 Task: Find connections with filter location Mococa with filter topic #Socialmediawith filter profile language Potuguese with filter current company Prudent Technologies and Consulting, Inc. with filter school NIIT Institute with filter industry Commercial and Industrial Machinery Maintenance with filter service category Financial Analysis with filter keywords title School Volunteer
Action: Mouse moved to (580, 118)
Screenshot: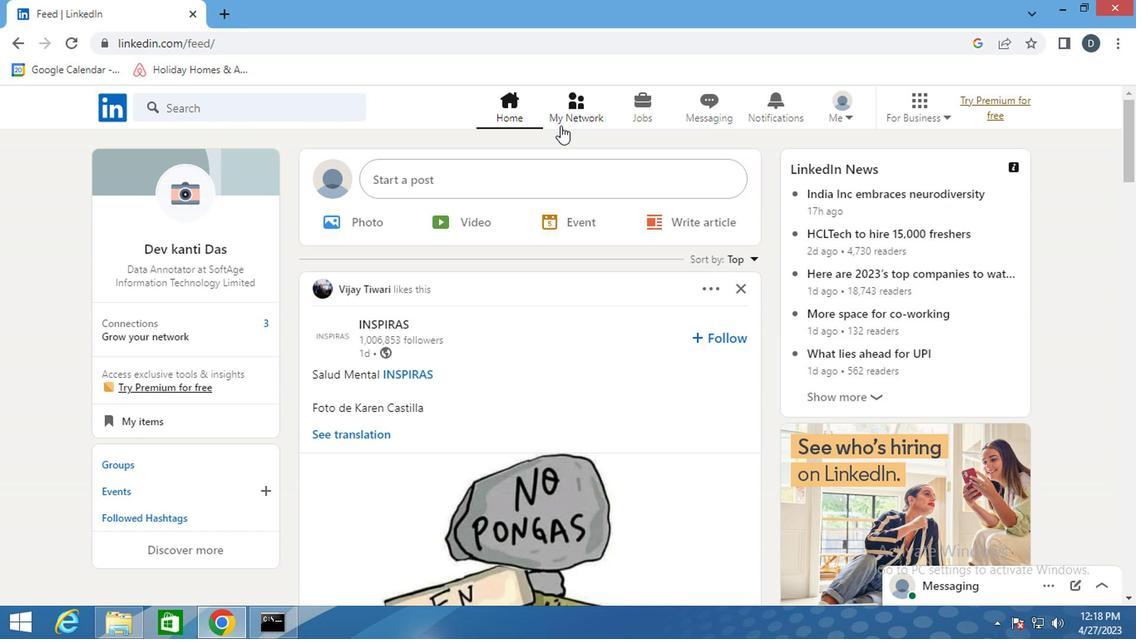 
Action: Mouse pressed left at (580, 118)
Screenshot: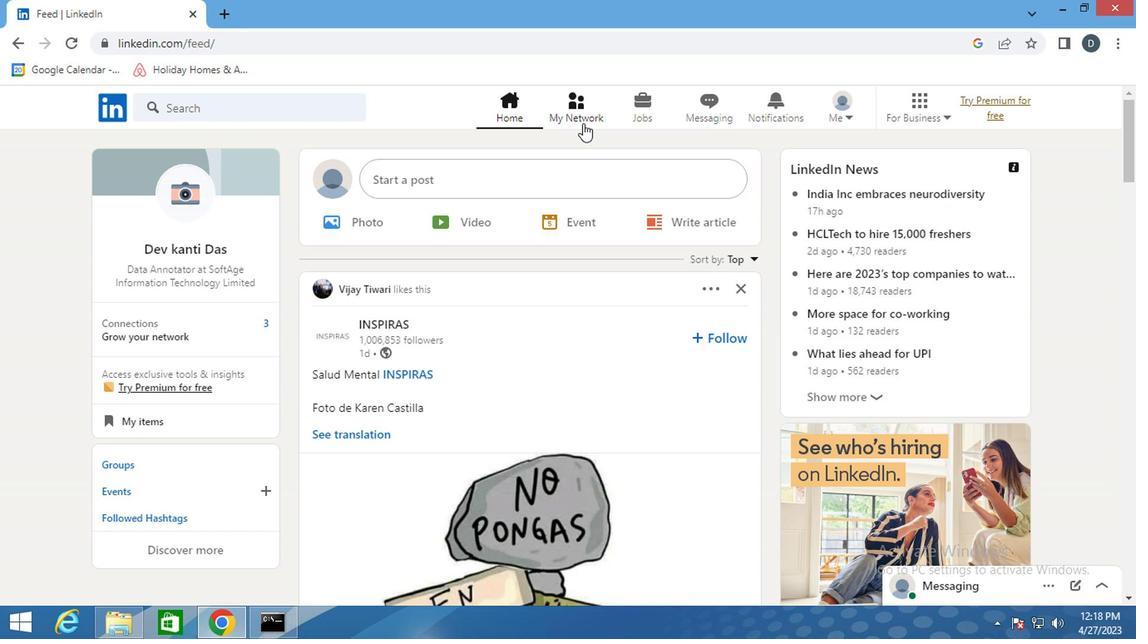
Action: Mouse moved to (297, 193)
Screenshot: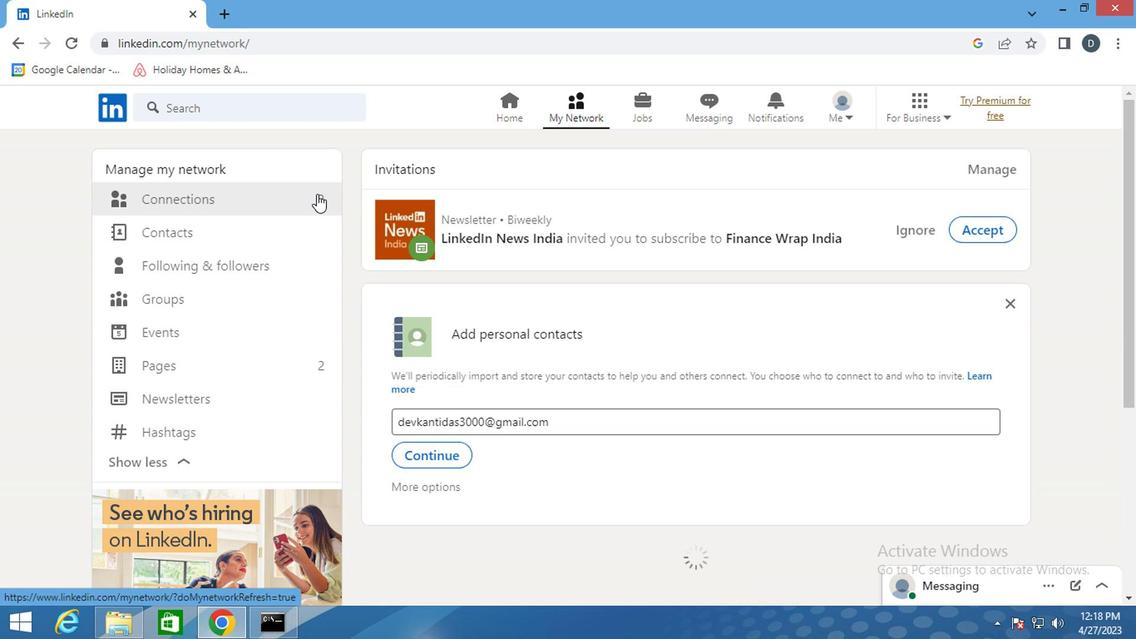 
Action: Mouse pressed left at (297, 193)
Screenshot: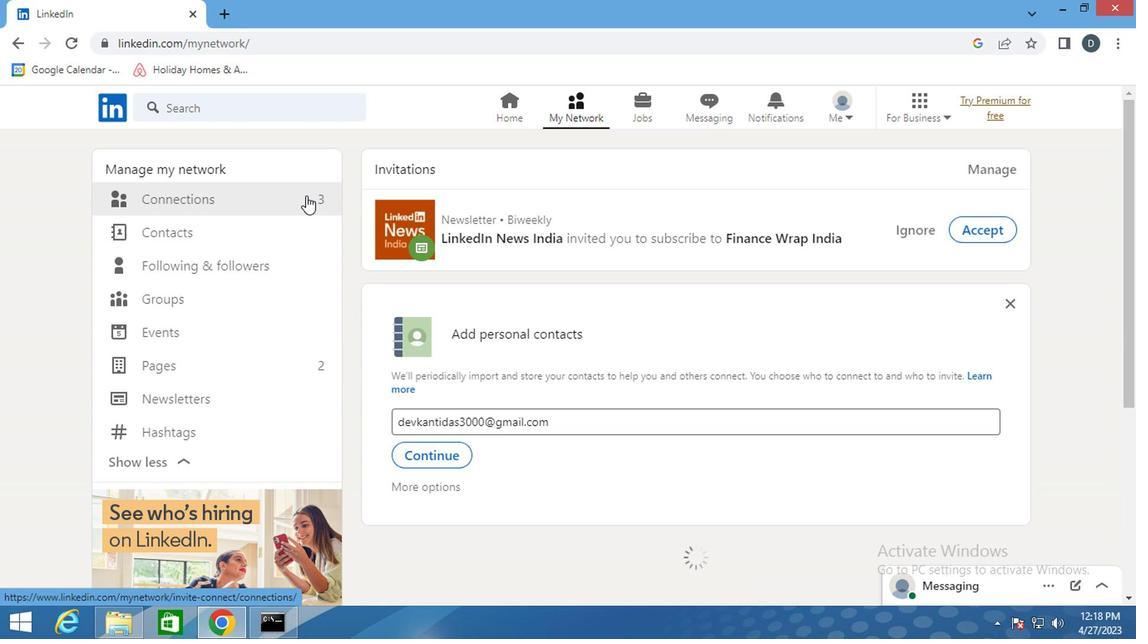 
Action: Mouse moved to (297, 193)
Screenshot: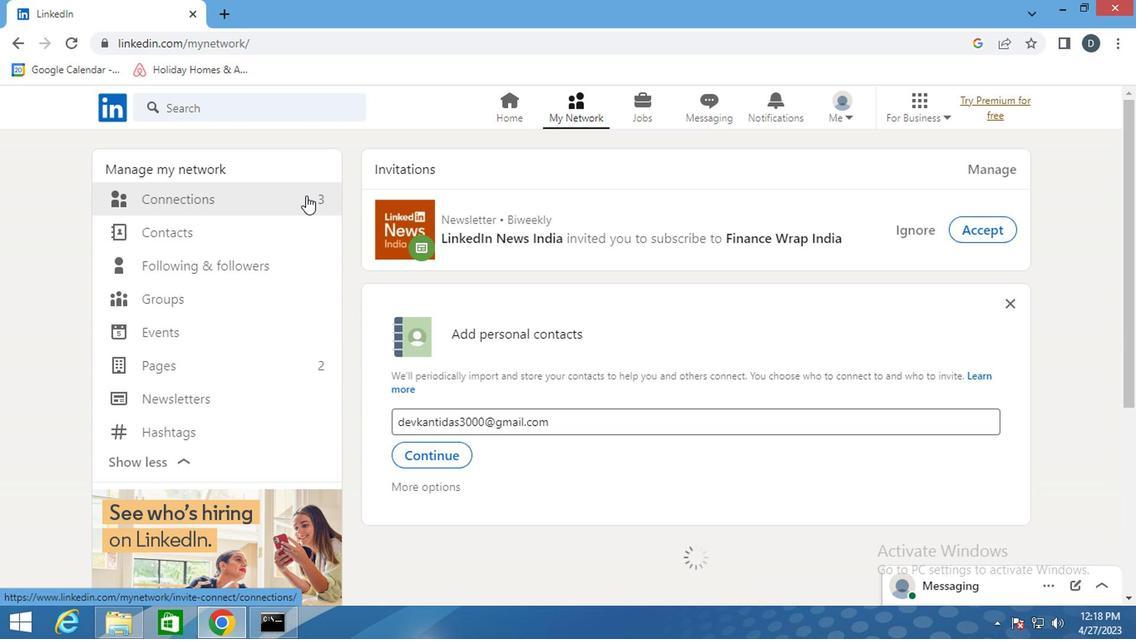 
Action: Mouse pressed left at (297, 193)
Screenshot: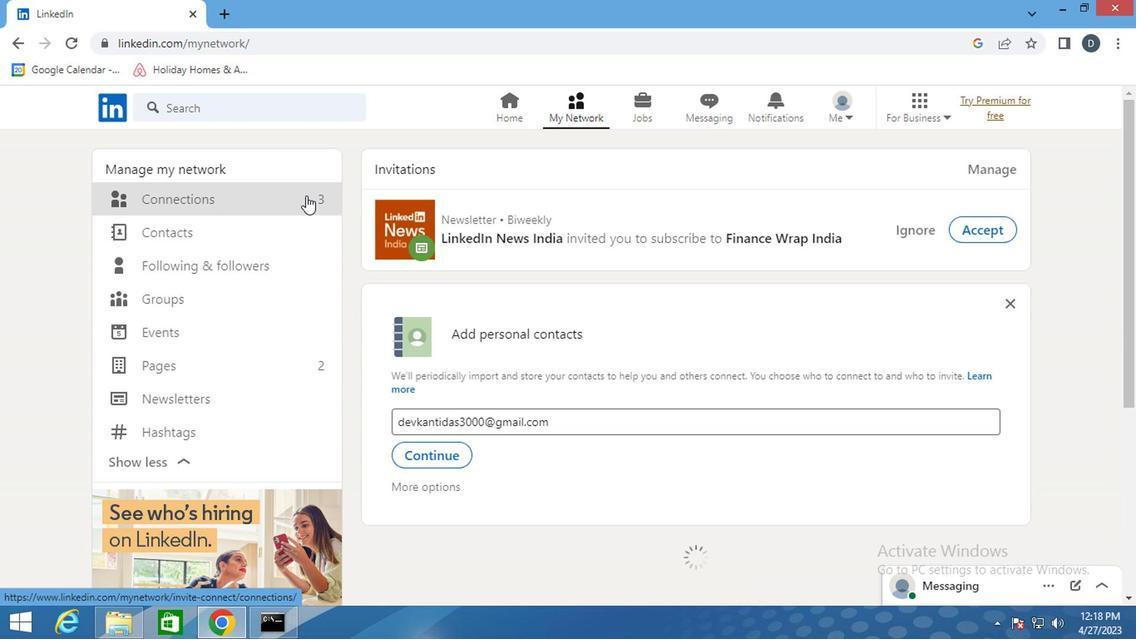 
Action: Mouse moved to (297, 194)
Screenshot: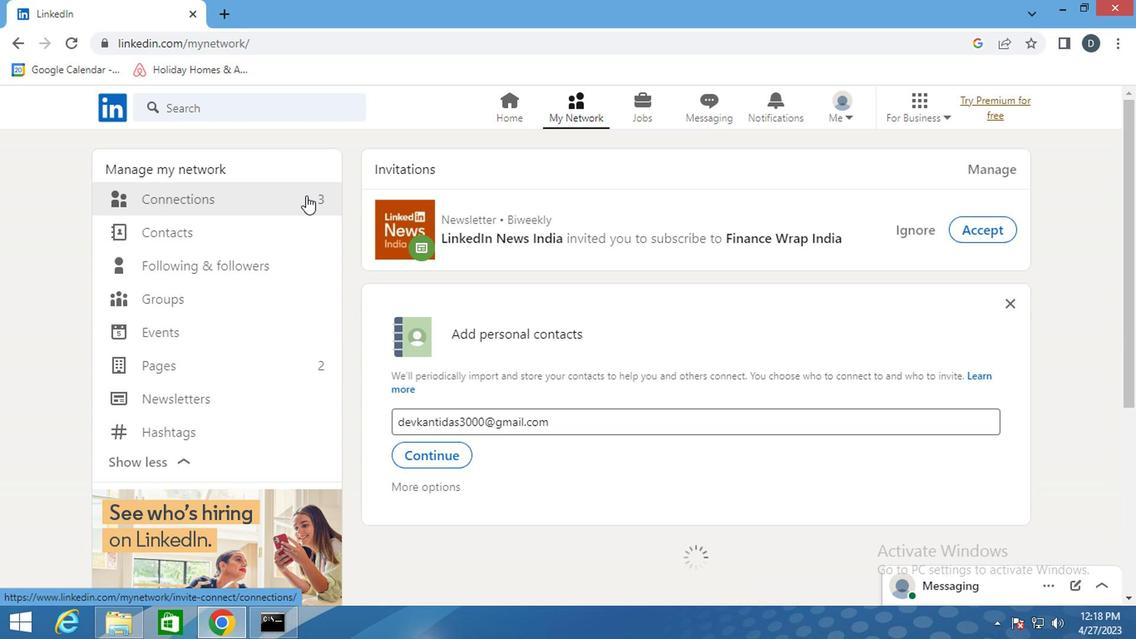 
Action: Mouse pressed left at (297, 194)
Screenshot: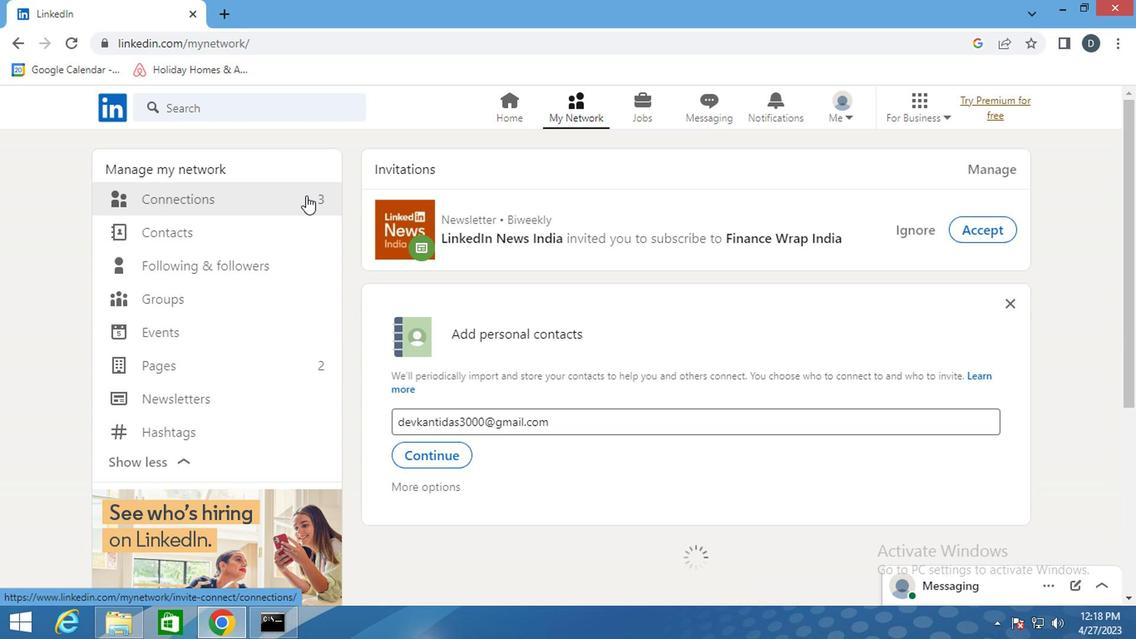 
Action: Mouse moved to (659, 195)
Screenshot: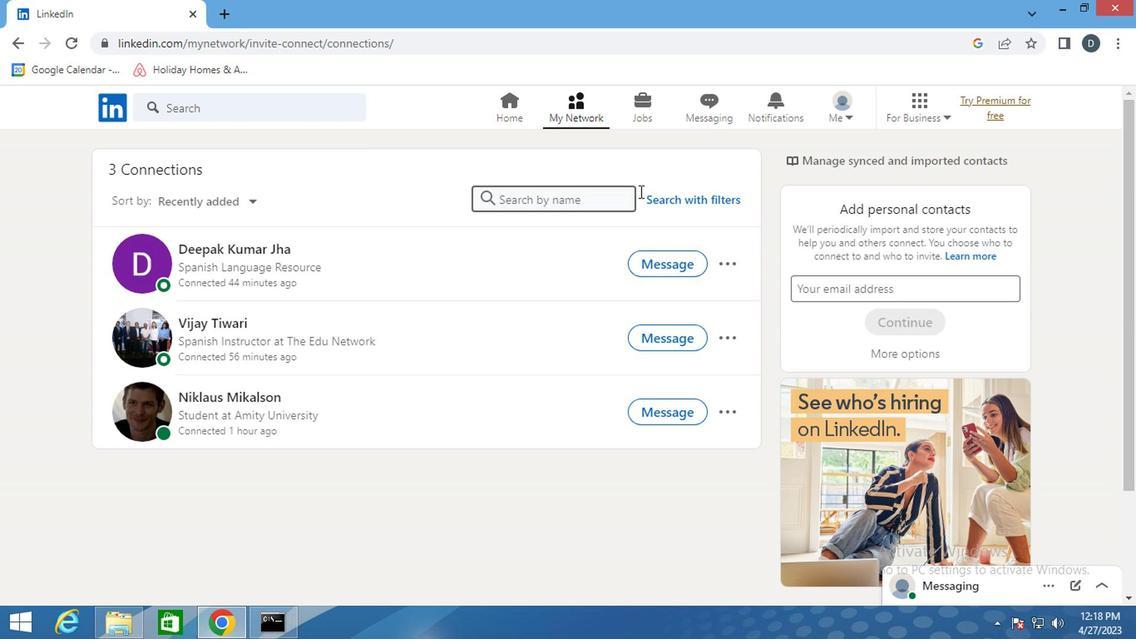 
Action: Mouse pressed left at (659, 195)
Screenshot: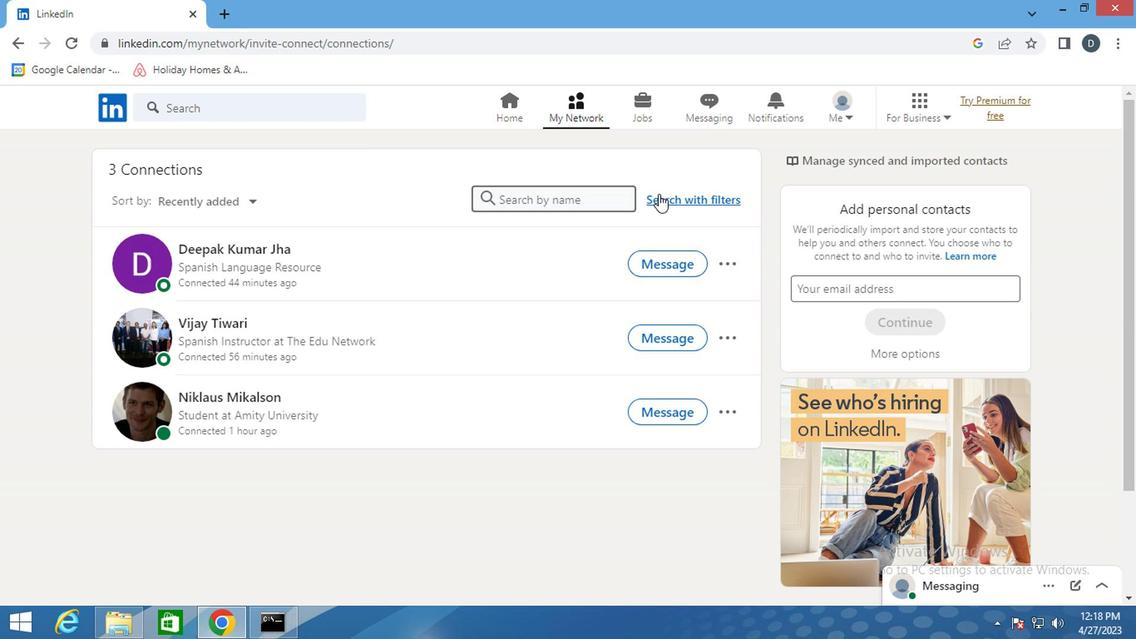 
Action: Mouse moved to (596, 150)
Screenshot: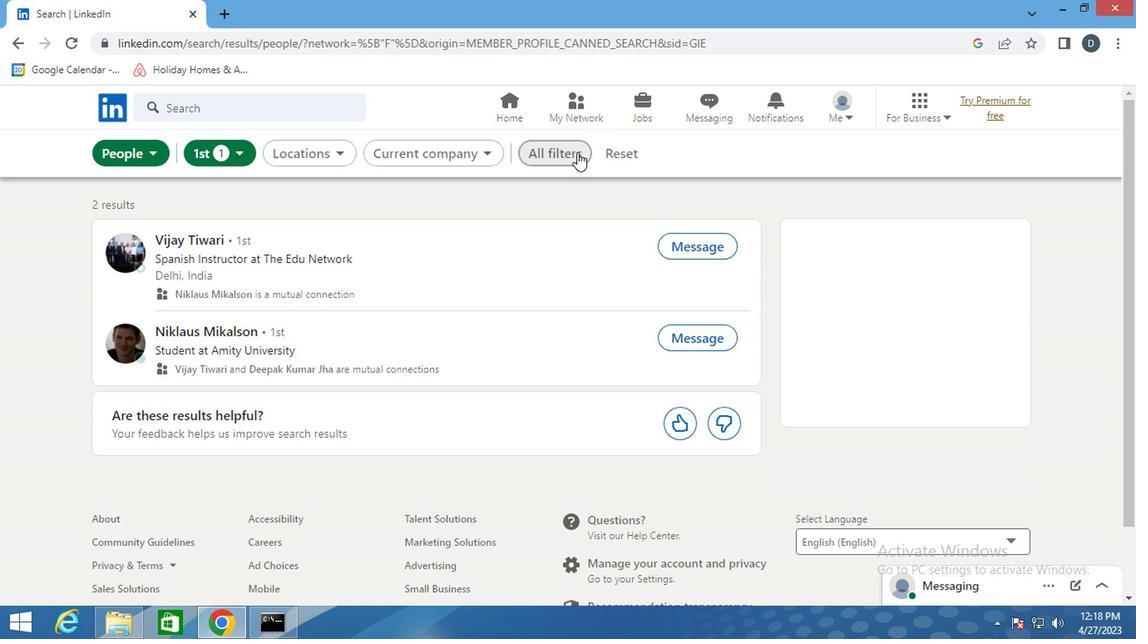
Action: Mouse pressed left at (596, 150)
Screenshot: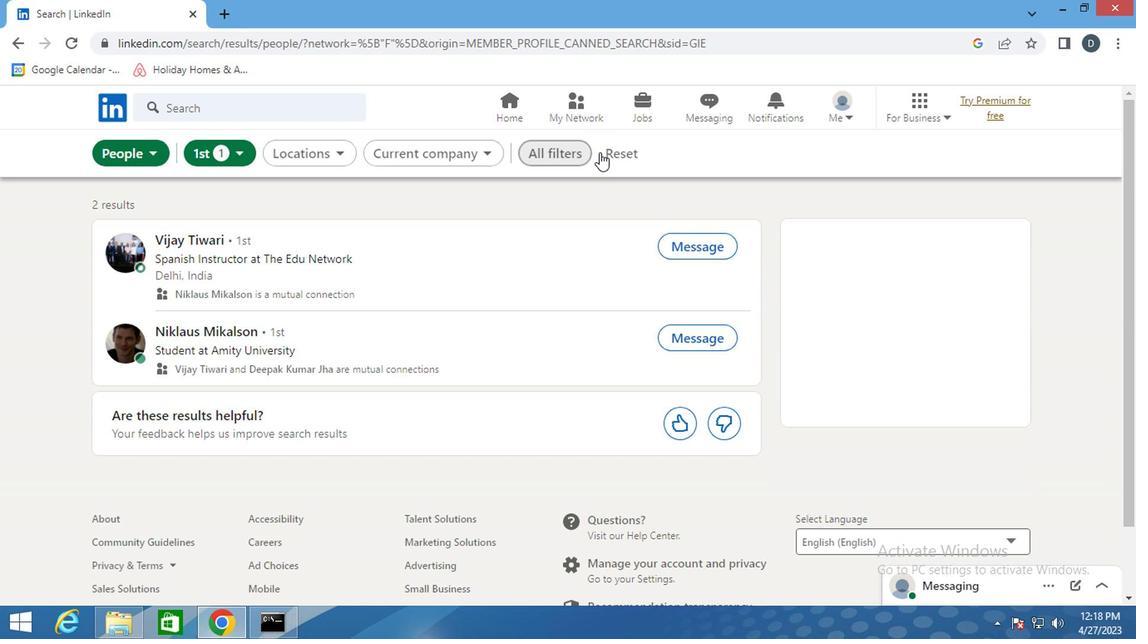 
Action: Mouse moved to (594, 150)
Screenshot: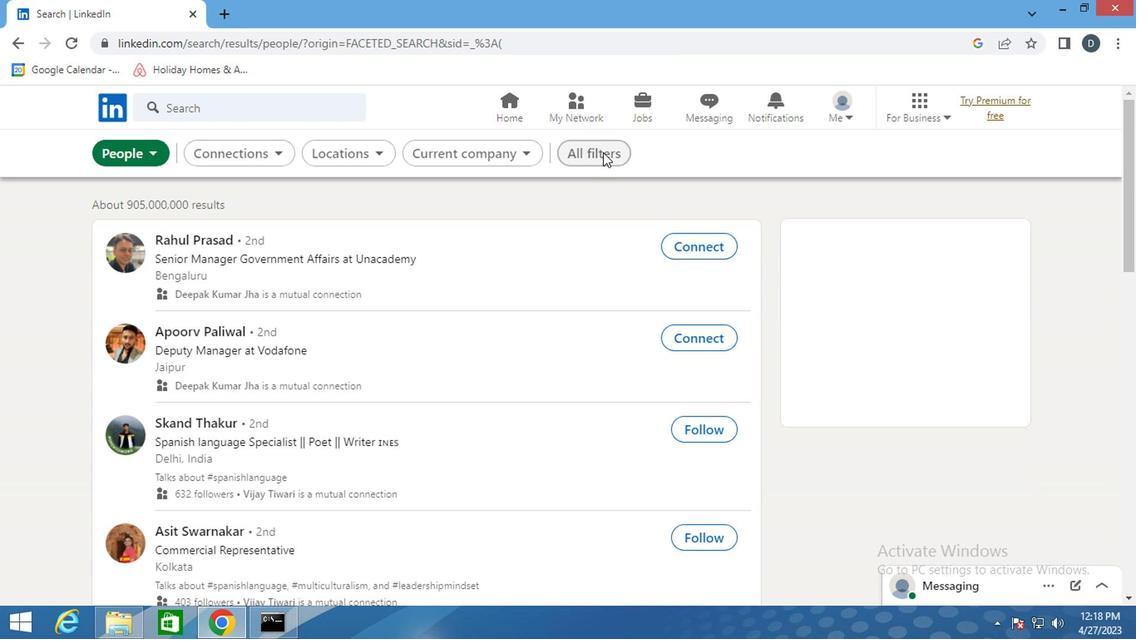 
Action: Mouse pressed left at (594, 150)
Screenshot: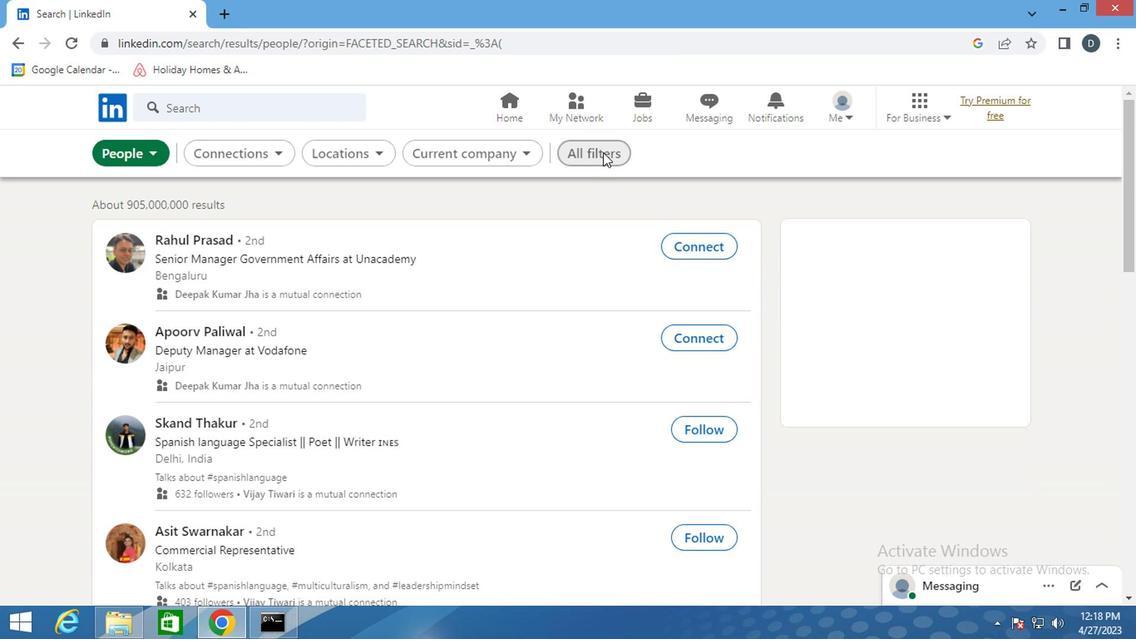 
Action: Mouse moved to (906, 376)
Screenshot: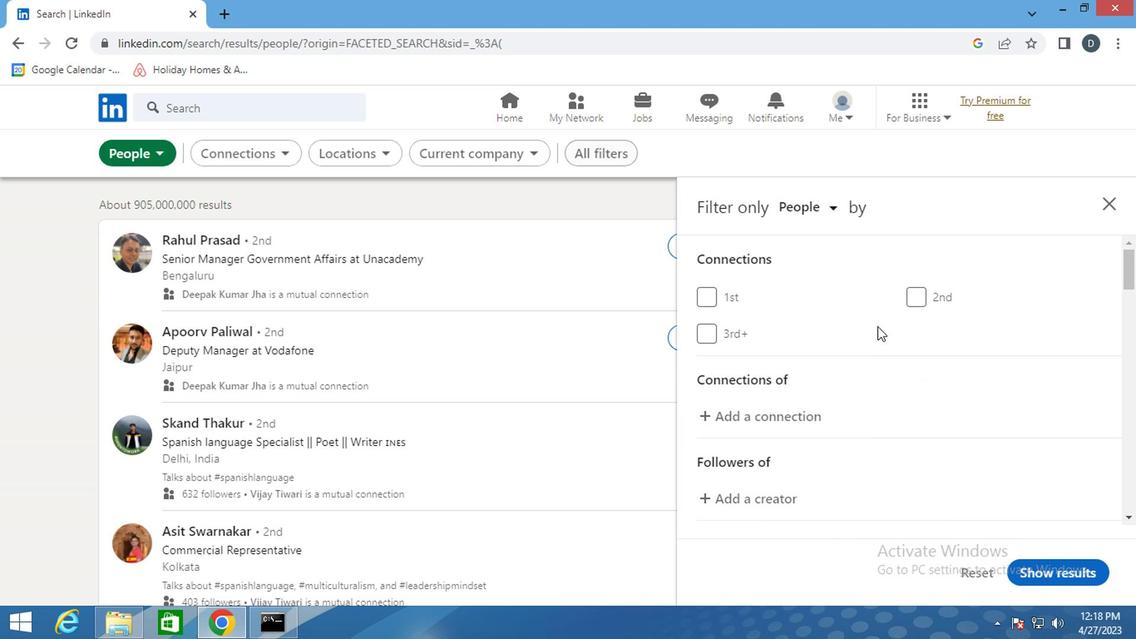 
Action: Mouse scrolled (906, 375) with delta (0, 0)
Screenshot: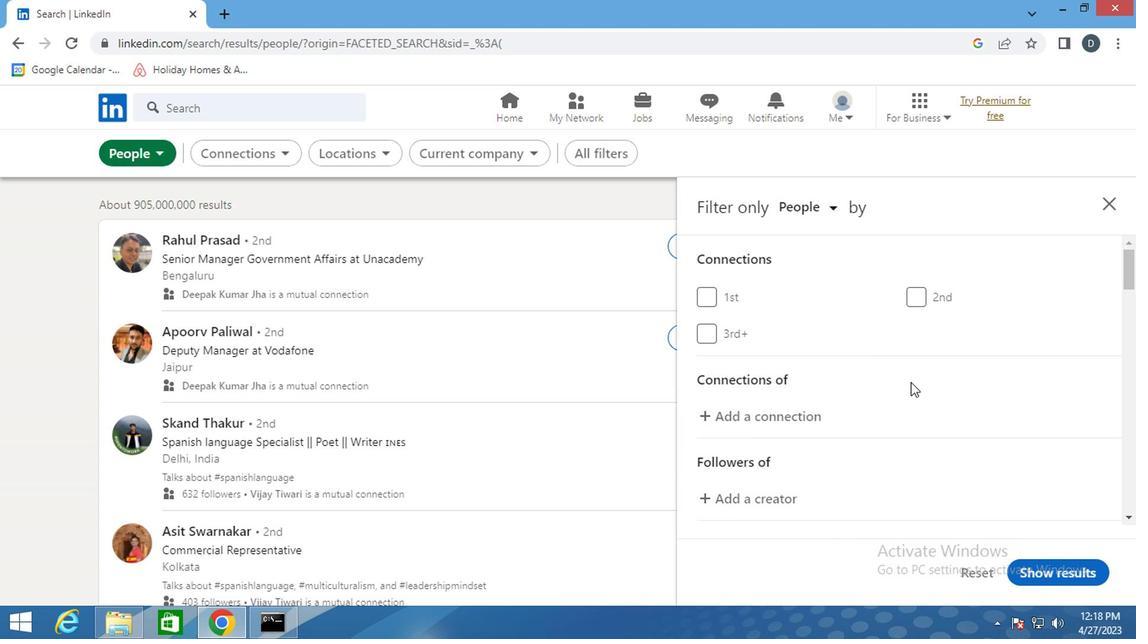 
Action: Mouse scrolled (906, 375) with delta (0, 0)
Screenshot: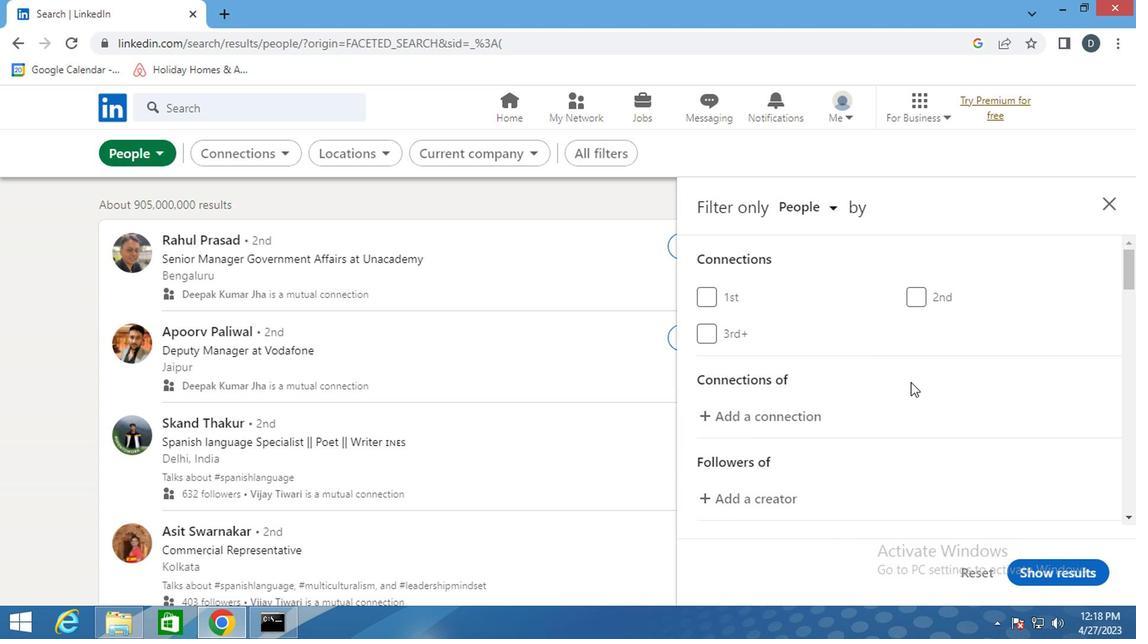 
Action: Mouse scrolled (906, 375) with delta (0, 0)
Screenshot: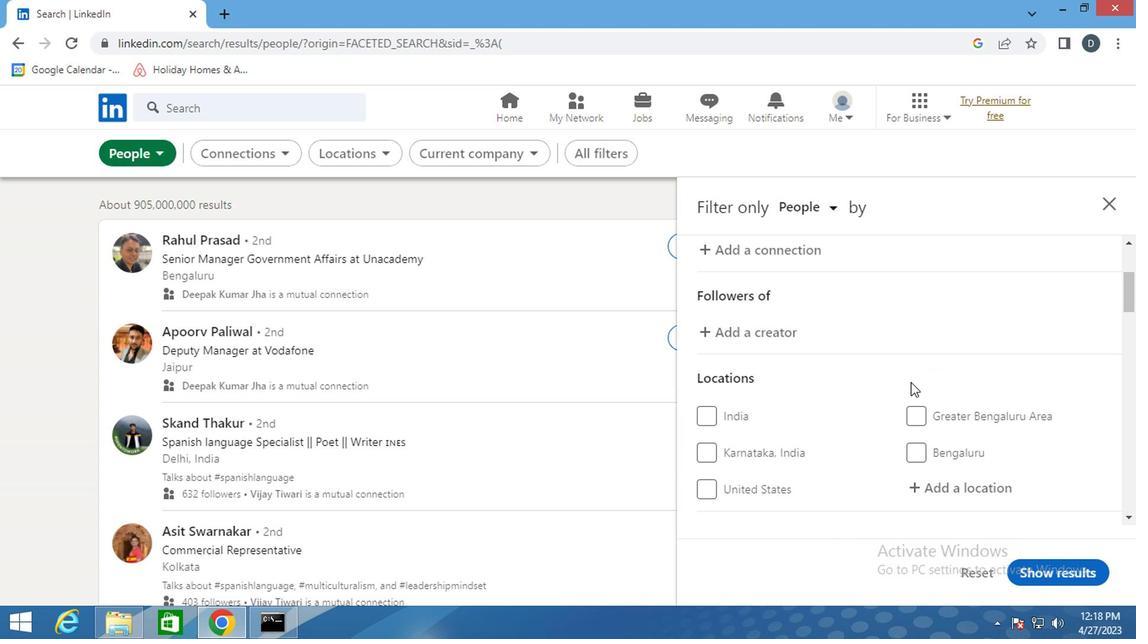 
Action: Mouse scrolled (906, 375) with delta (0, 0)
Screenshot: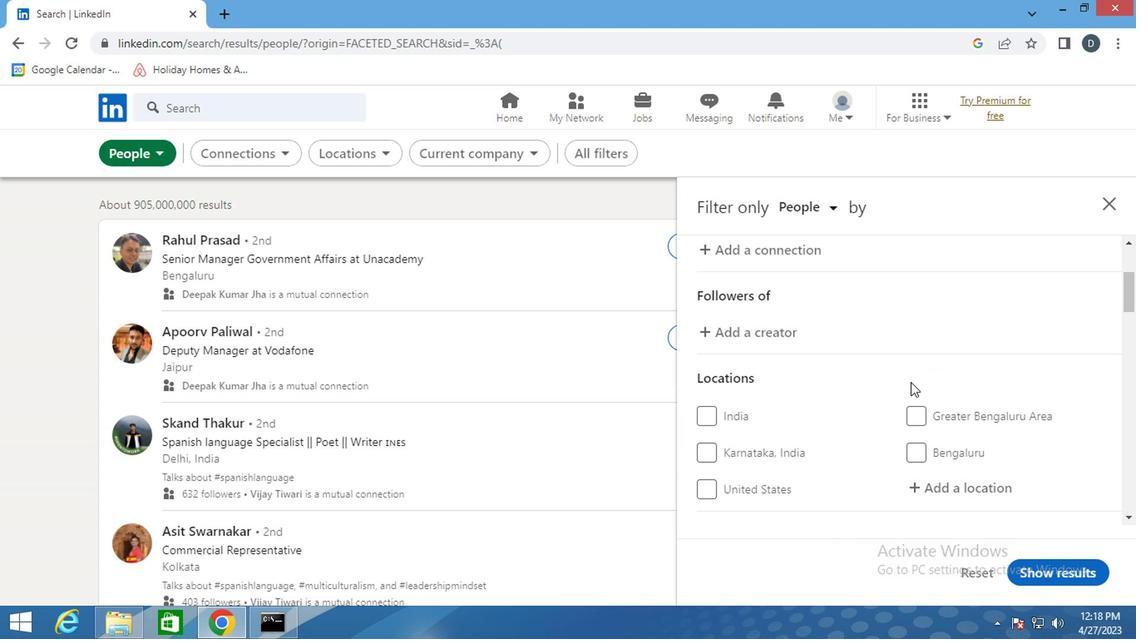 
Action: Mouse moved to (961, 320)
Screenshot: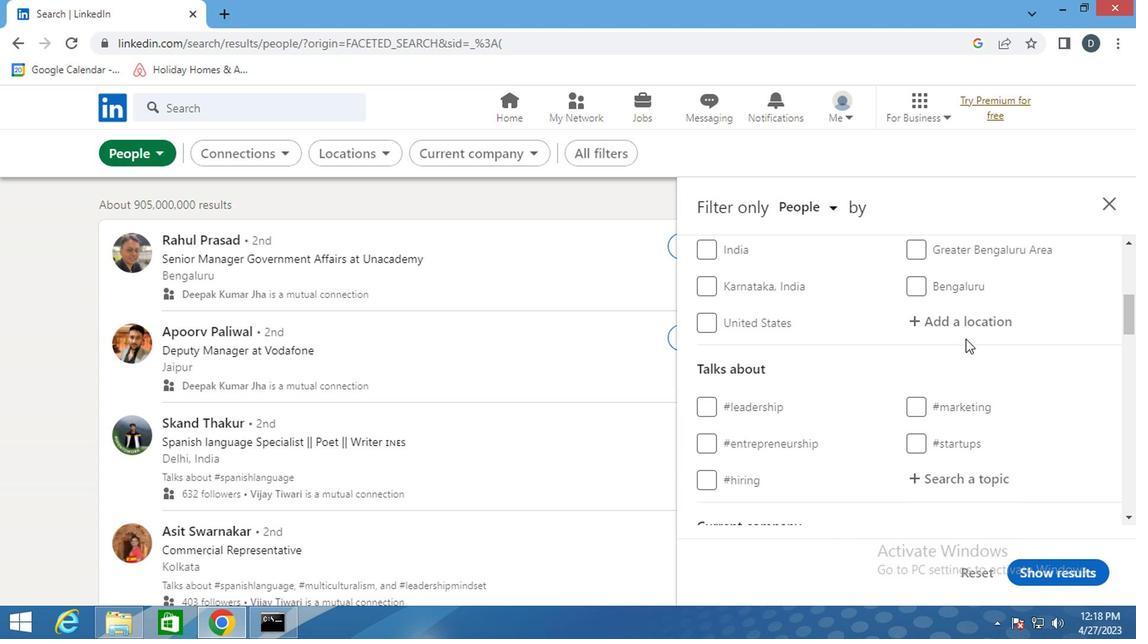 
Action: Mouse pressed left at (961, 320)
Screenshot: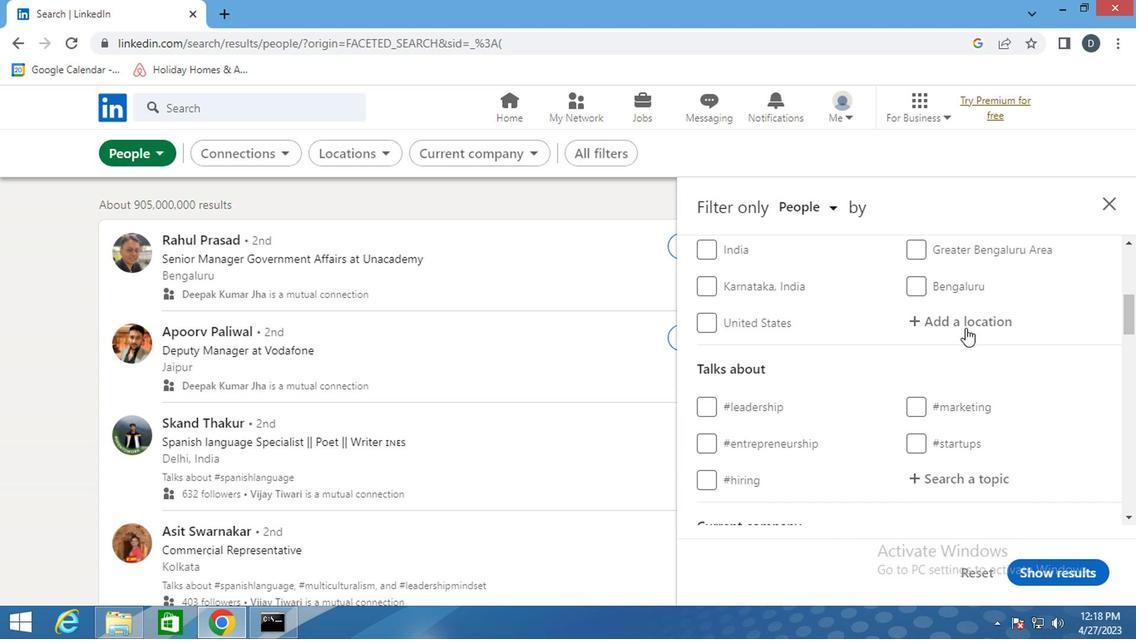 
Action: Mouse moved to (957, 319)
Screenshot: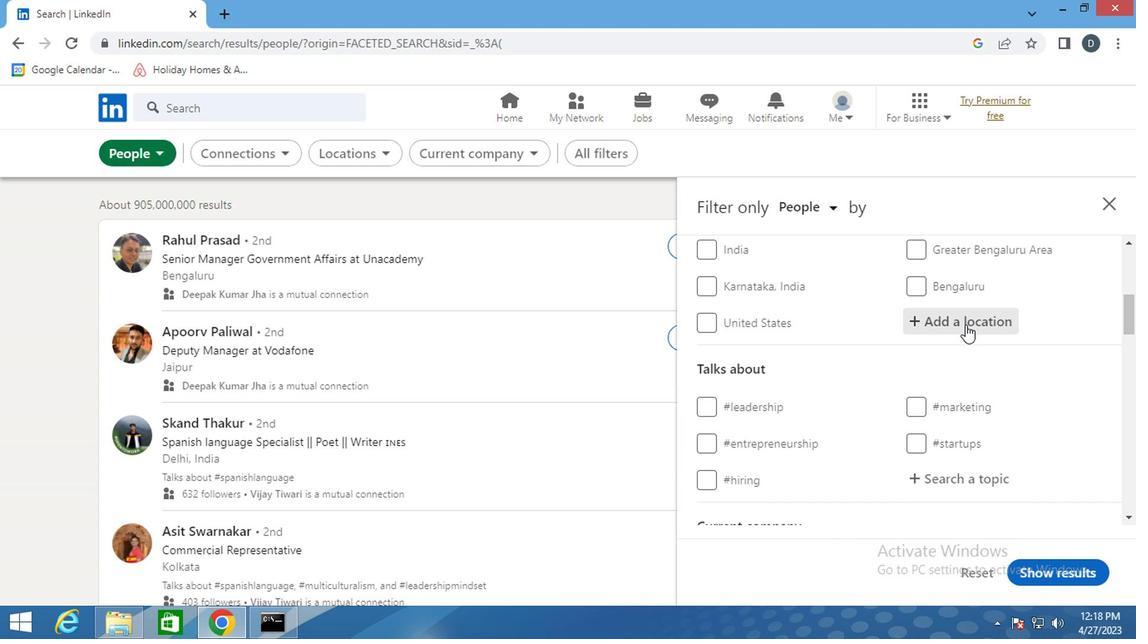 
Action: Key pressed <Key.shift>MOCOCA
Screenshot: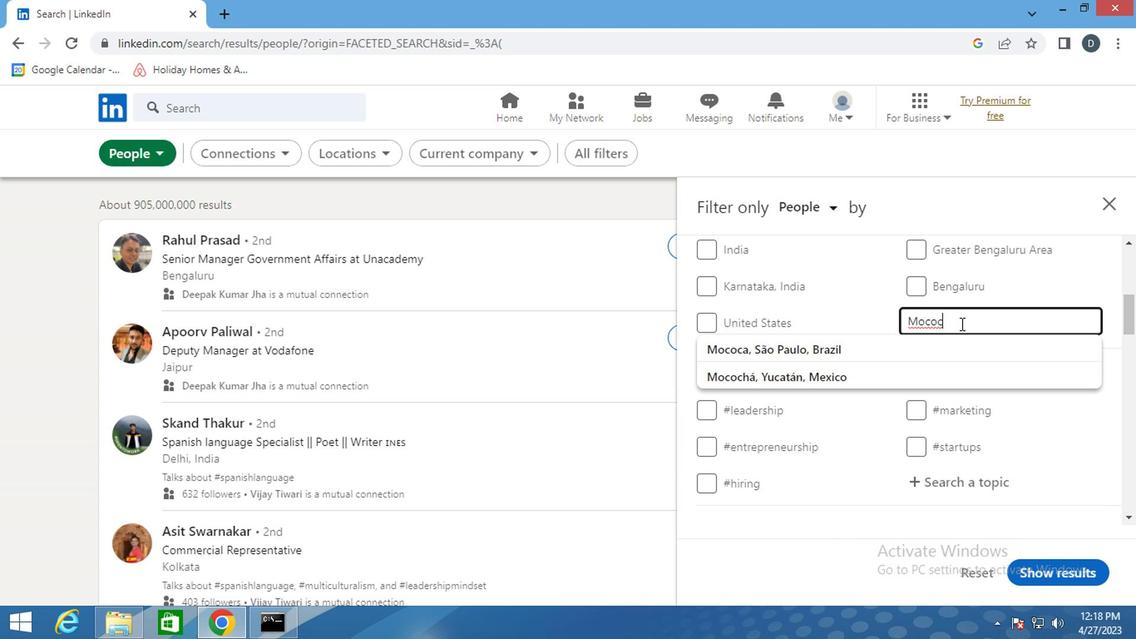 
Action: Mouse moved to (913, 339)
Screenshot: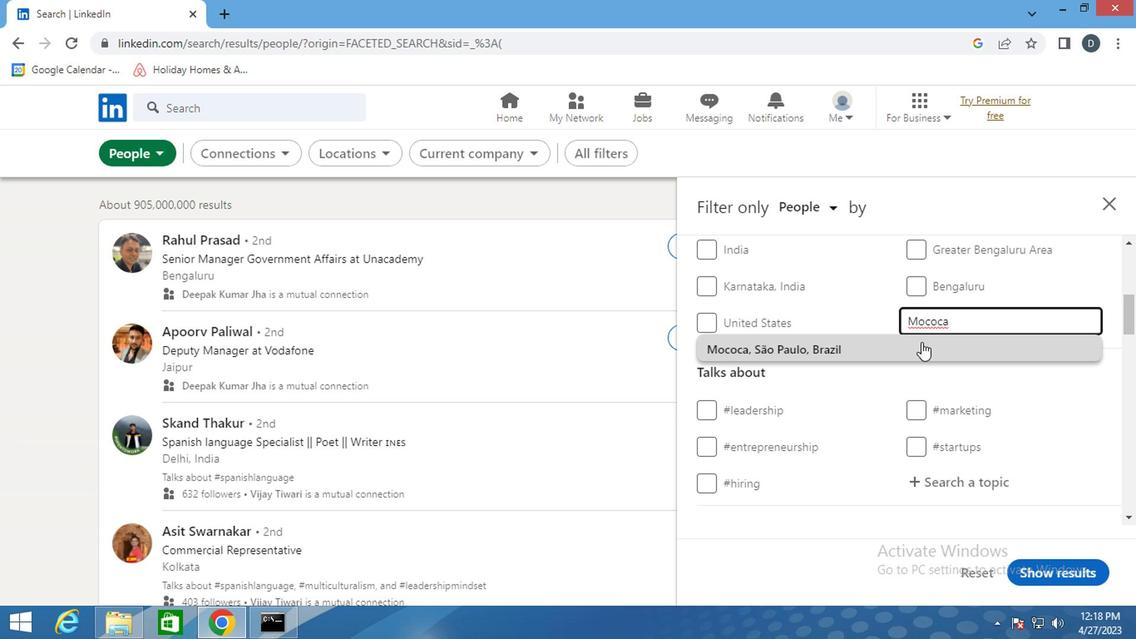 
Action: Mouse pressed left at (913, 339)
Screenshot: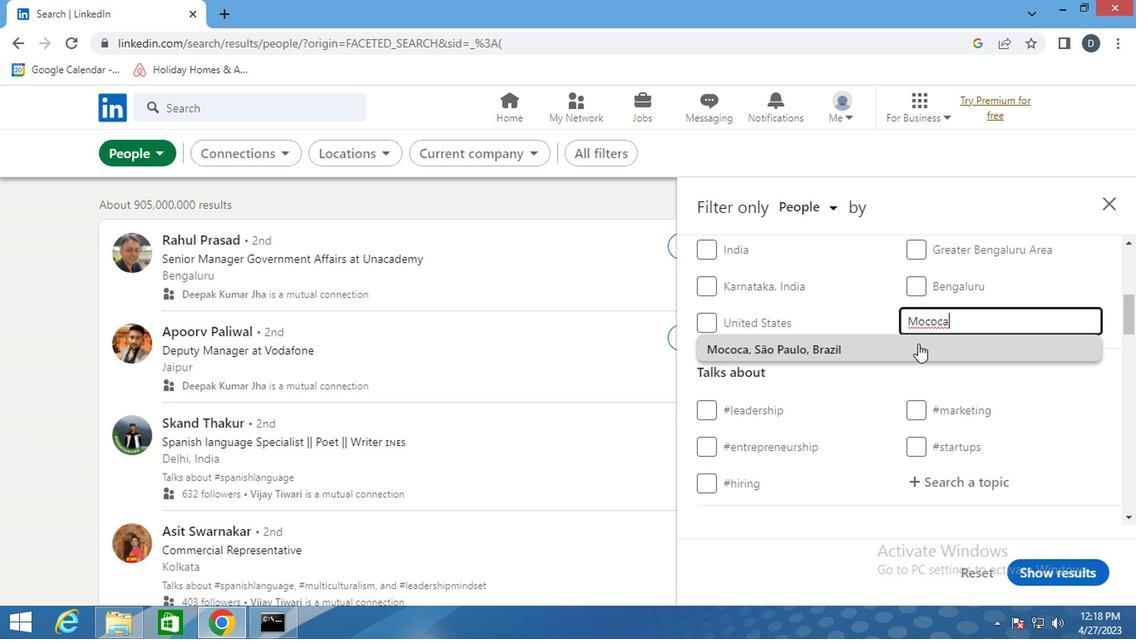 
Action: Mouse moved to (897, 368)
Screenshot: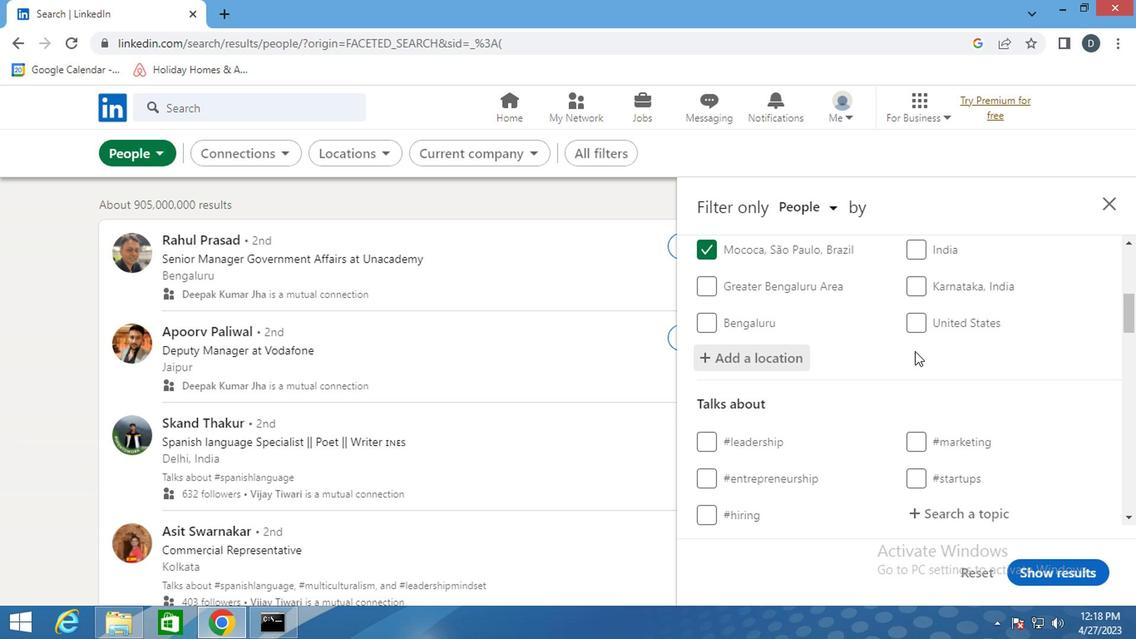 
Action: Mouse scrolled (897, 367) with delta (0, -1)
Screenshot: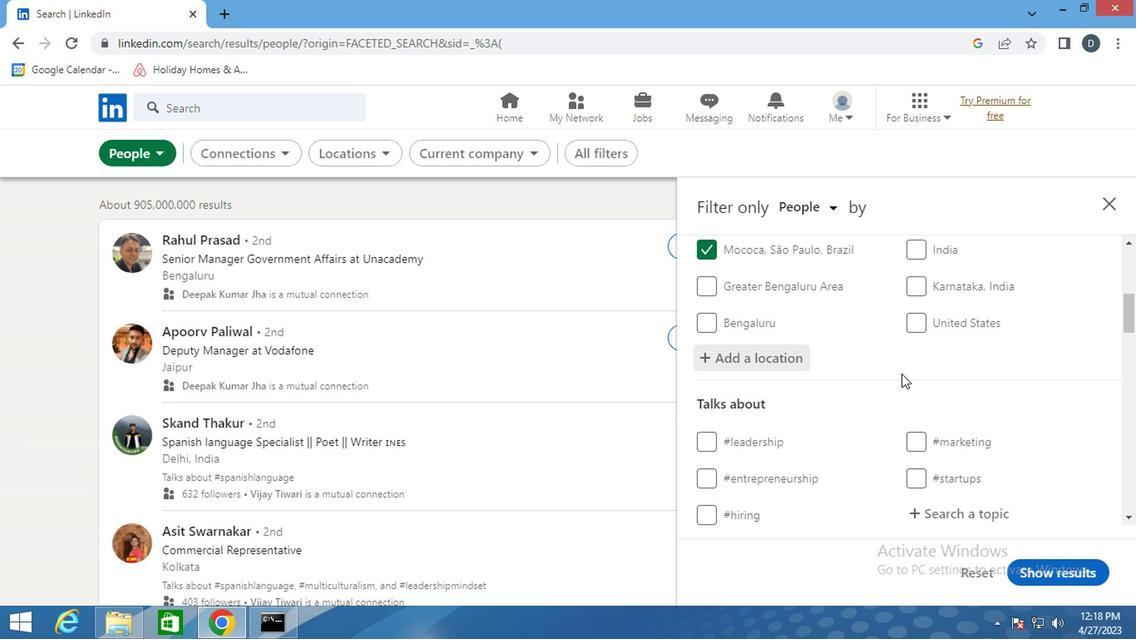 
Action: Mouse moved to (897, 369)
Screenshot: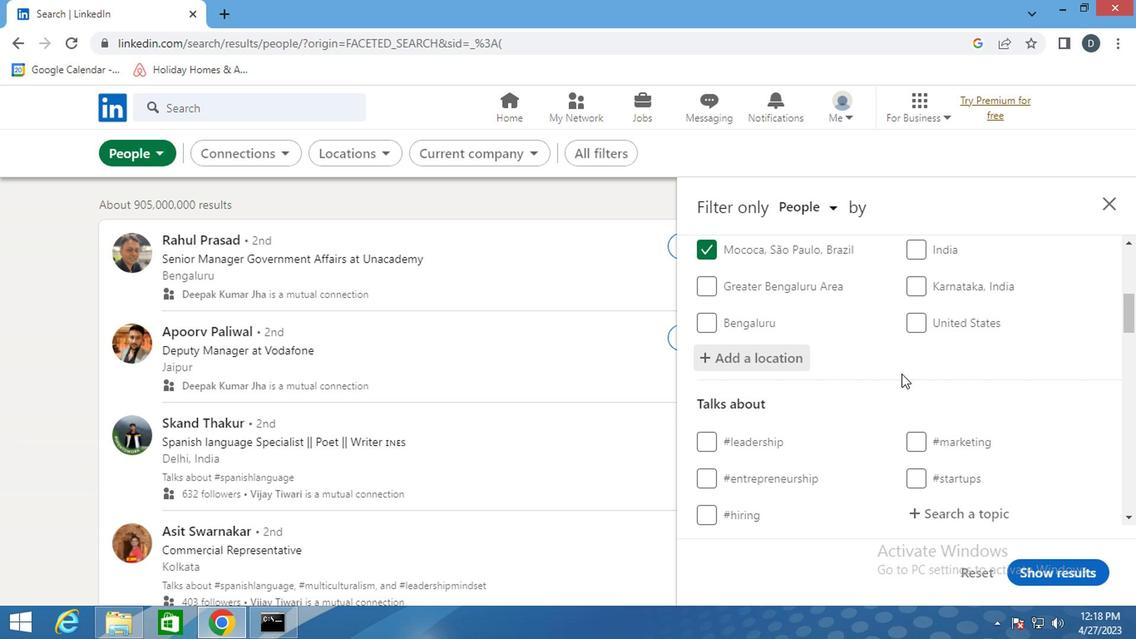 
Action: Mouse scrolled (897, 368) with delta (0, 0)
Screenshot: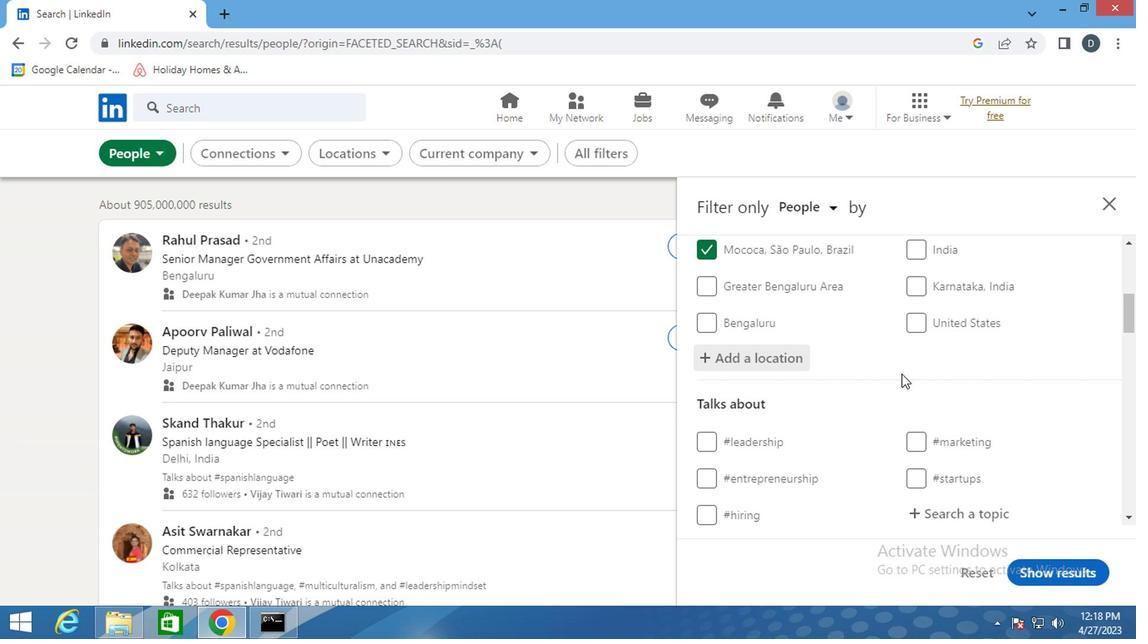 
Action: Mouse moved to (941, 347)
Screenshot: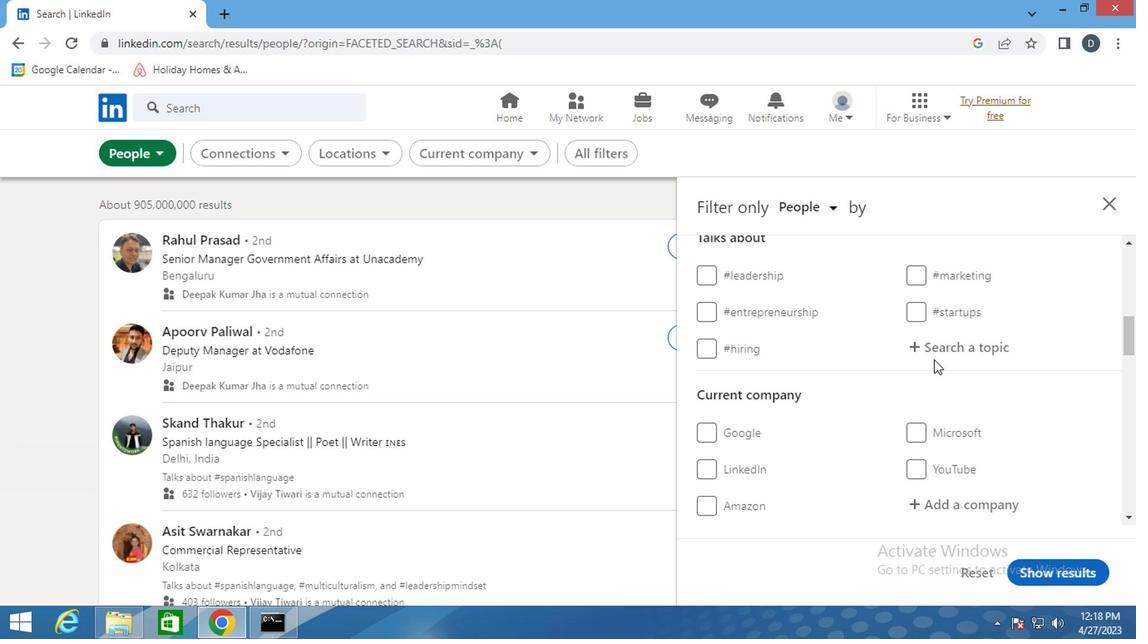 
Action: Mouse pressed left at (941, 347)
Screenshot: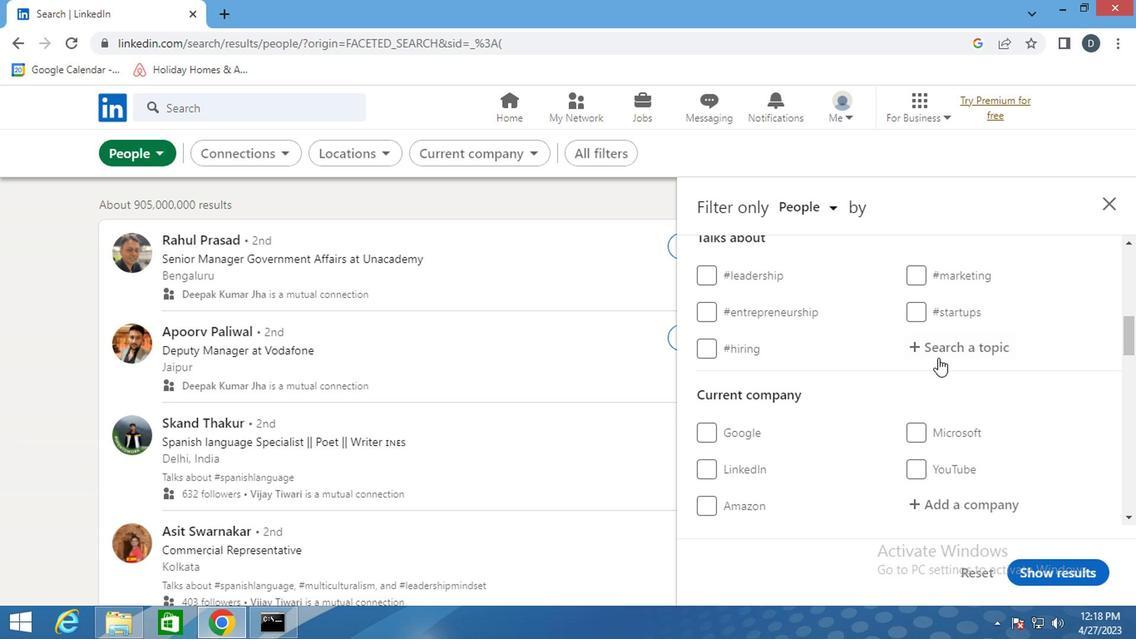 
Action: Mouse moved to (940, 347)
Screenshot: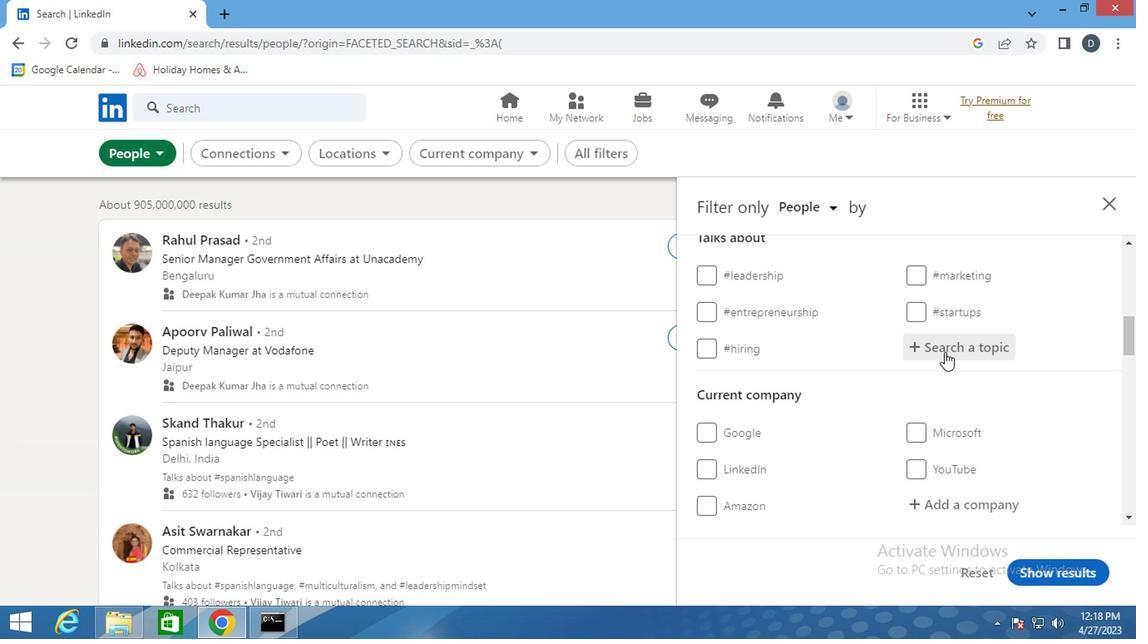 
Action: Key pressed <Key.shift>#<Key.shift>SOCIAL<Key.shift>MEDIA<Key.backspace><Key.backspace><Key.backspace><Key.backspace><Key.backspace>MEDIA
Screenshot: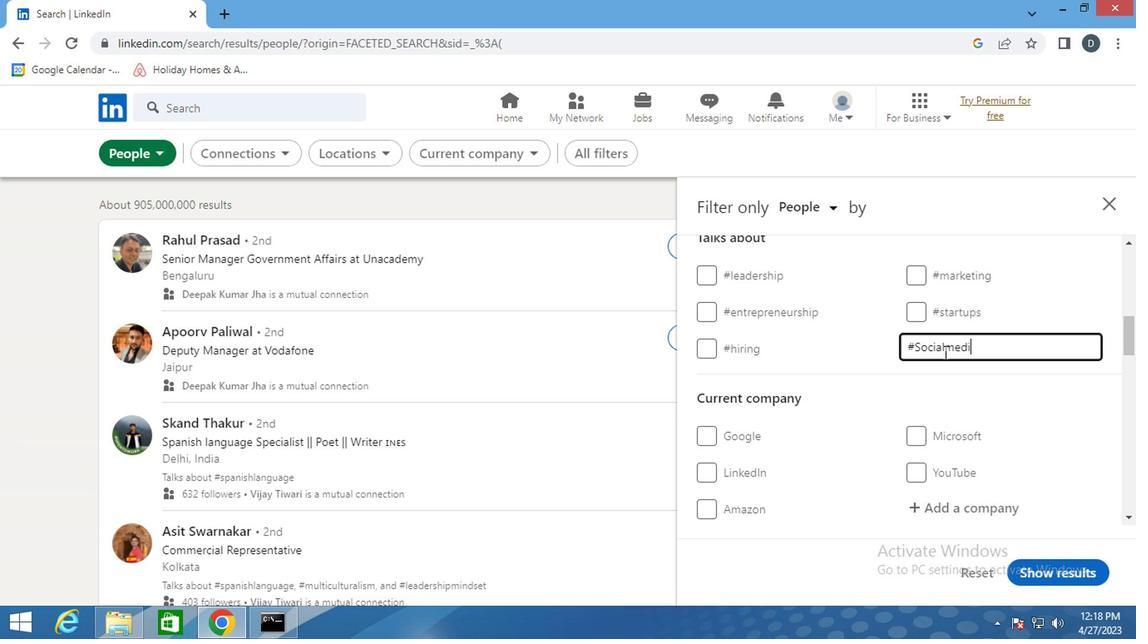 
Action: Mouse moved to (961, 395)
Screenshot: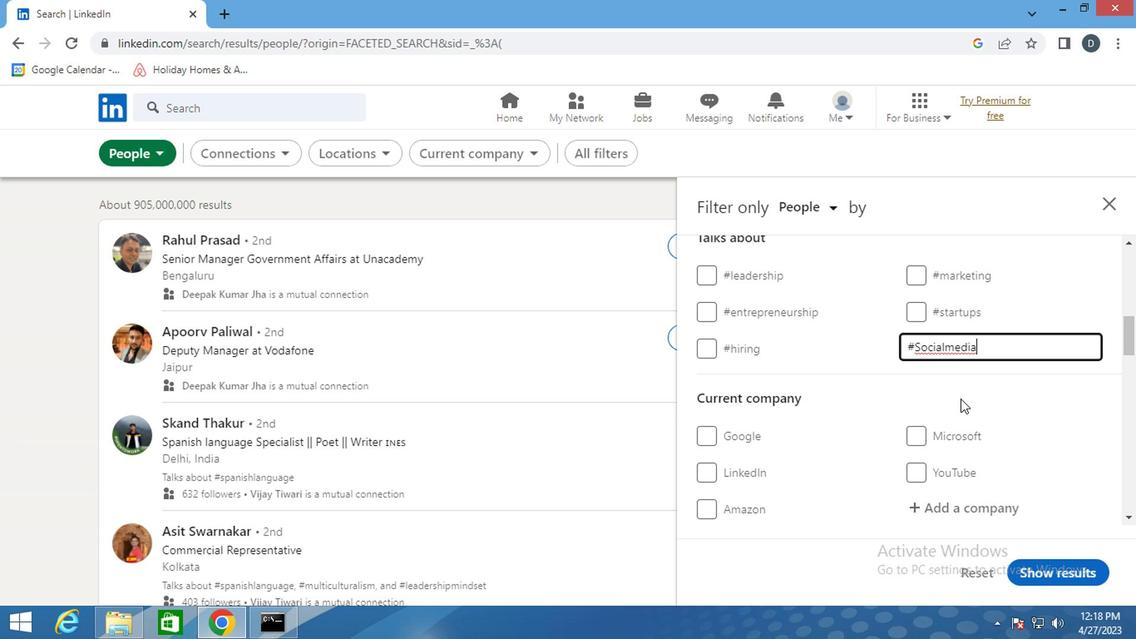 
Action: Mouse scrolled (961, 394) with delta (0, 0)
Screenshot: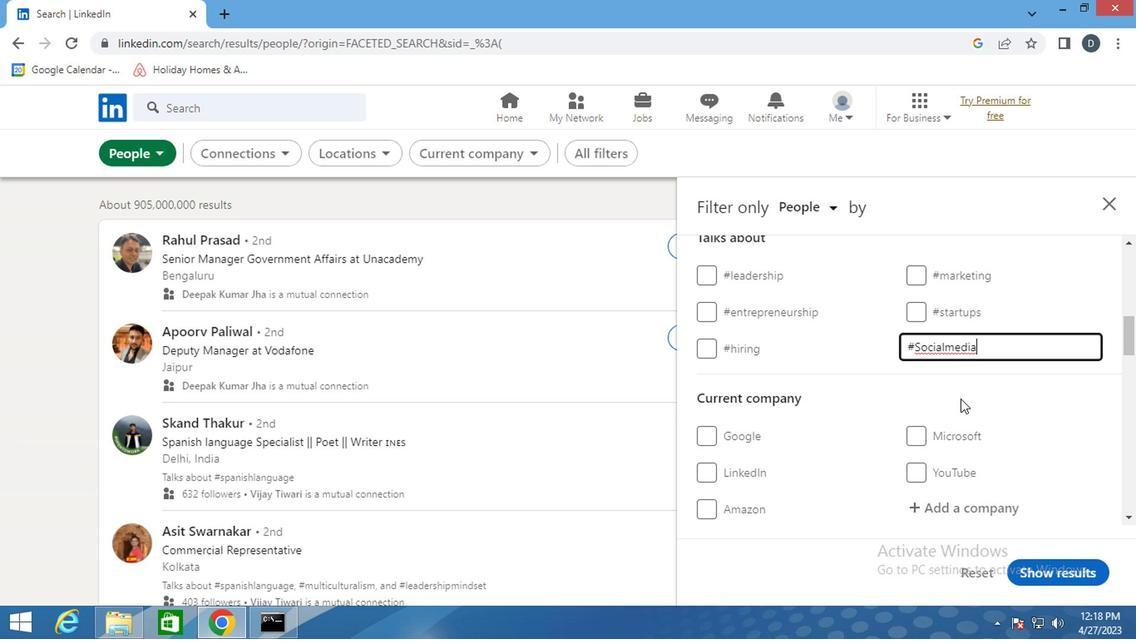 
Action: Mouse moved to (963, 395)
Screenshot: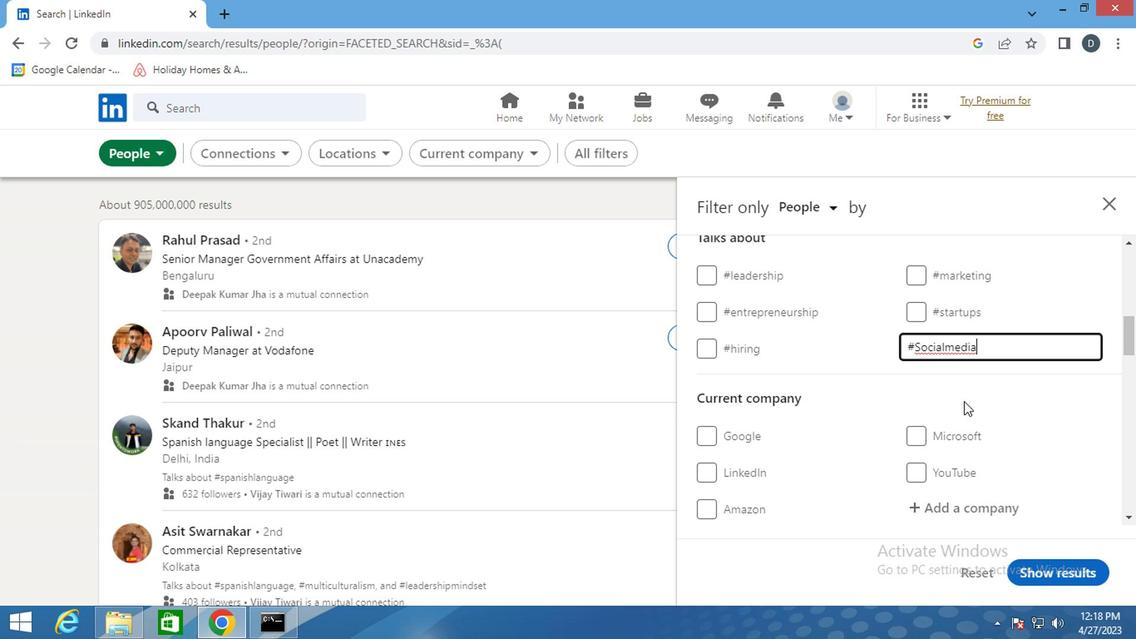 
Action: Mouse scrolled (963, 394) with delta (0, 0)
Screenshot: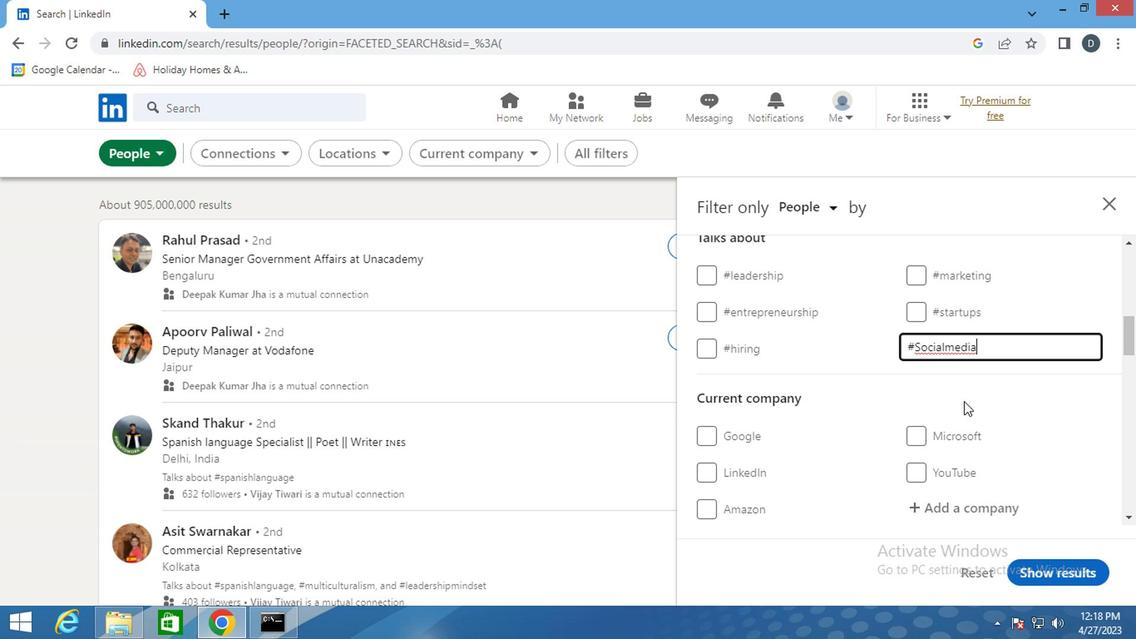 
Action: Mouse moved to (961, 375)
Screenshot: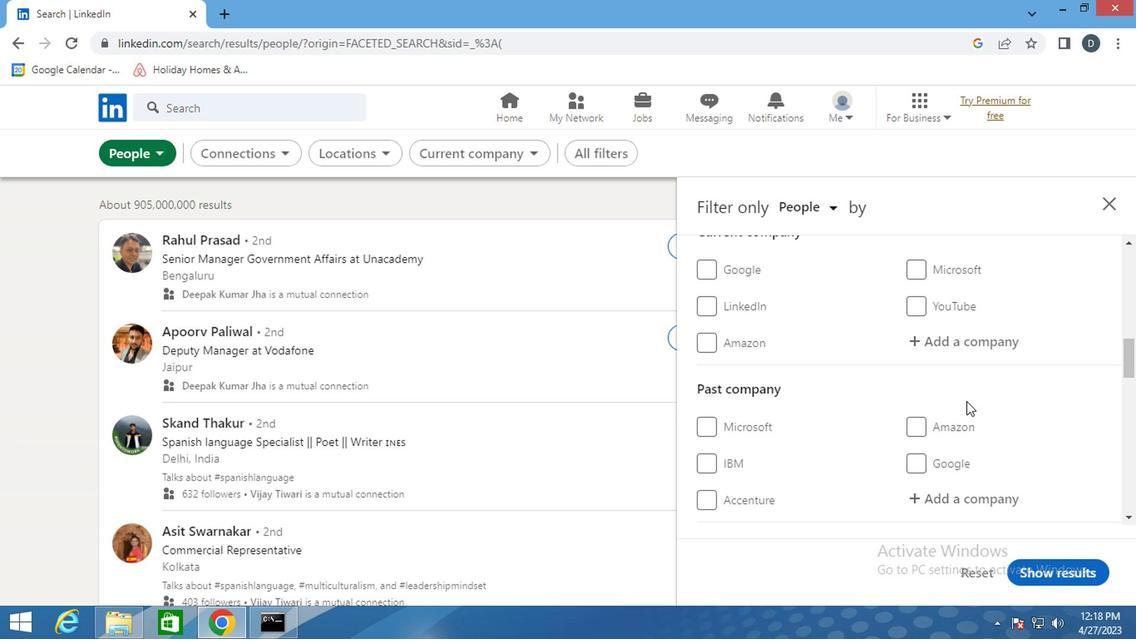 
Action: Mouse scrolled (961, 375) with delta (0, 0)
Screenshot: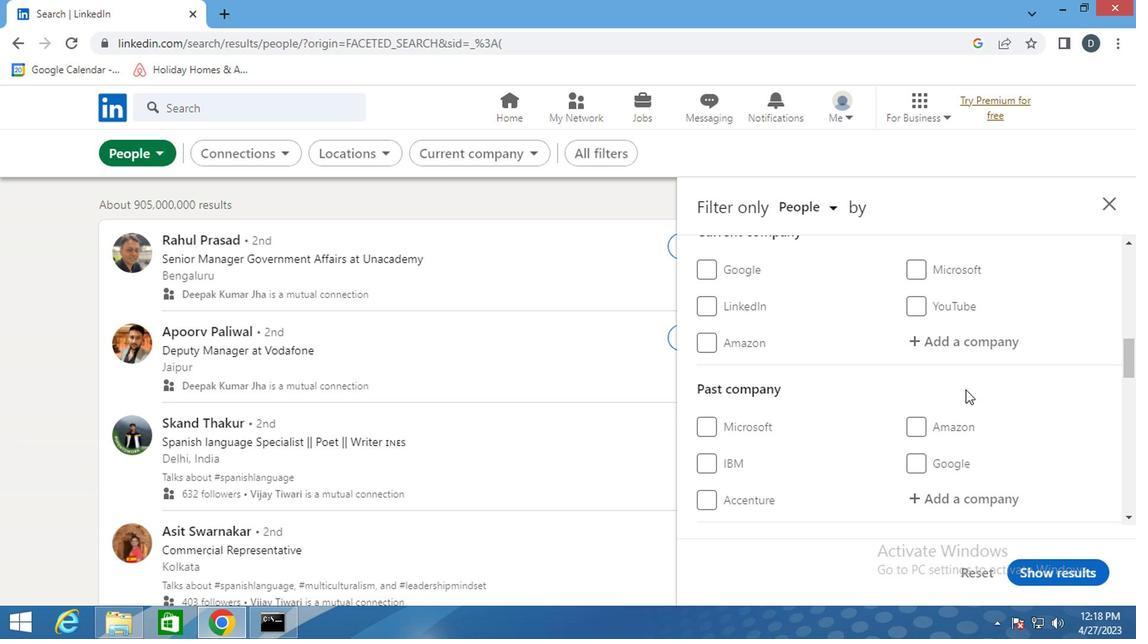 
Action: Mouse moved to (919, 425)
Screenshot: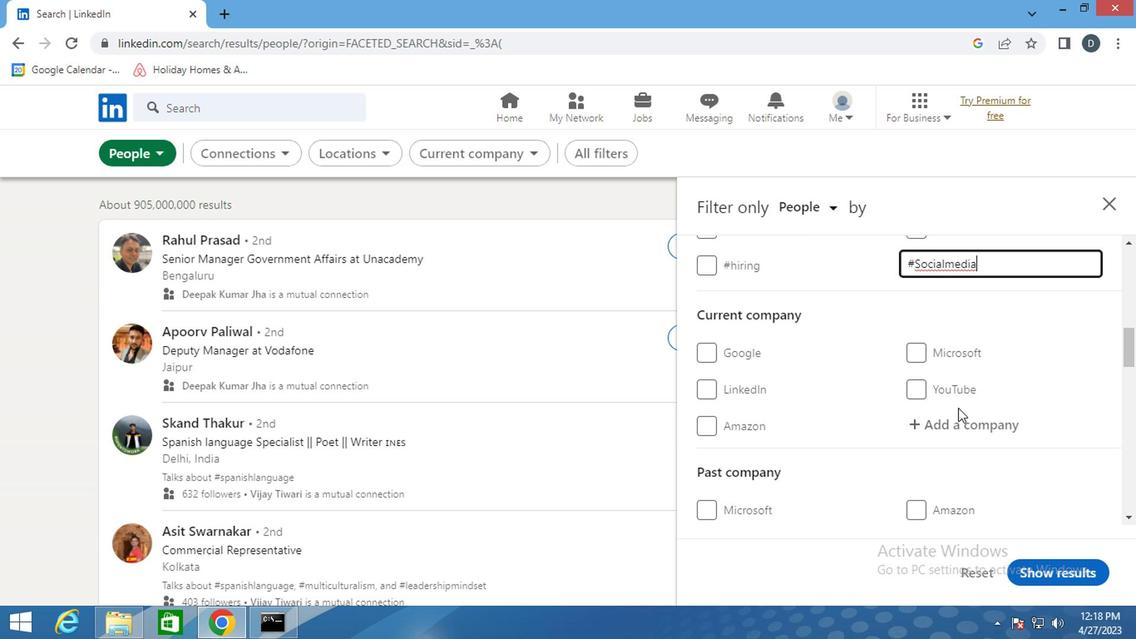 
Action: Mouse scrolled (919, 424) with delta (0, 0)
Screenshot: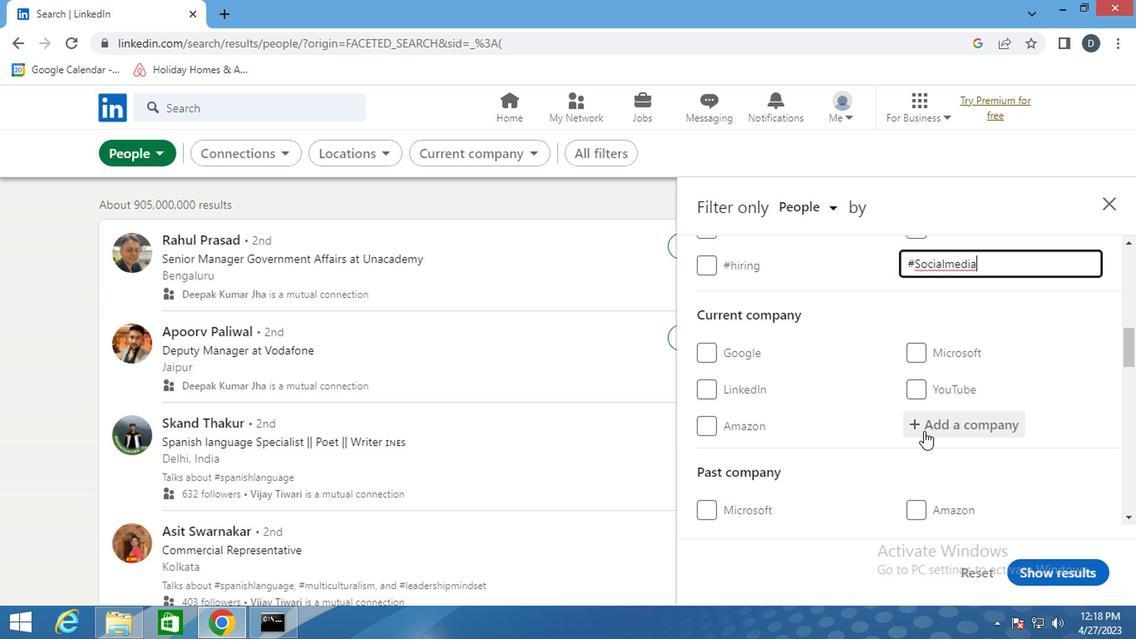 
Action: Mouse scrolled (919, 424) with delta (0, 0)
Screenshot: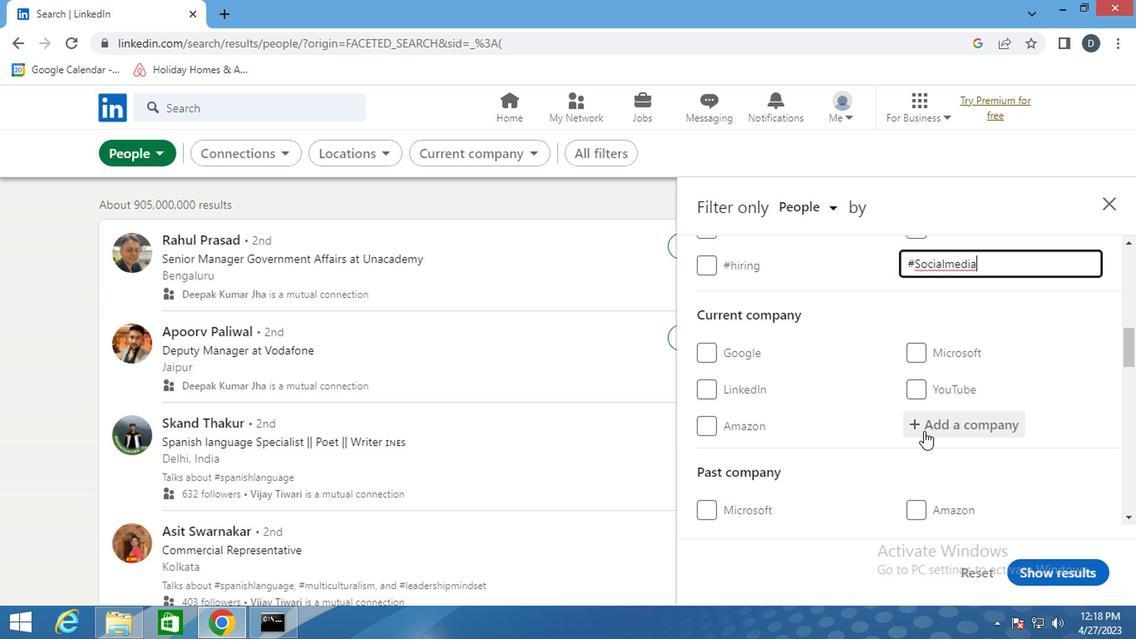 
Action: Mouse scrolled (919, 424) with delta (0, 0)
Screenshot: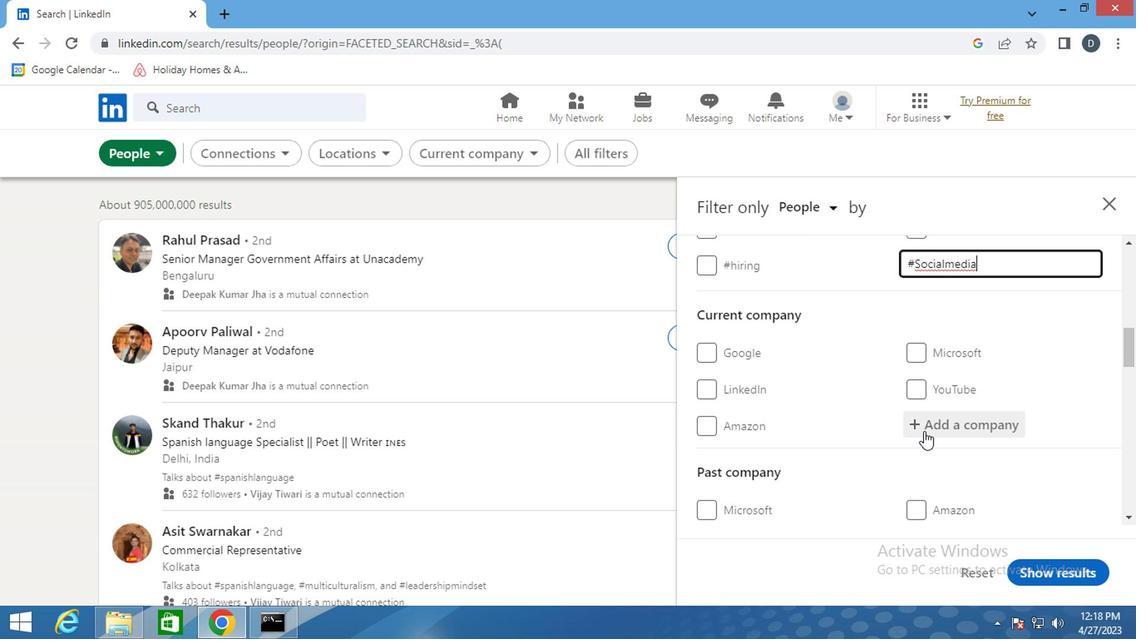 
Action: Mouse scrolled (919, 424) with delta (0, 0)
Screenshot: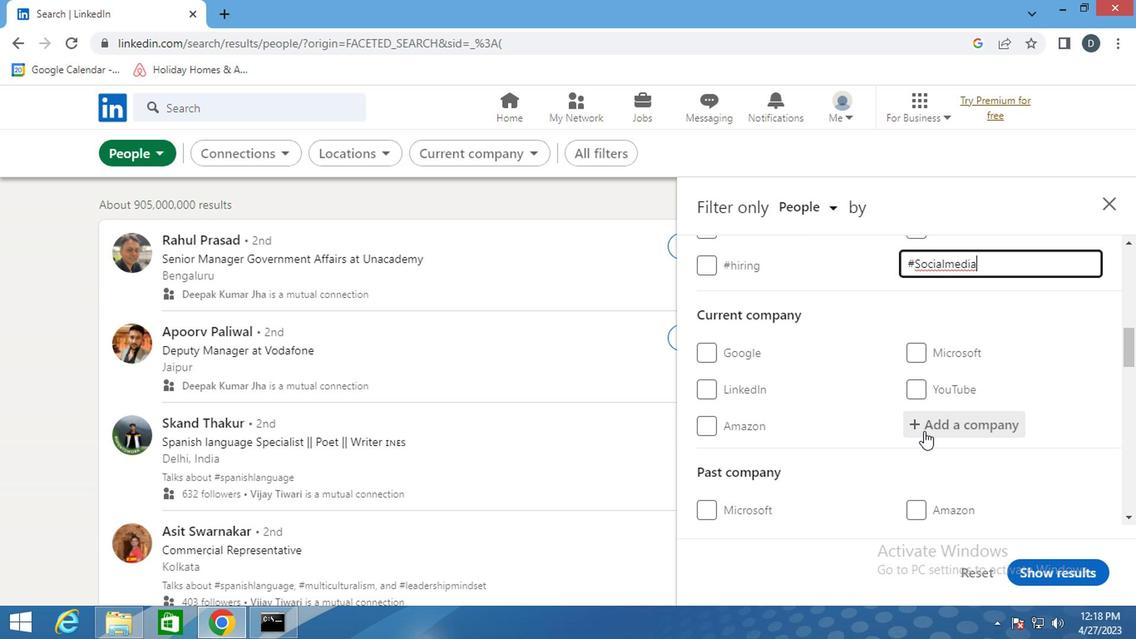 
Action: Mouse scrolled (919, 424) with delta (0, 0)
Screenshot: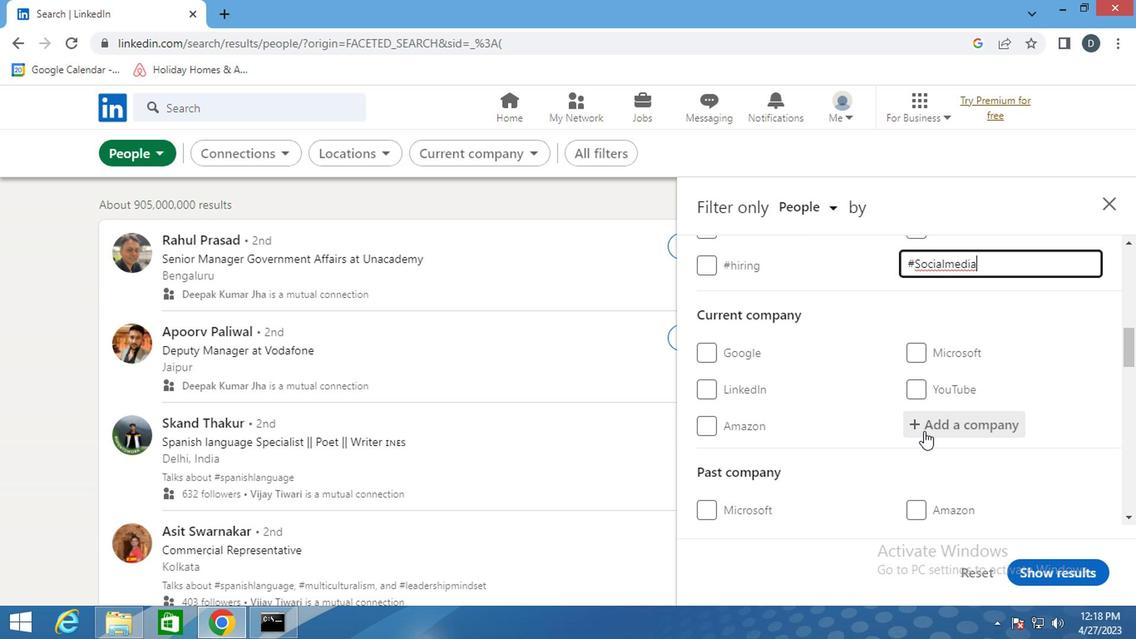 
Action: Mouse moved to (919, 420)
Screenshot: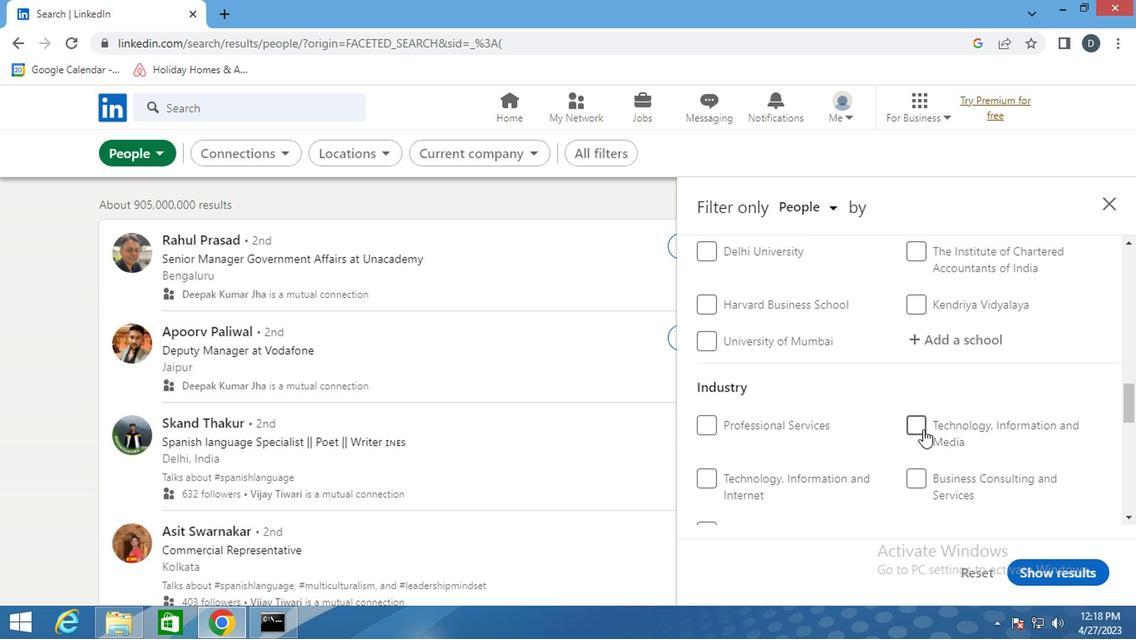 
Action: Mouse scrolled (919, 420) with delta (0, 0)
Screenshot: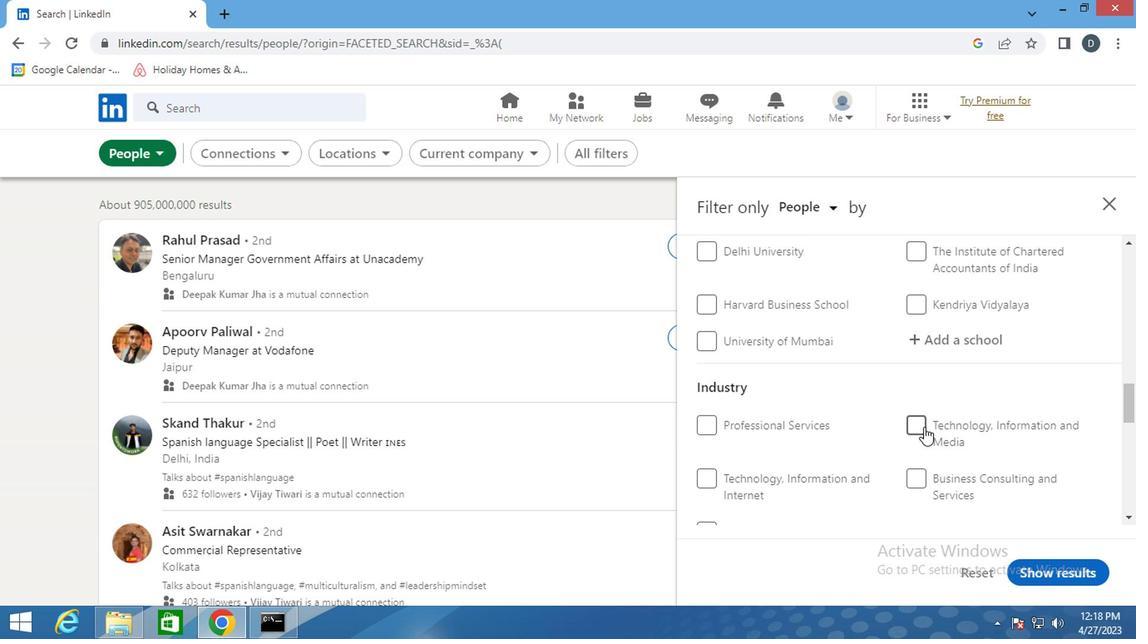 
Action: Mouse scrolled (919, 420) with delta (0, 0)
Screenshot: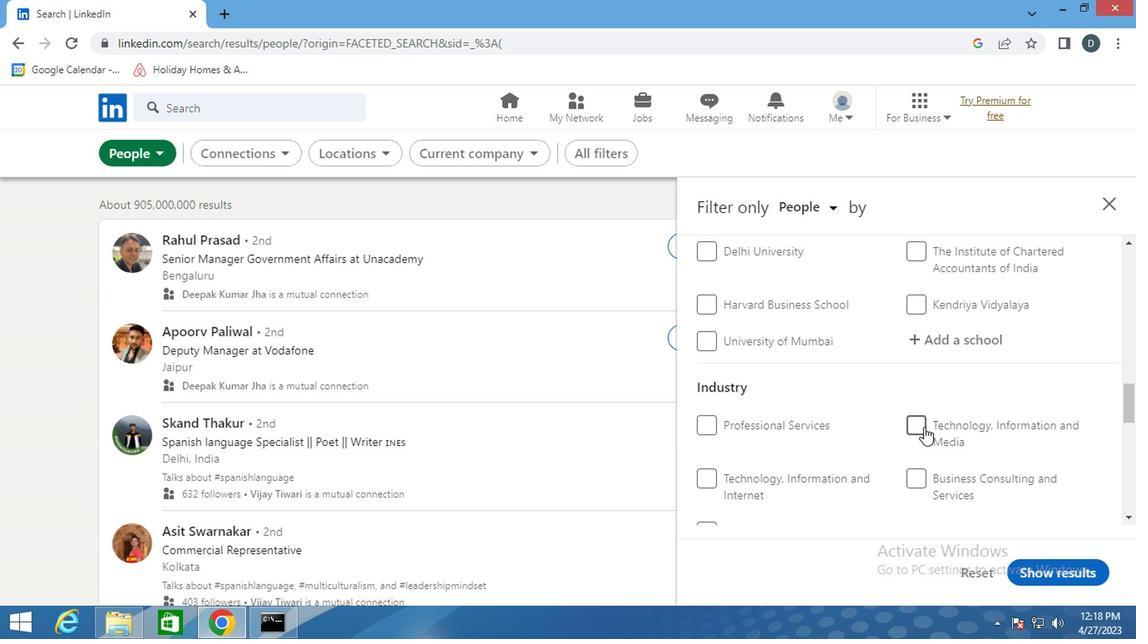 
Action: Mouse moved to (919, 420)
Screenshot: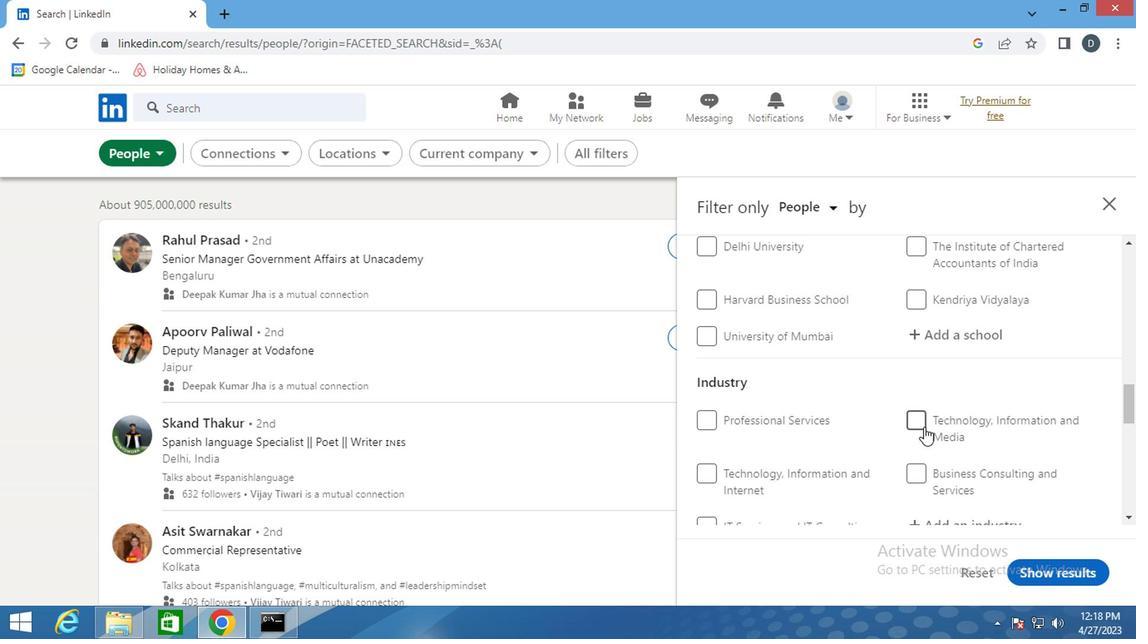 
Action: Mouse scrolled (919, 419) with delta (0, -1)
Screenshot: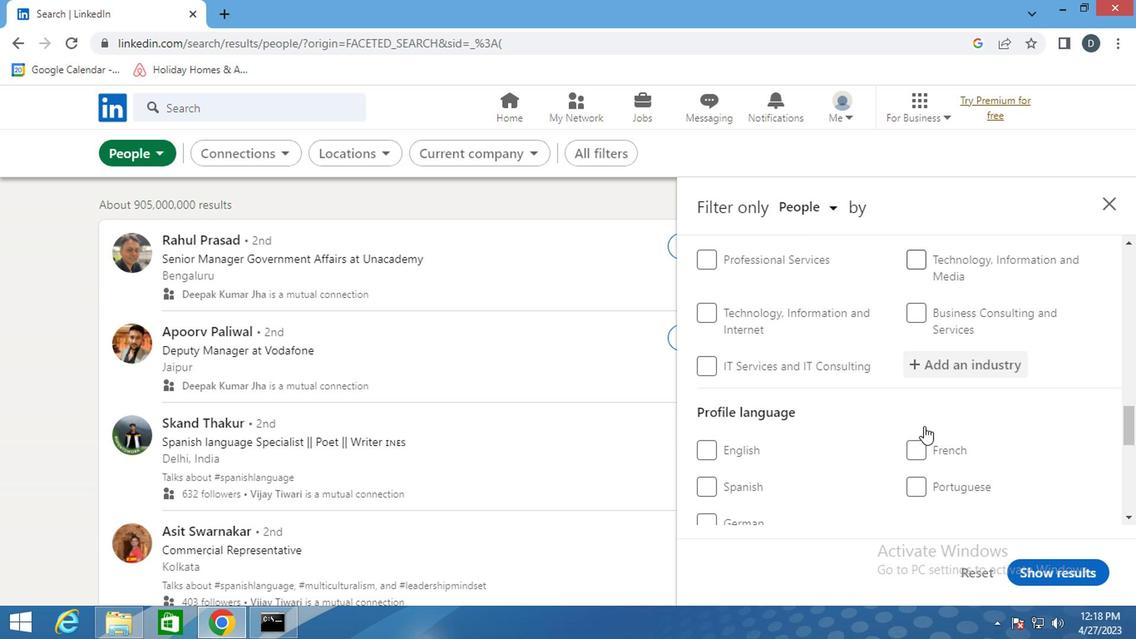 
Action: Mouse moved to (926, 401)
Screenshot: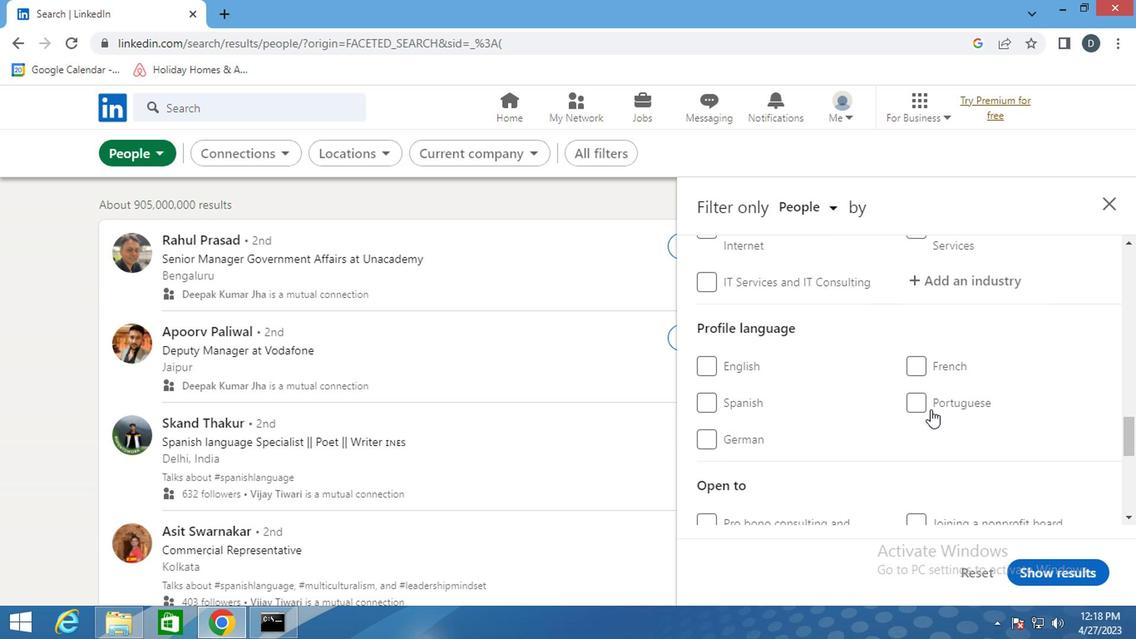 
Action: Mouse pressed left at (926, 401)
Screenshot: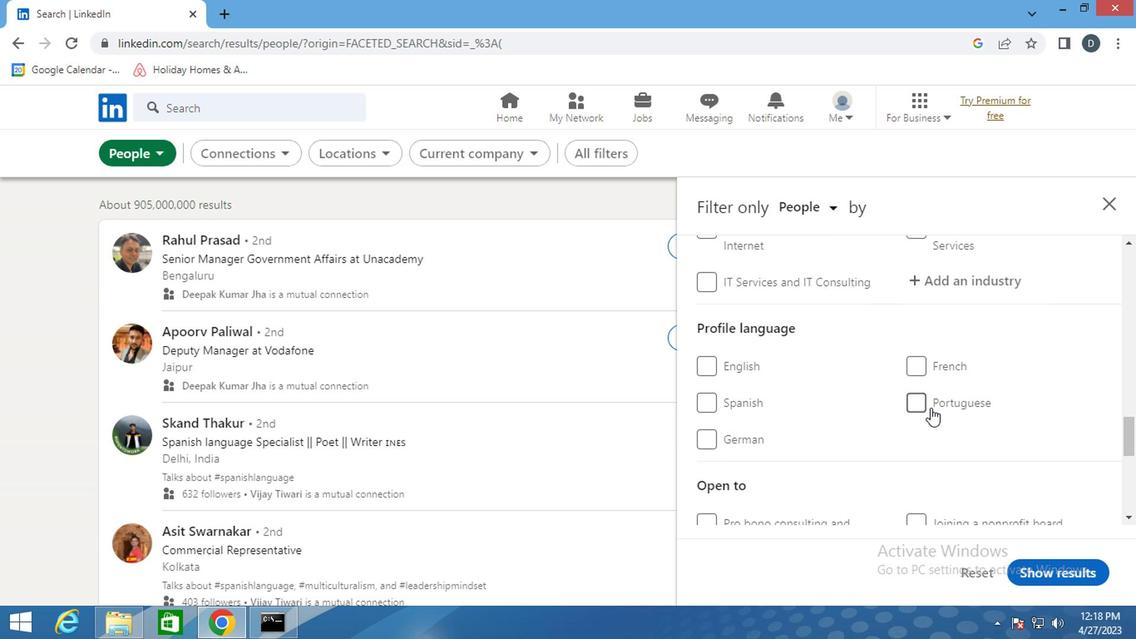 
Action: Mouse moved to (927, 401)
Screenshot: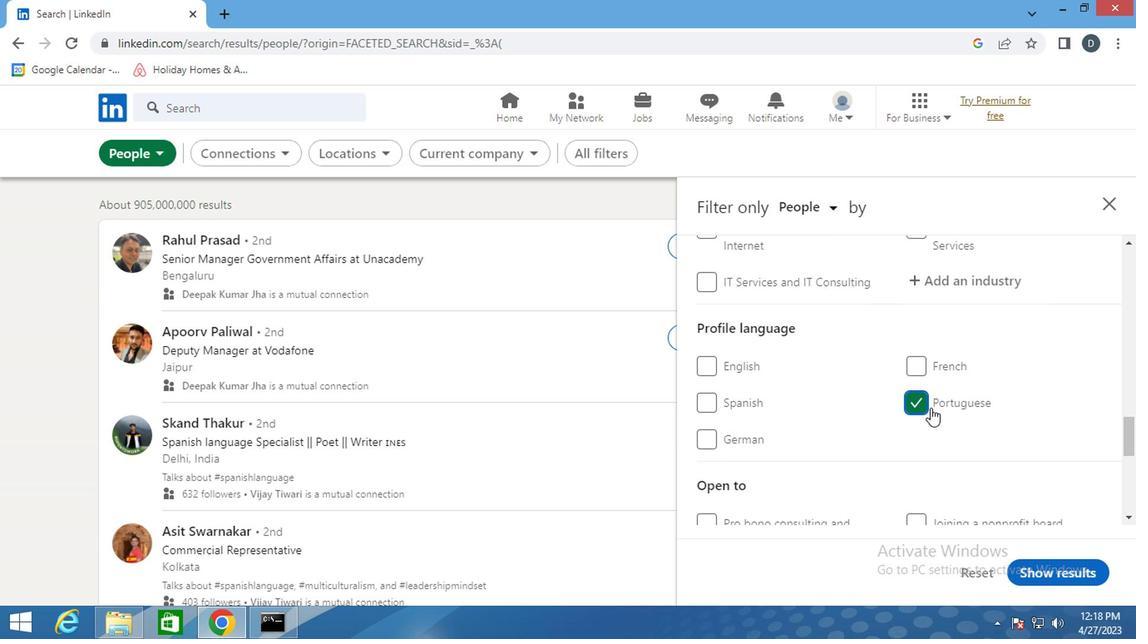 
Action: Mouse scrolled (927, 403) with delta (0, 1)
Screenshot: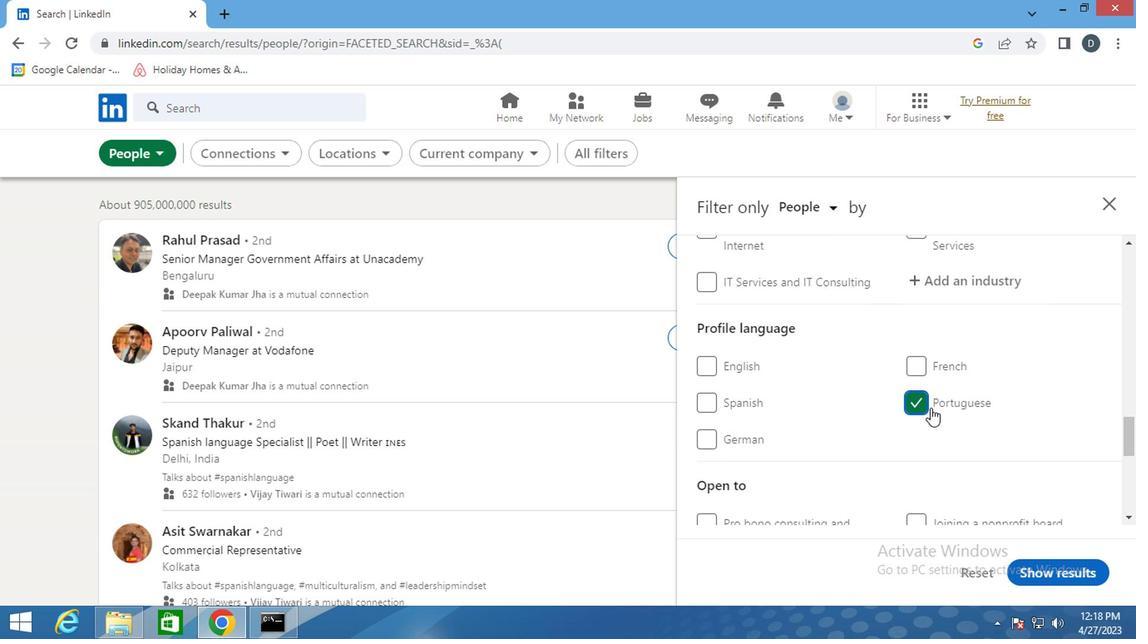 
Action: Mouse scrolled (927, 403) with delta (0, 1)
Screenshot: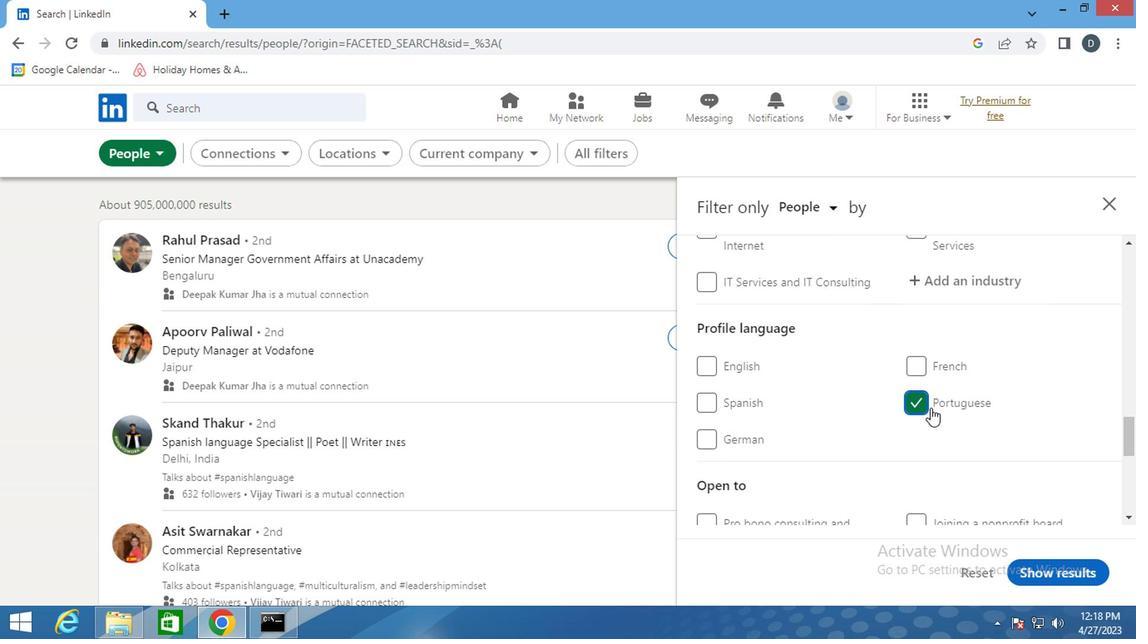 
Action: Mouse scrolled (927, 403) with delta (0, 1)
Screenshot: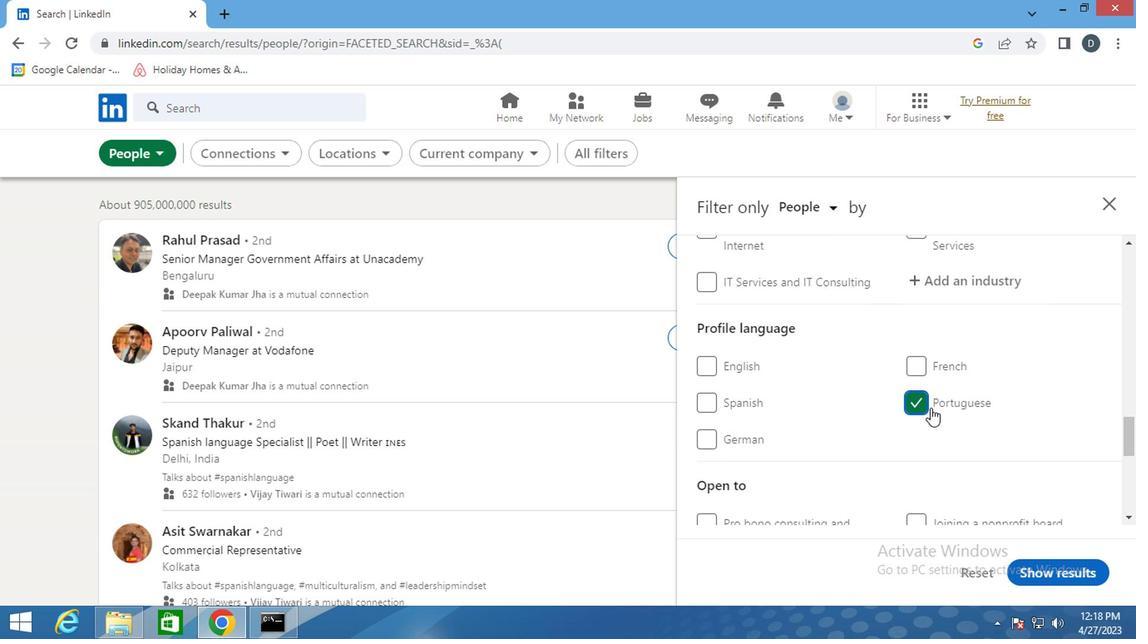 
Action: Mouse scrolled (927, 403) with delta (0, 1)
Screenshot: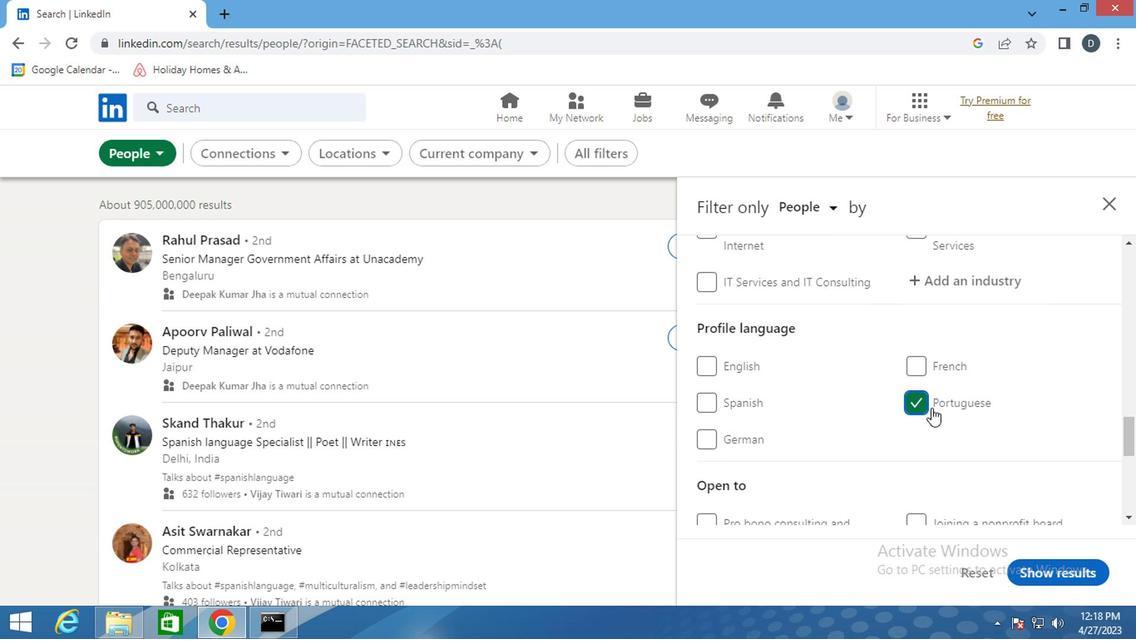 
Action: Mouse scrolled (927, 403) with delta (0, 1)
Screenshot: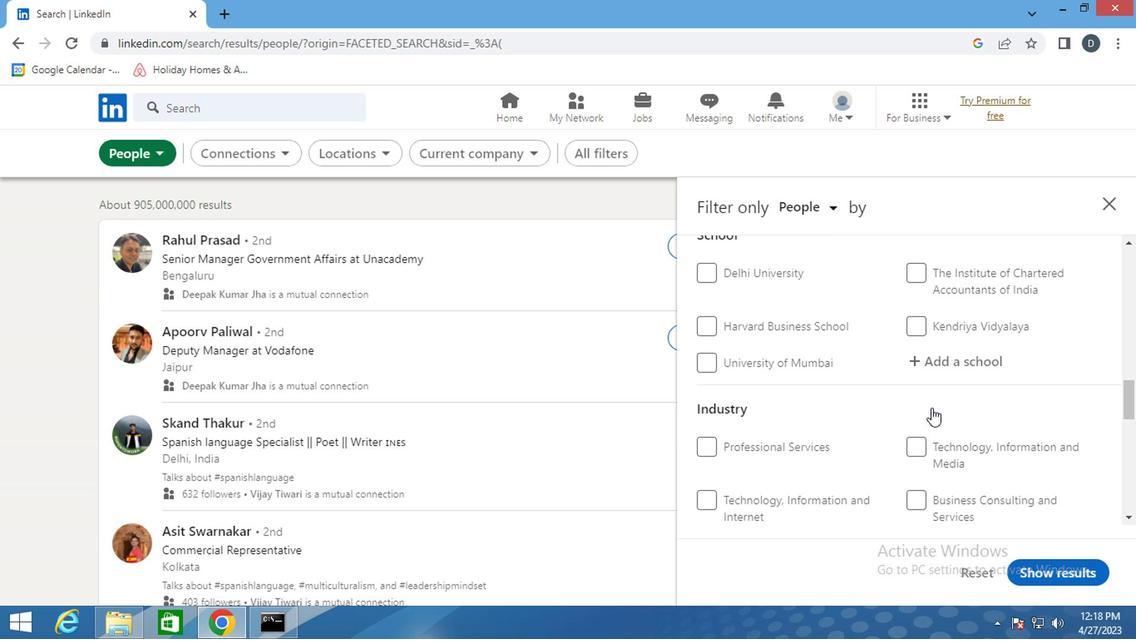 
Action: Mouse scrolled (927, 403) with delta (0, 1)
Screenshot: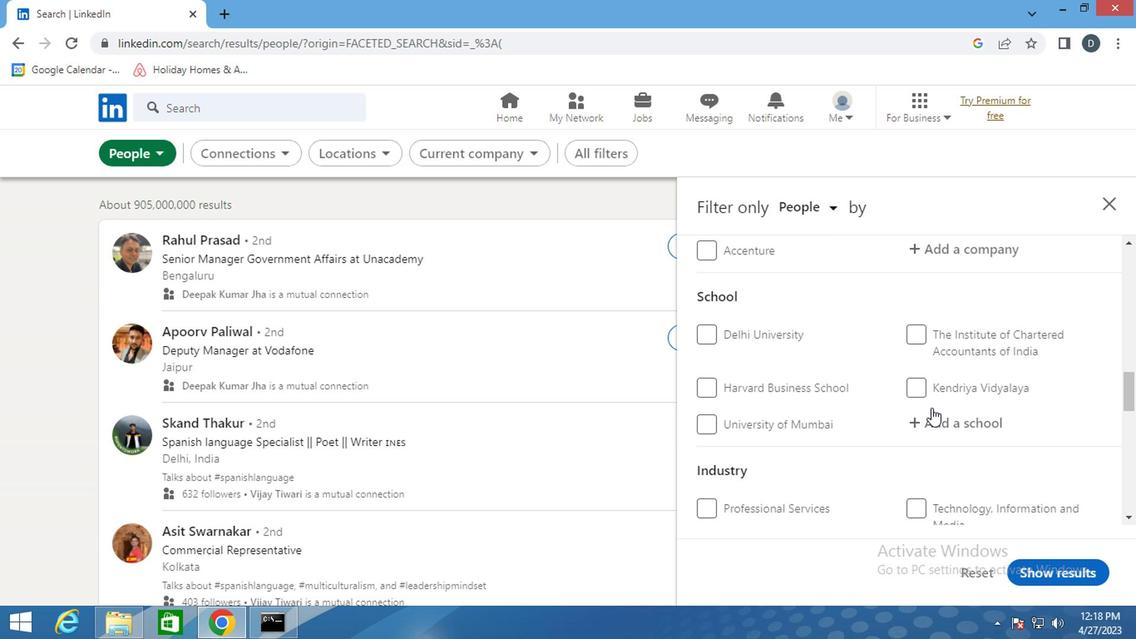 
Action: Mouse scrolled (927, 403) with delta (0, 1)
Screenshot: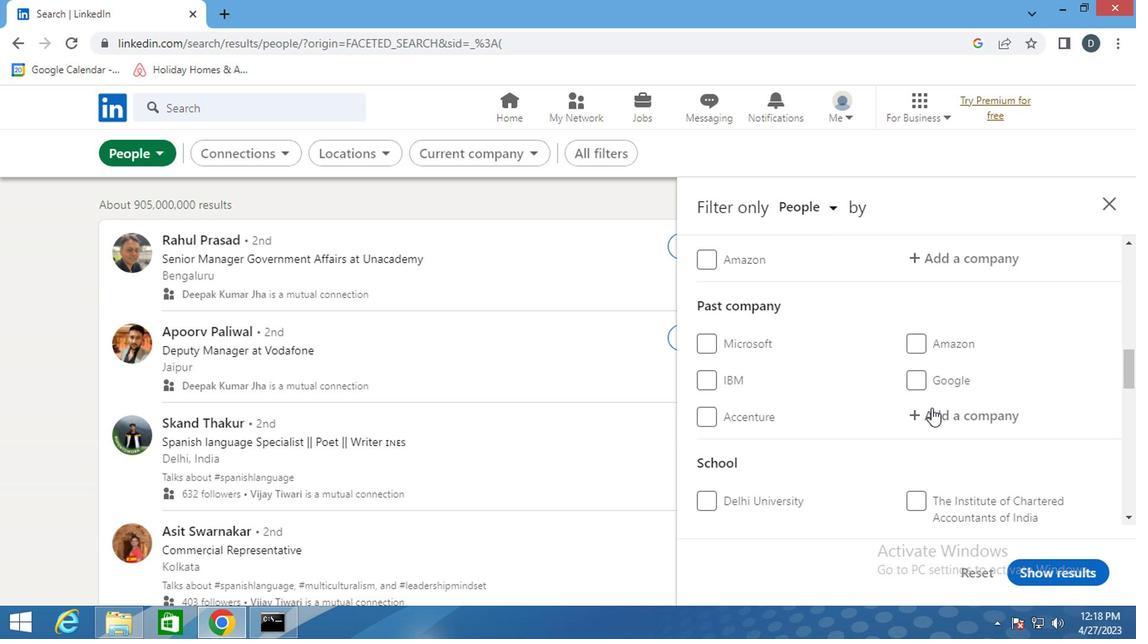 
Action: Mouse scrolled (927, 403) with delta (0, 1)
Screenshot: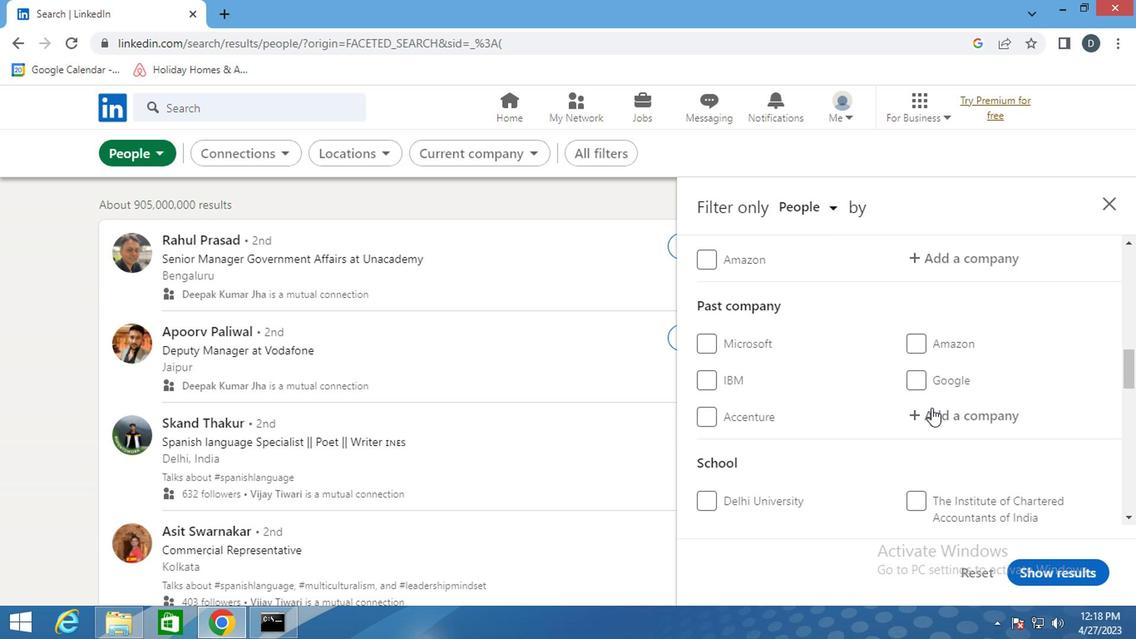 
Action: Mouse moved to (943, 411)
Screenshot: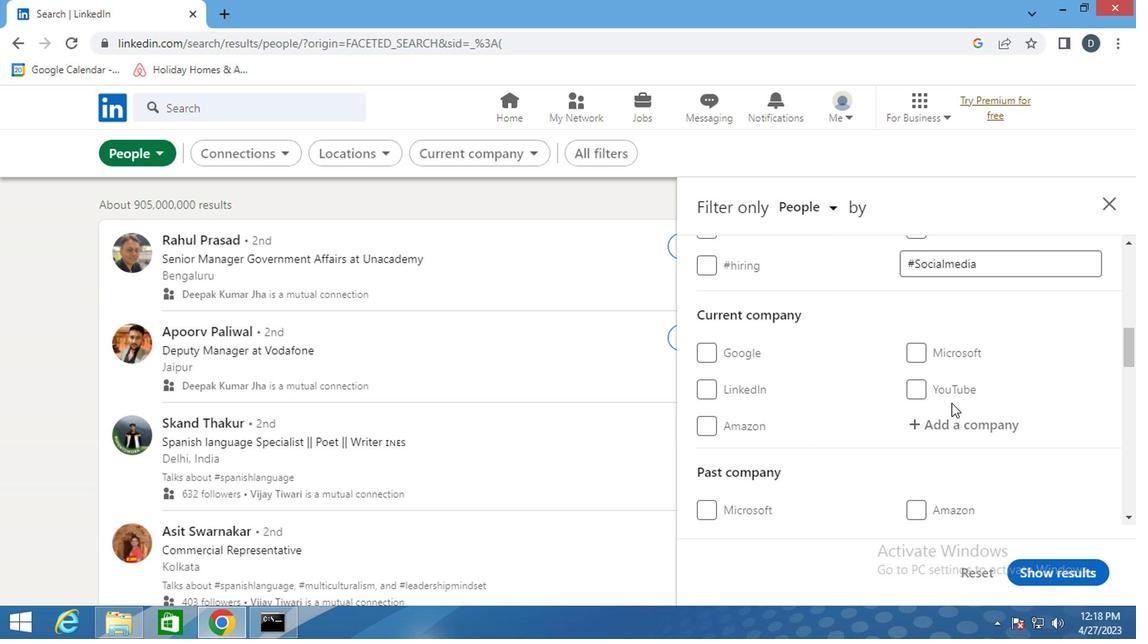 
Action: Mouse pressed left at (943, 411)
Screenshot: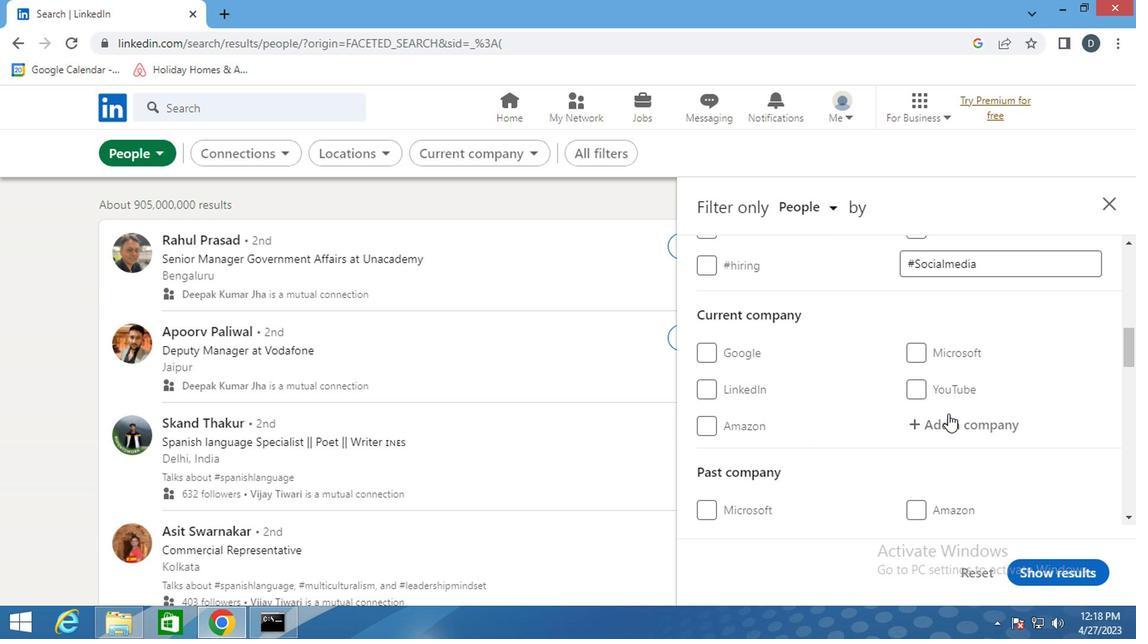 
Action: Key pressed <Key.shift><Key.shift><Key.shift><Key.shift><Key.shift><Key.shift><Key.shift><Key.shift><Key.shift><Key.shift><Key.shift><Key.shift><Key.shift><Key.shift><Key.shift><Key.shift>PRI<Key.backspace>UDENT
Screenshot: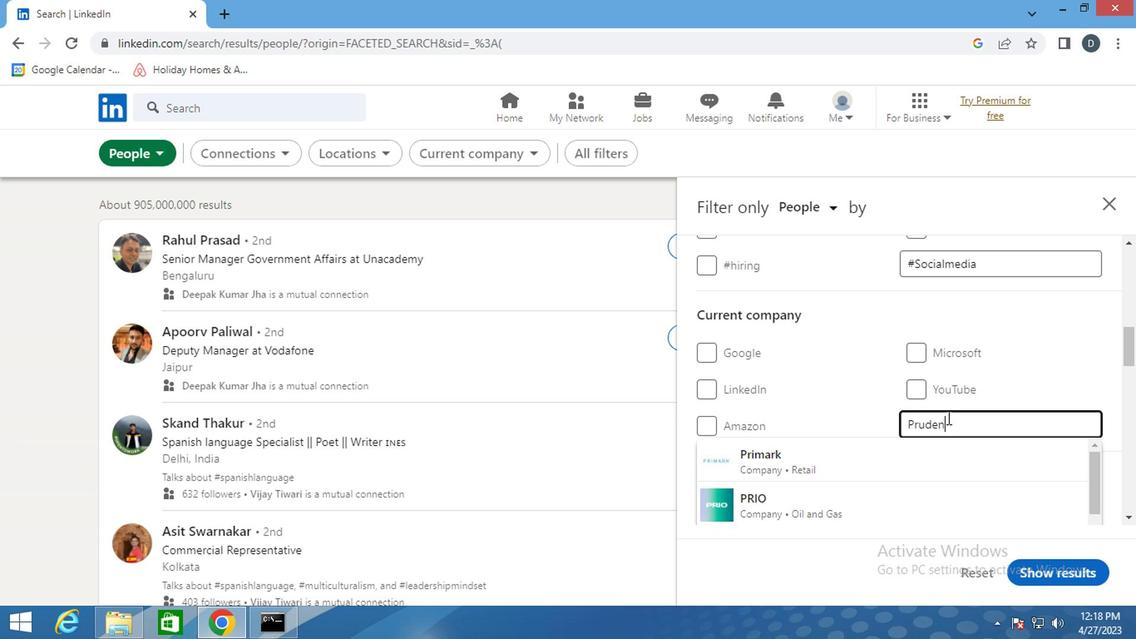
Action: Mouse moved to (874, 456)
Screenshot: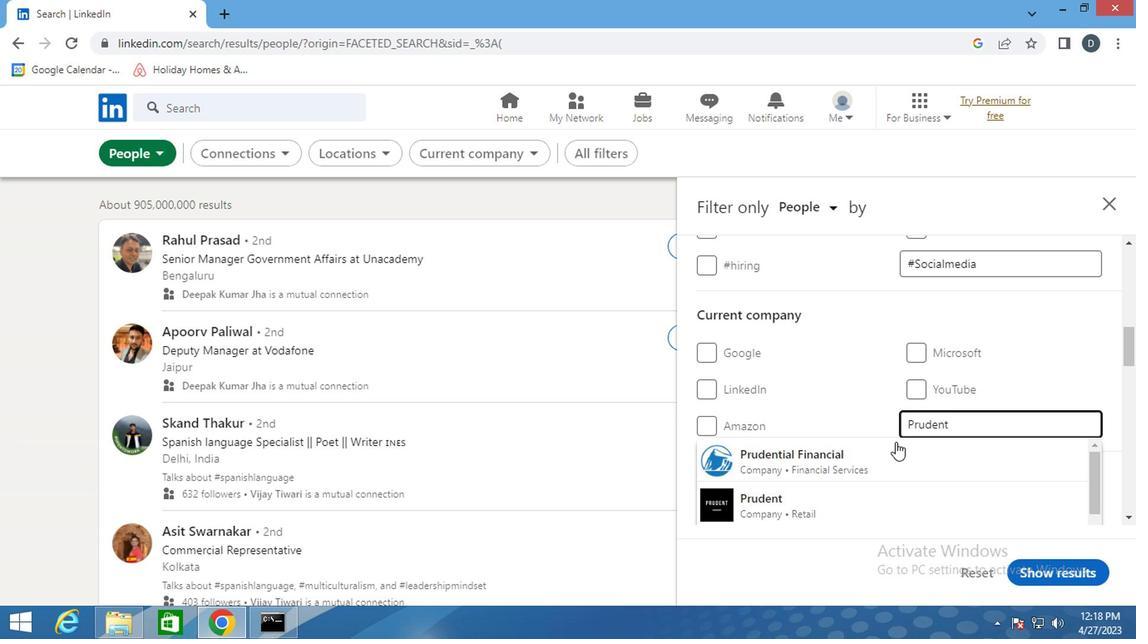 
Action: Mouse scrolled (874, 456) with delta (0, 0)
Screenshot: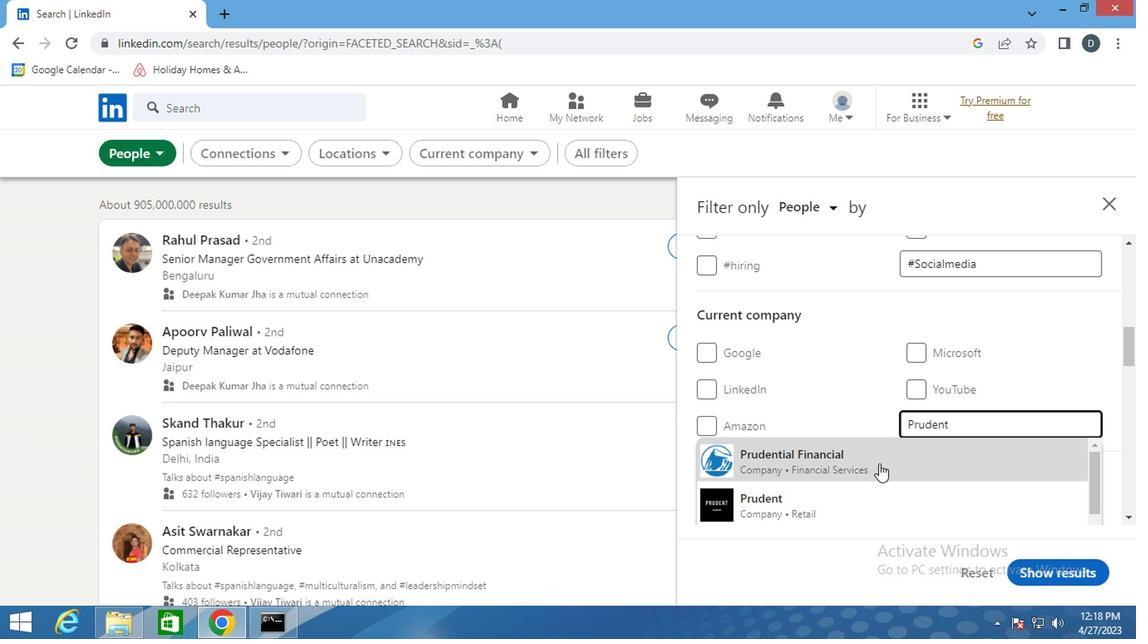 
Action: Mouse moved to (874, 457)
Screenshot: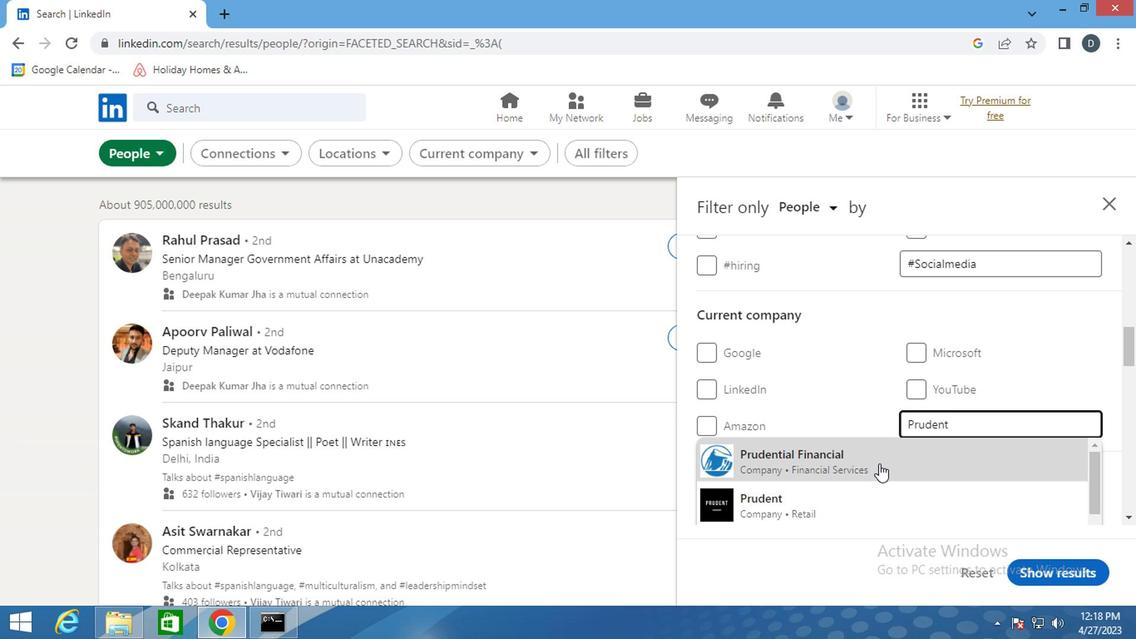 
Action: Mouse scrolled (874, 456) with delta (0, 0)
Screenshot: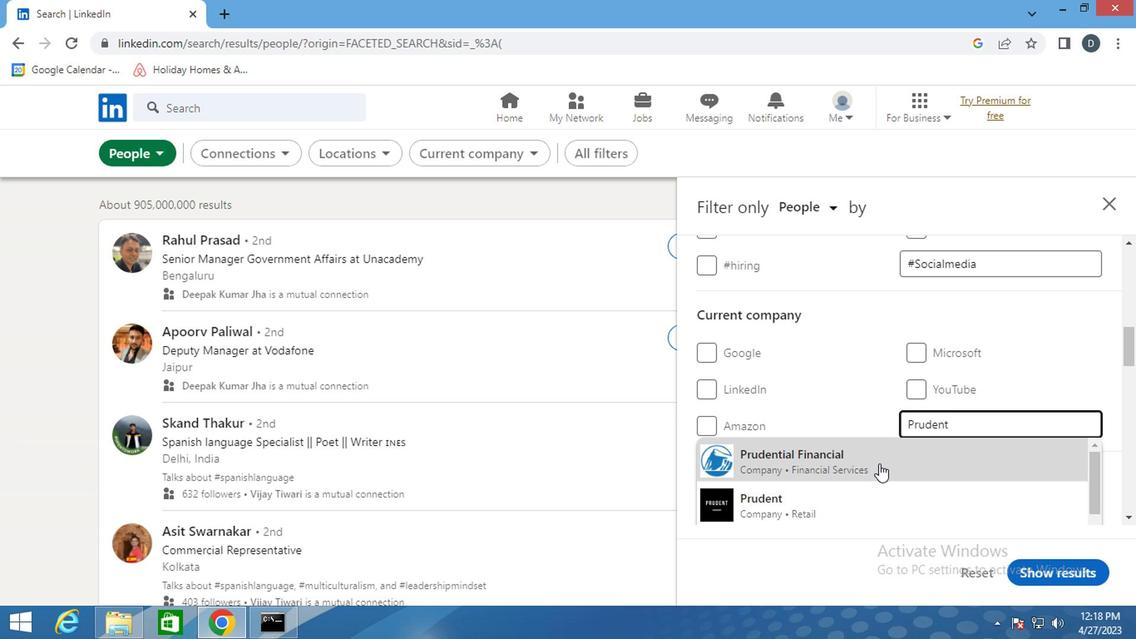 
Action: Mouse moved to (874, 457)
Screenshot: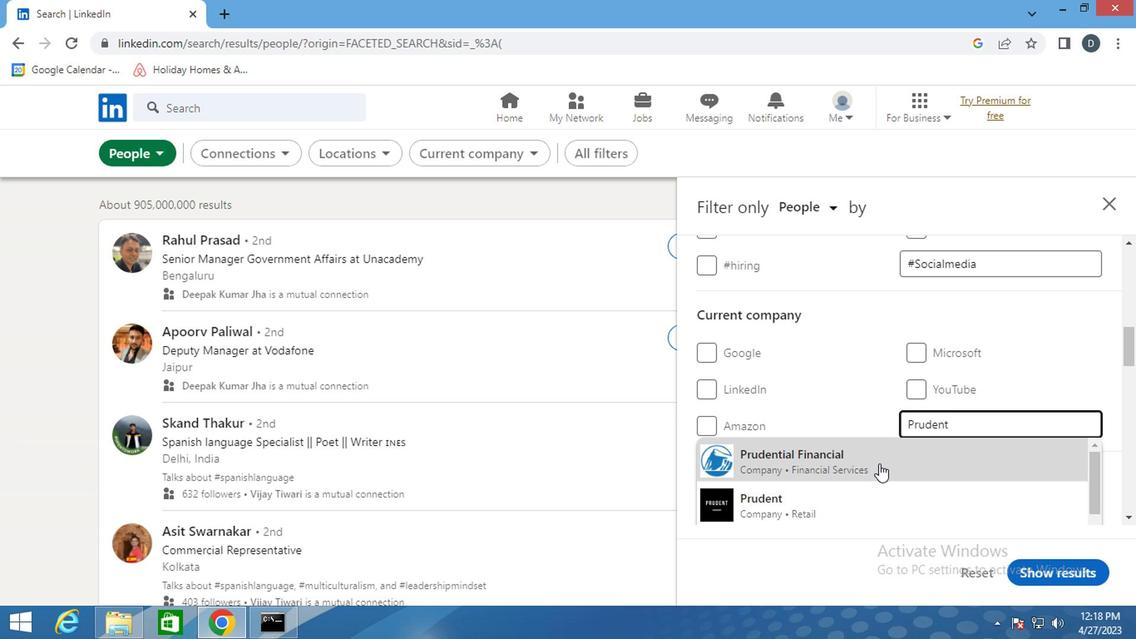 
Action: Mouse scrolled (874, 458) with delta (0, 1)
Screenshot: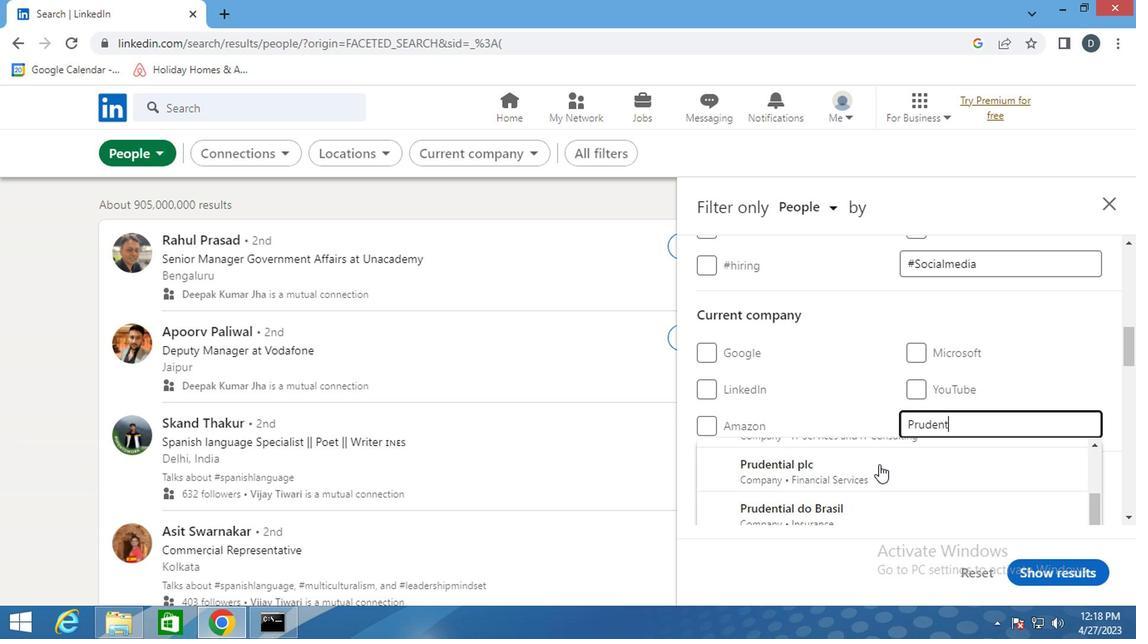 
Action: Mouse moved to (891, 487)
Screenshot: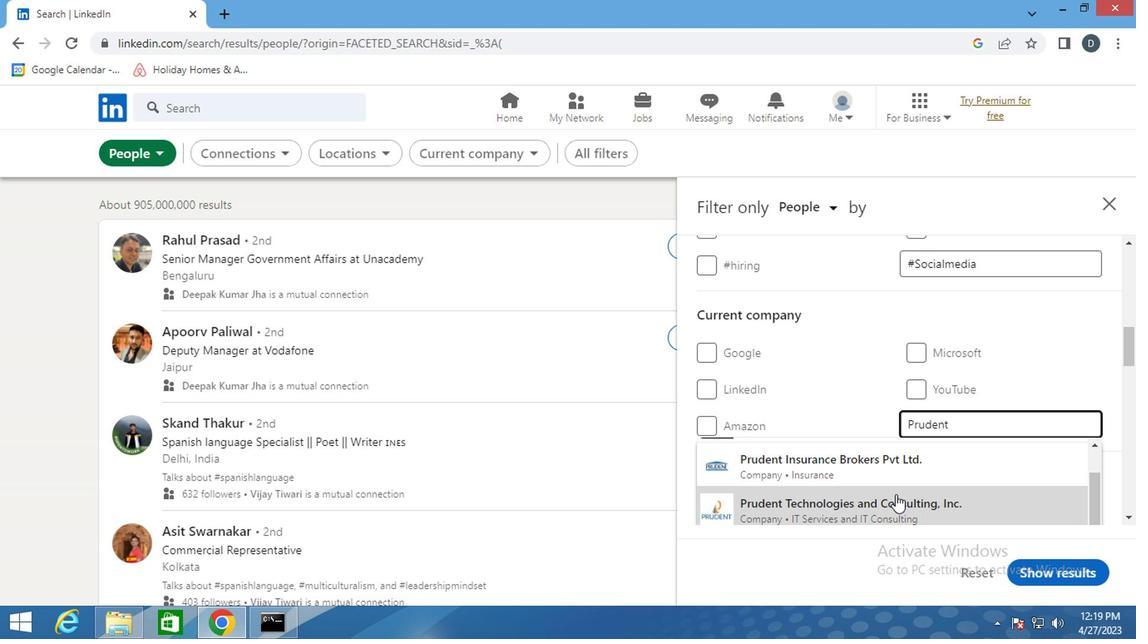 
Action: Mouse pressed left at (891, 487)
Screenshot: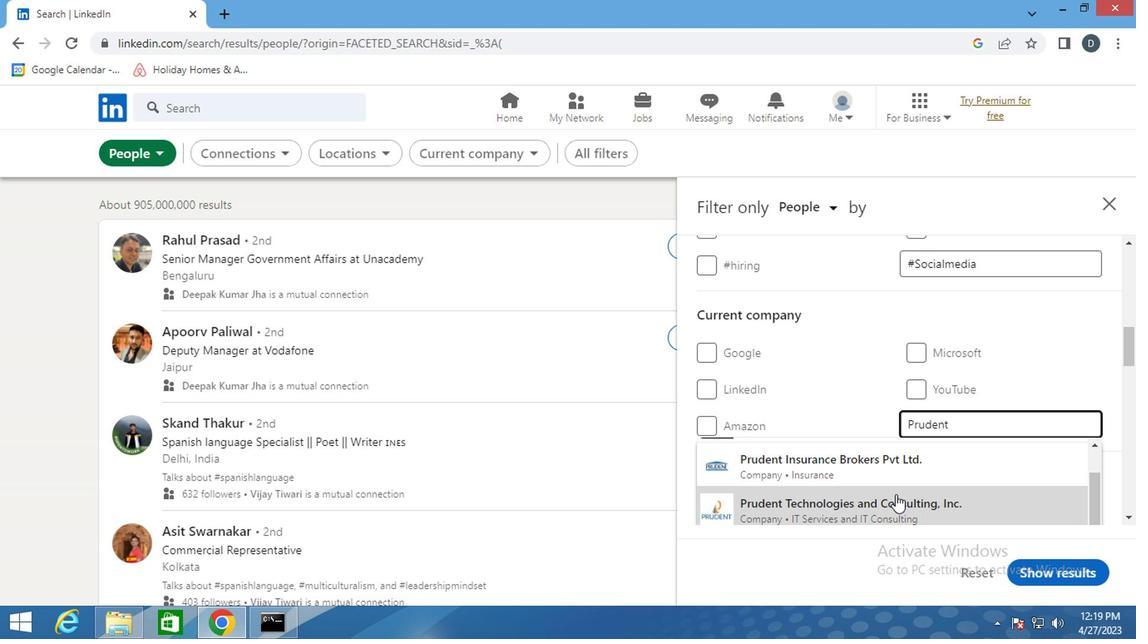 
Action: Mouse scrolled (891, 486) with delta (0, 0)
Screenshot: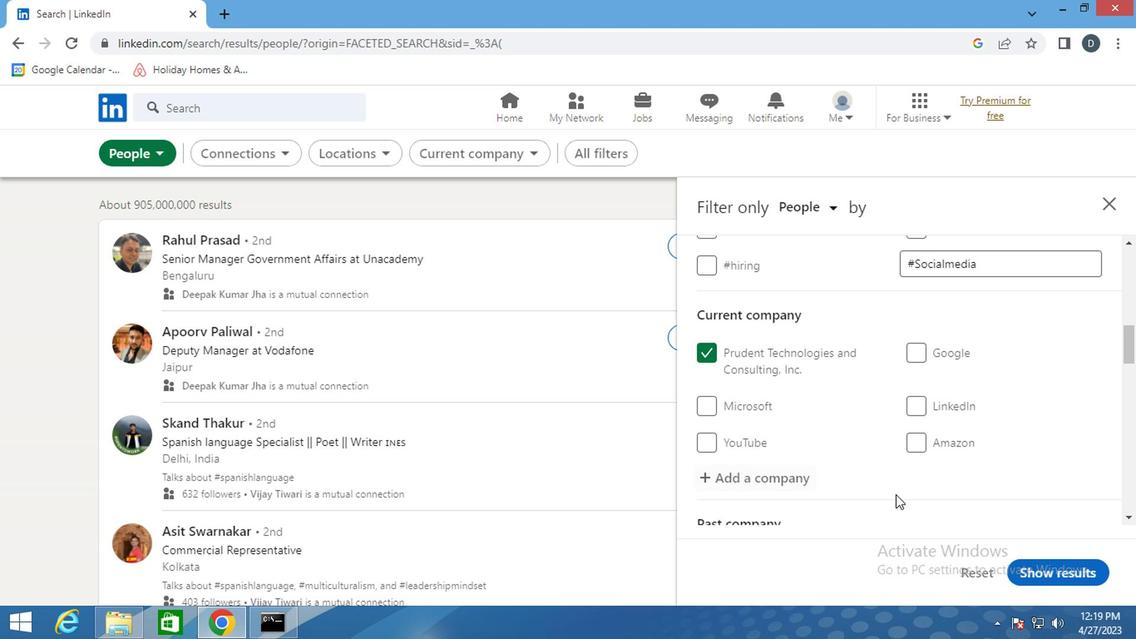 
Action: Mouse scrolled (891, 486) with delta (0, 0)
Screenshot: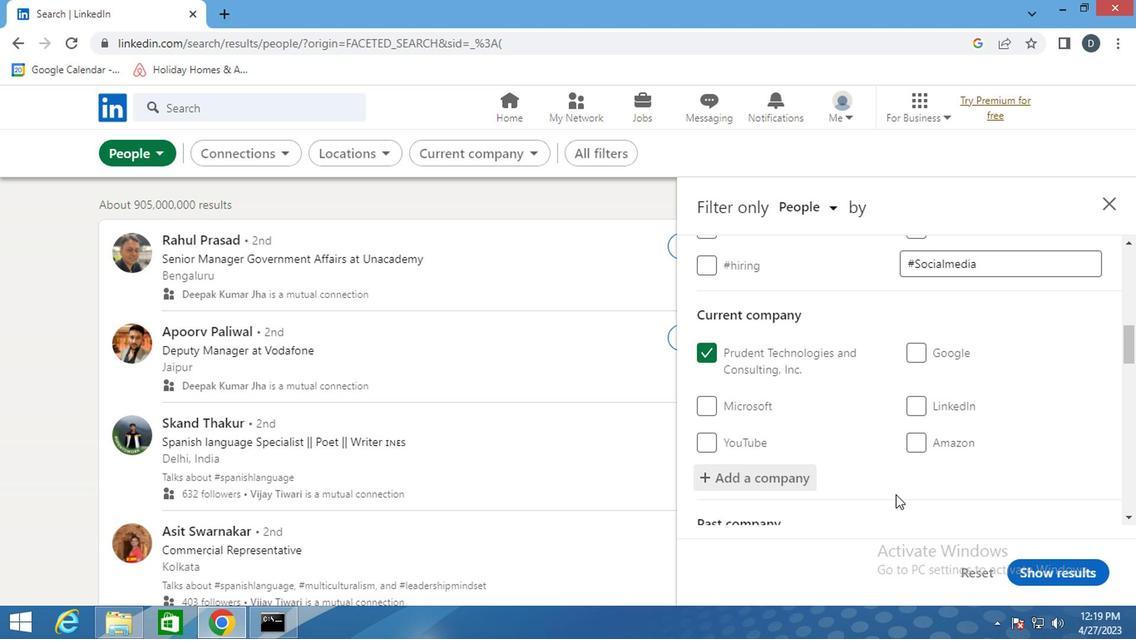 
Action: Mouse moved to (1034, 398)
Screenshot: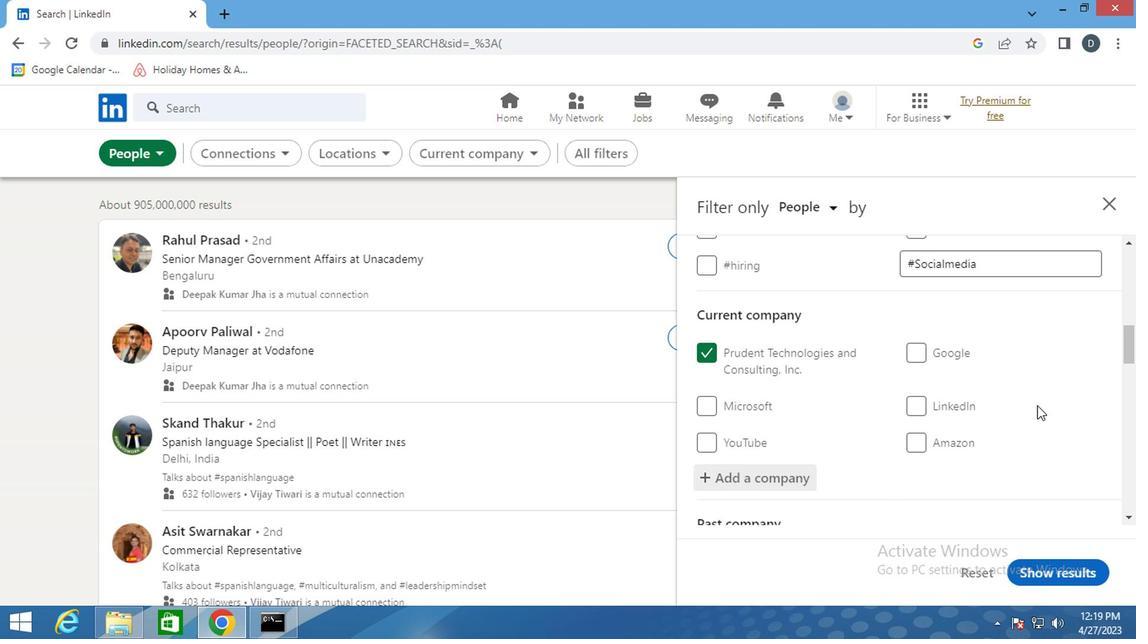 
Action: Mouse scrolled (1034, 397) with delta (0, -1)
Screenshot: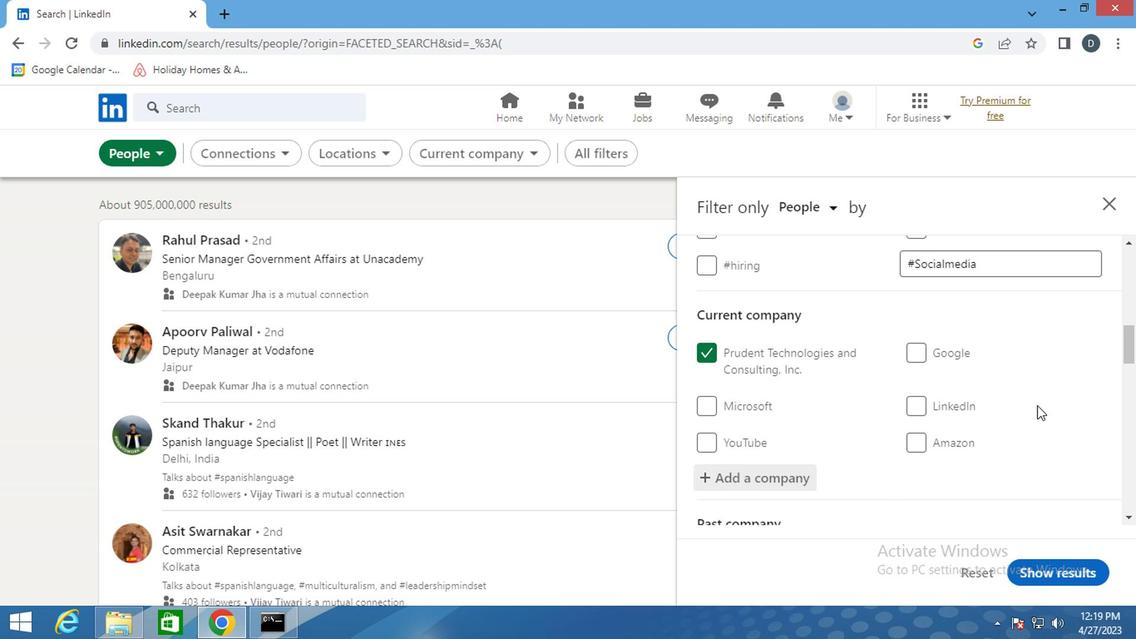 
Action: Mouse moved to (1015, 407)
Screenshot: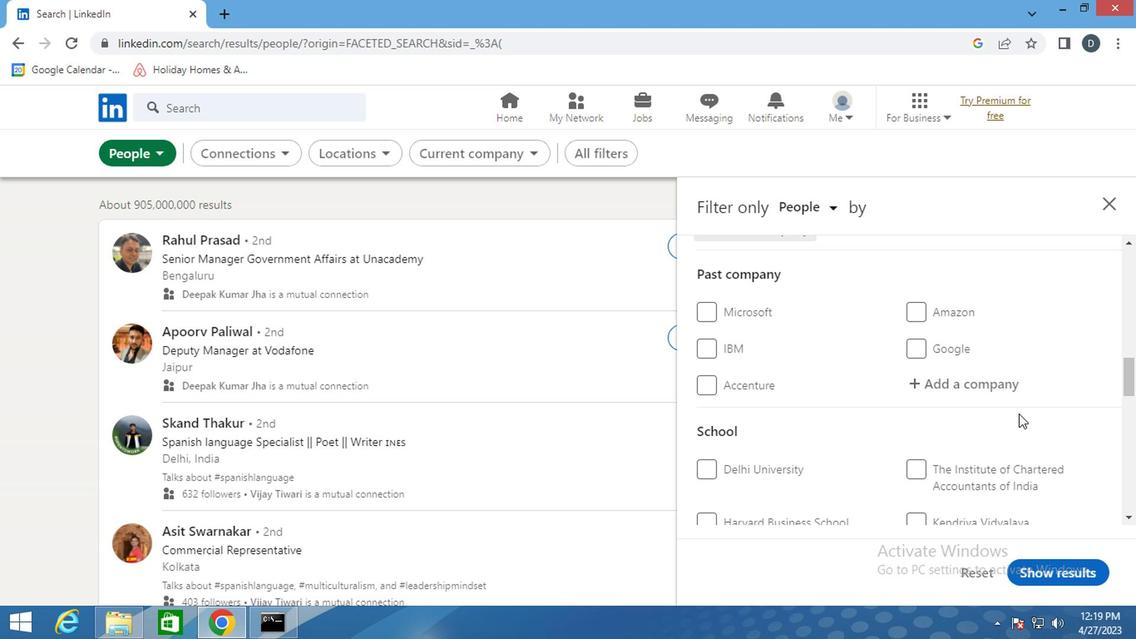 
Action: Mouse scrolled (1015, 406) with delta (0, -1)
Screenshot: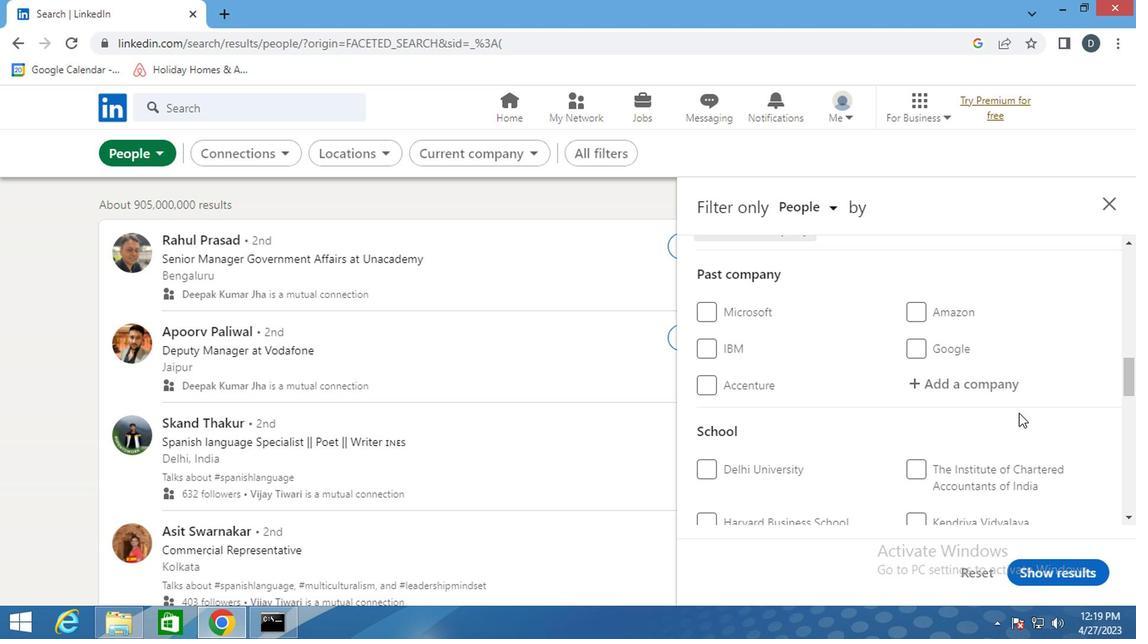 
Action: Mouse scrolled (1015, 406) with delta (0, -1)
Screenshot: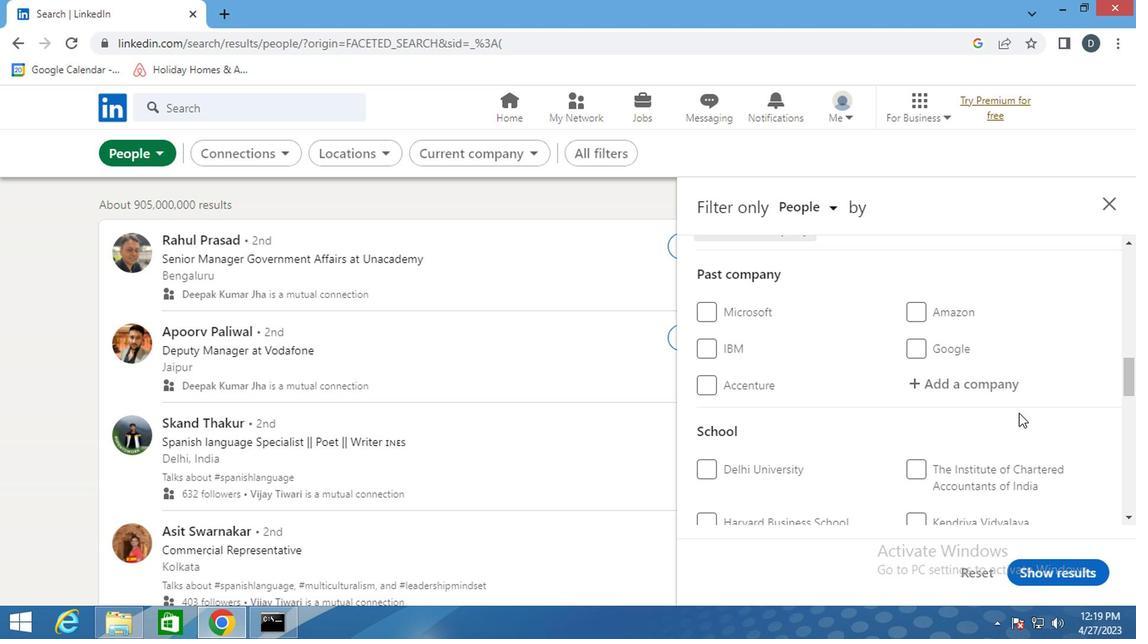 
Action: Mouse moved to (978, 394)
Screenshot: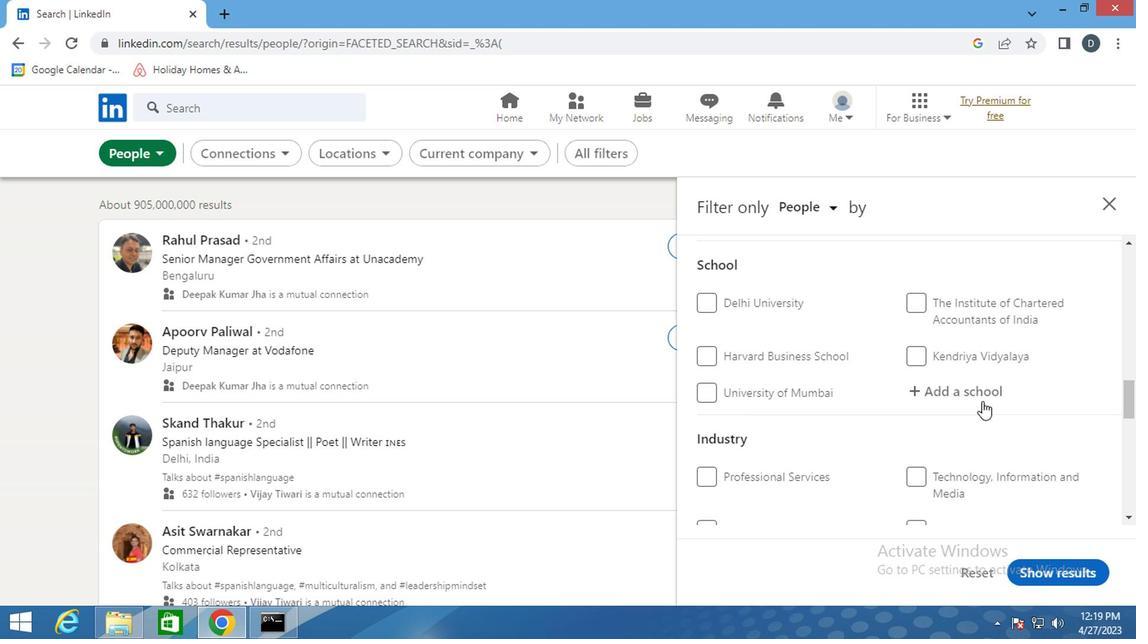 
Action: Mouse pressed left at (978, 394)
Screenshot: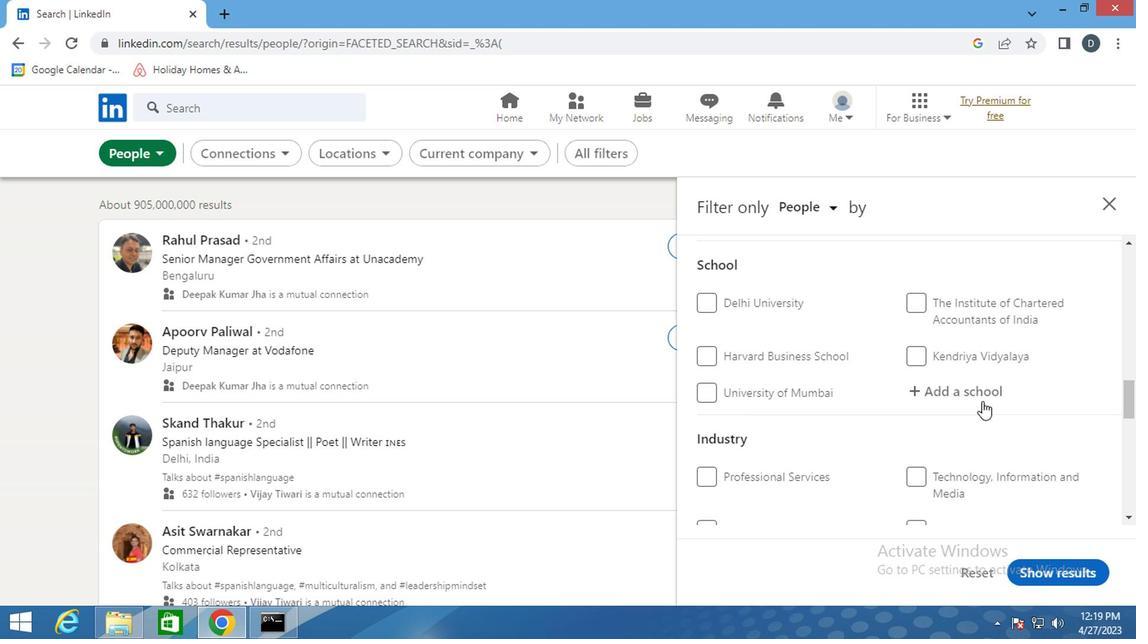 
Action: Mouse moved to (977, 396)
Screenshot: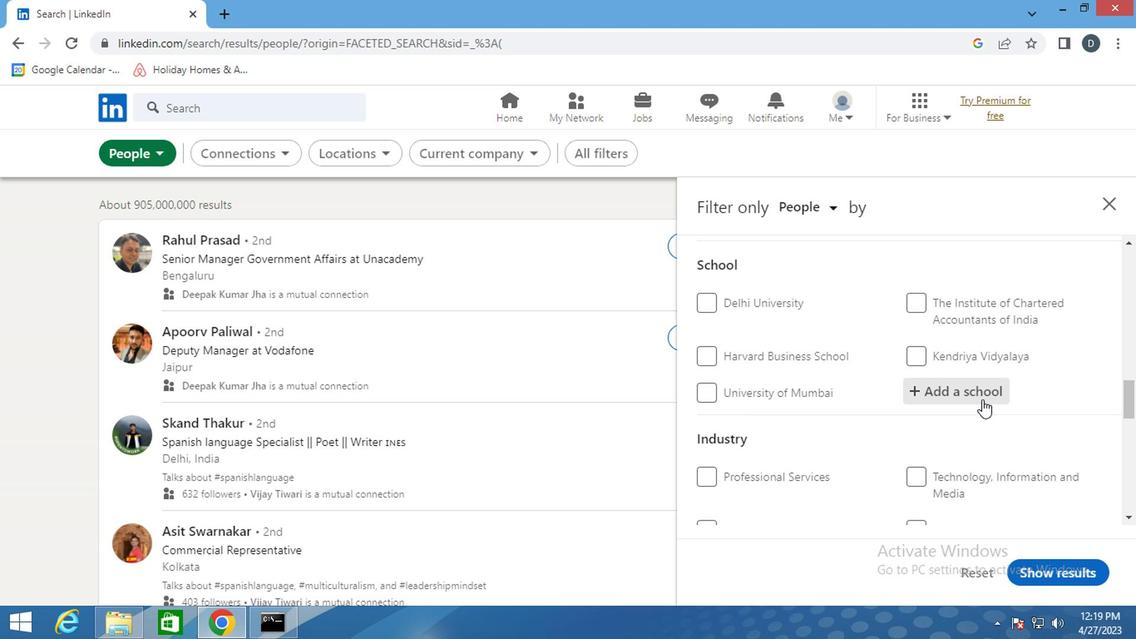 
Action: Key pressed <Key.shift>NIIT
Screenshot: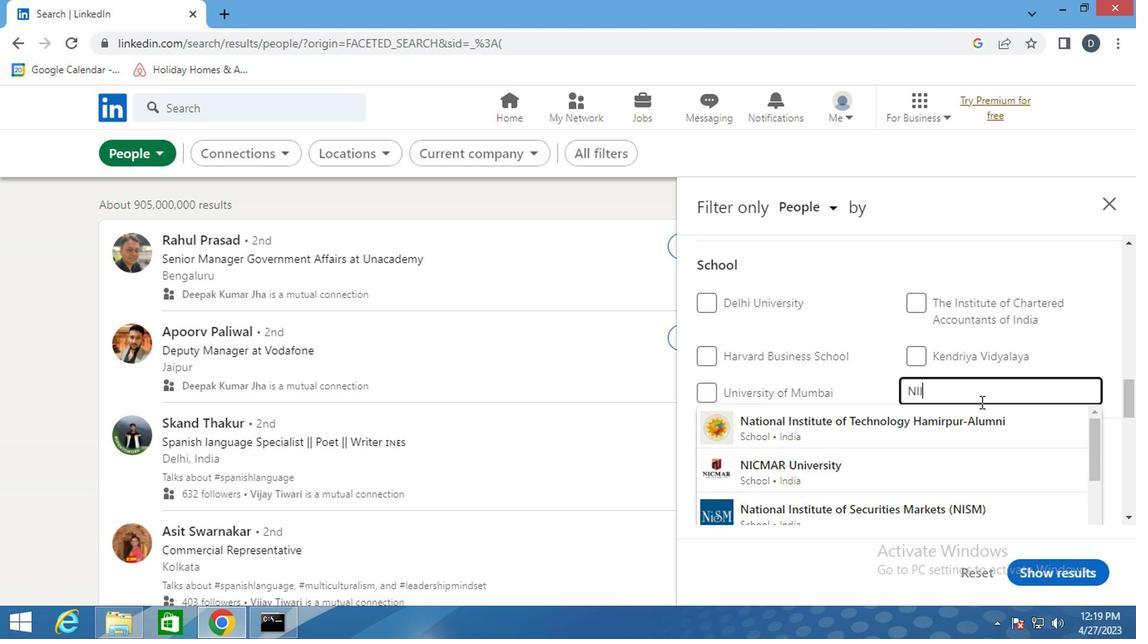 
Action: Mouse moved to (945, 446)
Screenshot: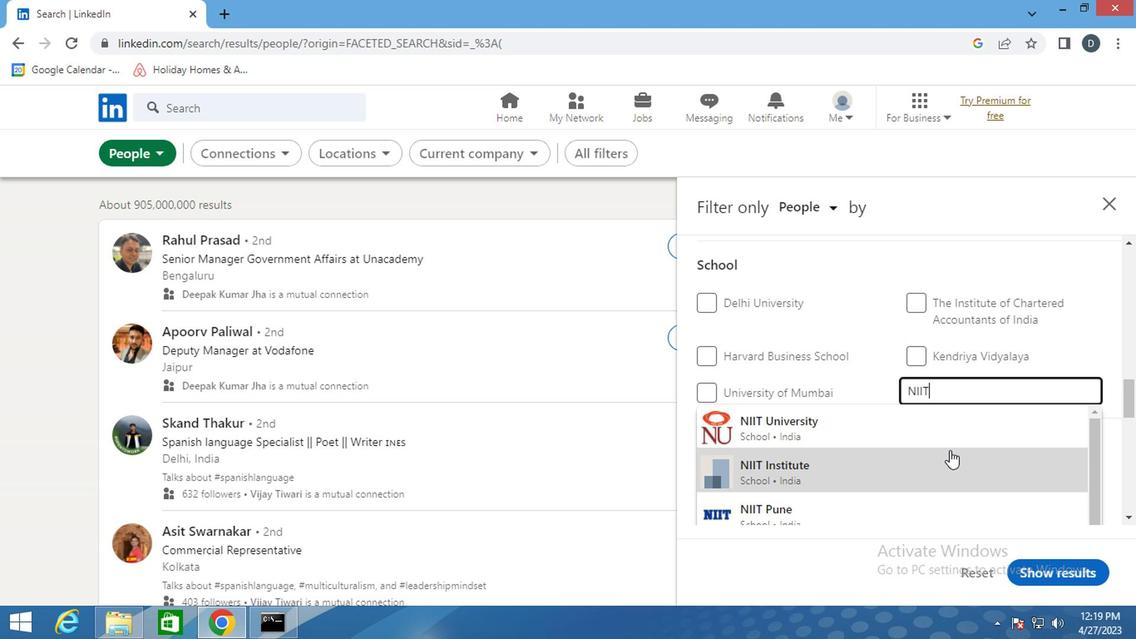 
Action: Mouse pressed left at (945, 446)
Screenshot: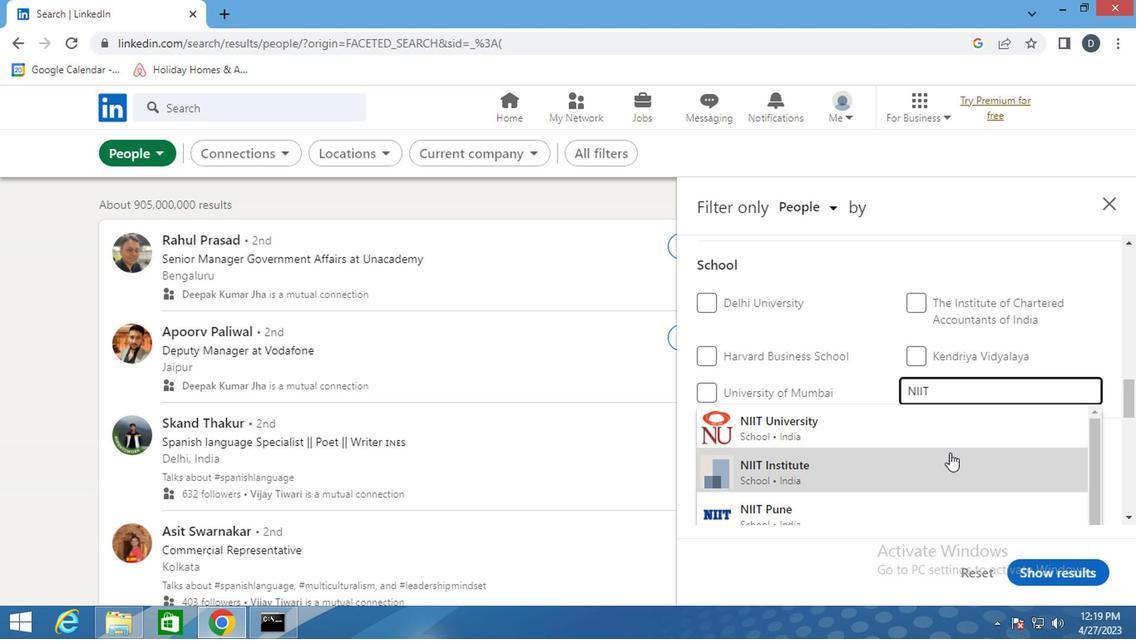 
Action: Mouse scrolled (945, 445) with delta (0, 0)
Screenshot: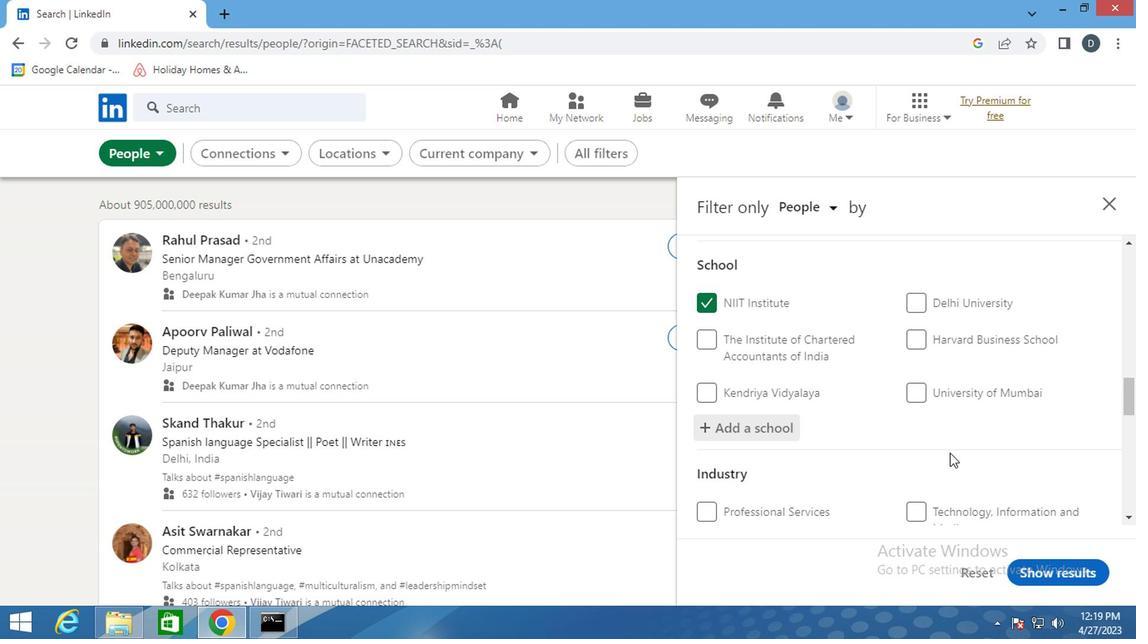 
Action: Mouse scrolled (945, 445) with delta (0, 0)
Screenshot: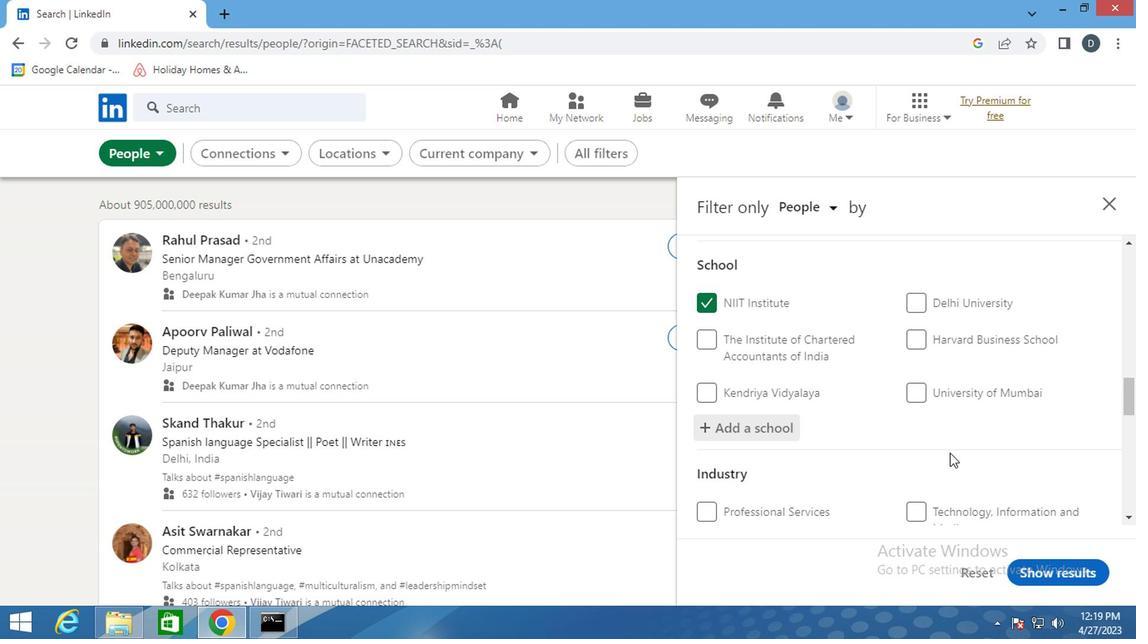 
Action: Mouse moved to (945, 442)
Screenshot: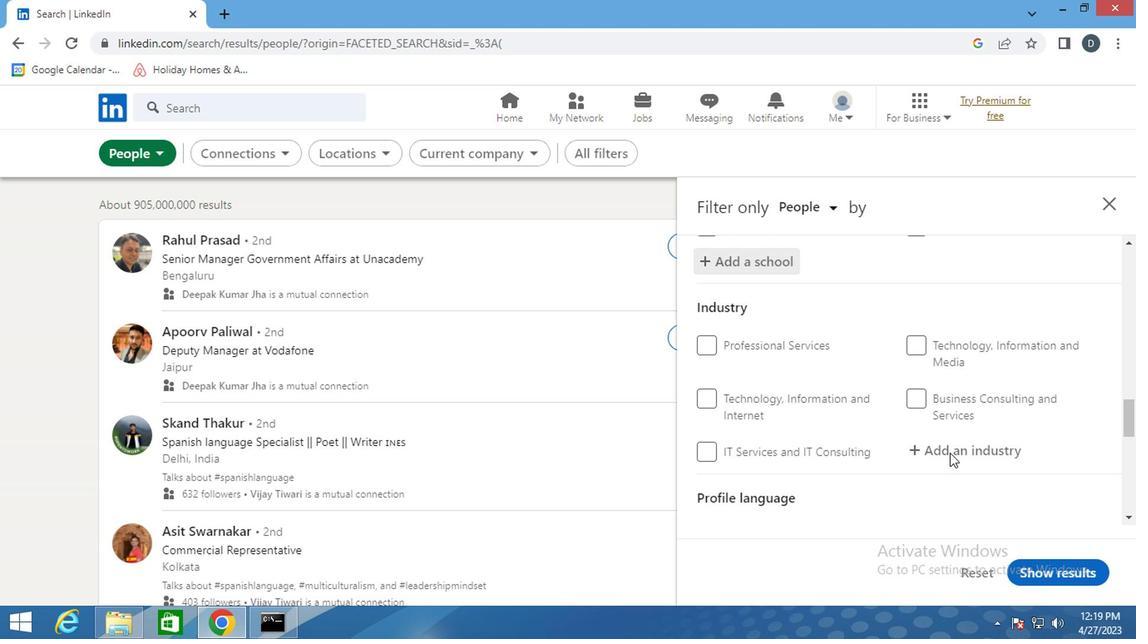 
Action: Mouse pressed left at (945, 442)
Screenshot: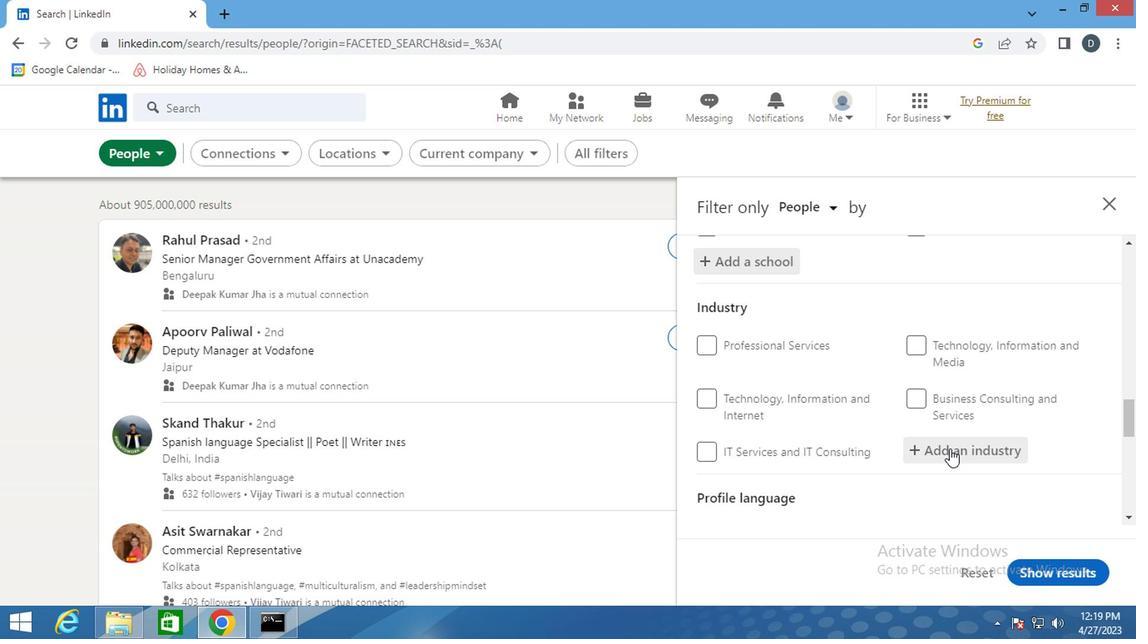 
Action: Key pressed <Key.shift>COMMERCIAL
Screenshot: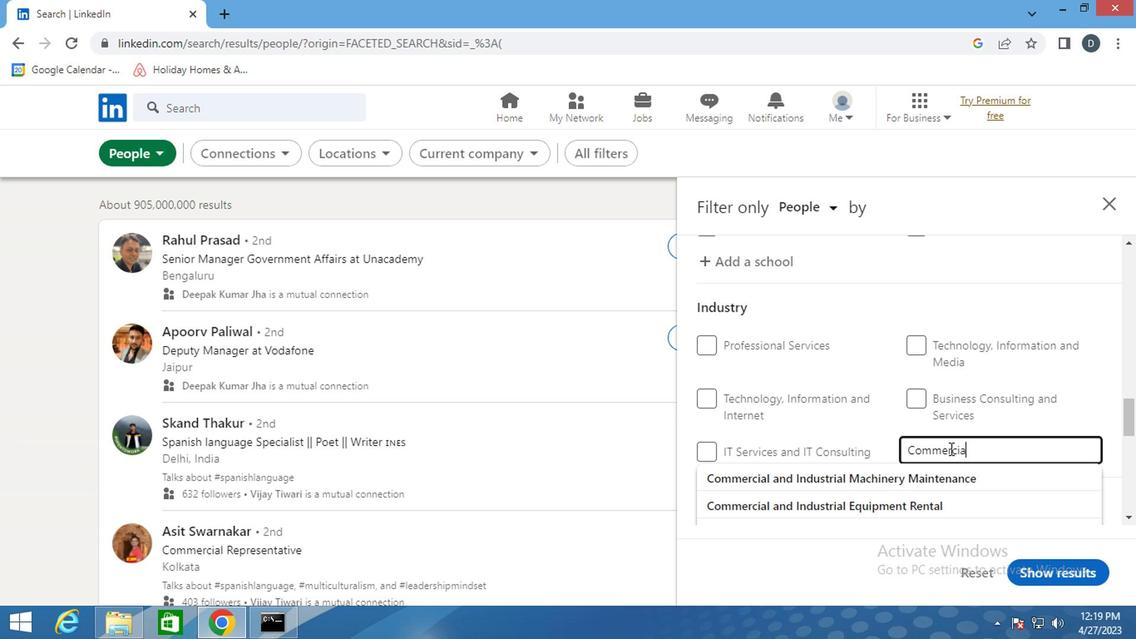 
Action: Mouse moved to (953, 472)
Screenshot: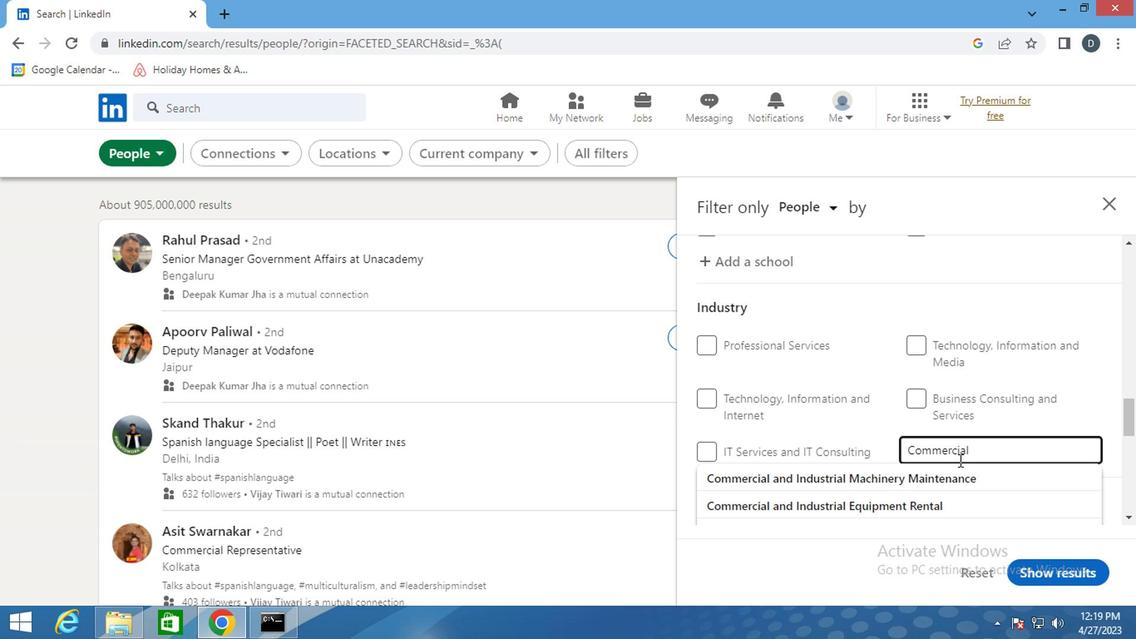 
Action: Mouse pressed left at (953, 472)
Screenshot: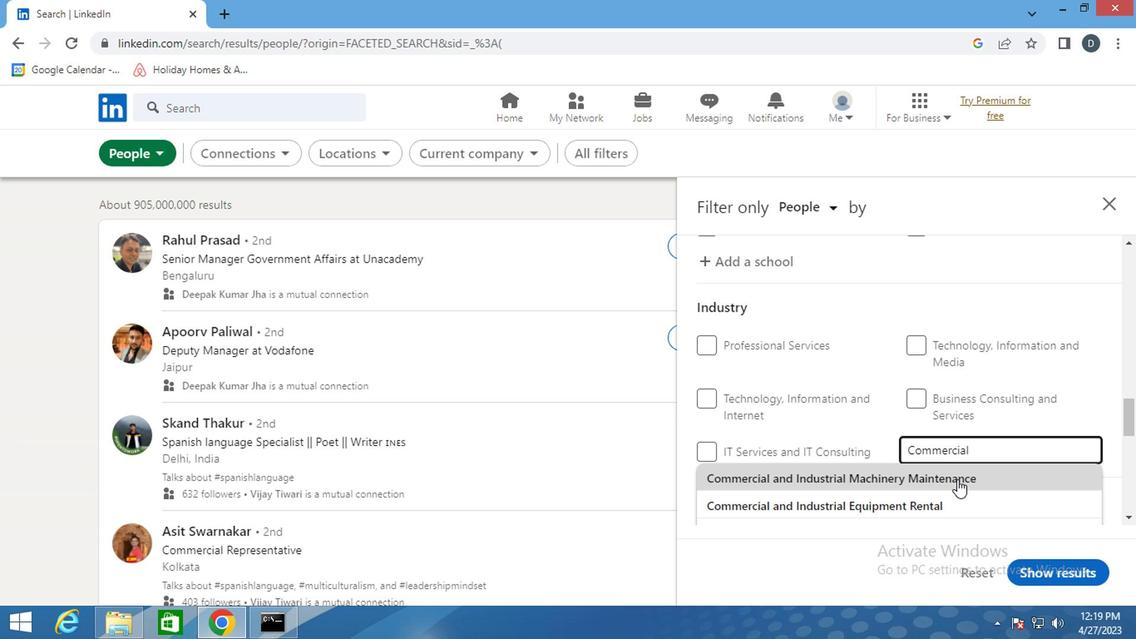 
Action: Mouse scrolled (953, 471) with delta (0, 0)
Screenshot: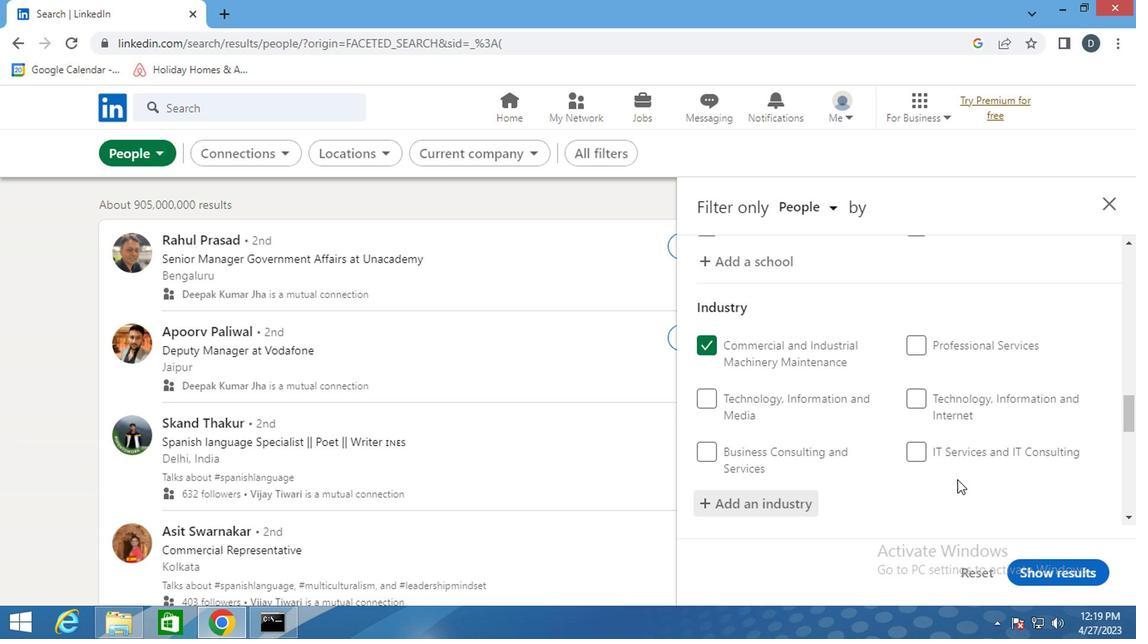 
Action: Mouse scrolled (953, 471) with delta (0, 0)
Screenshot: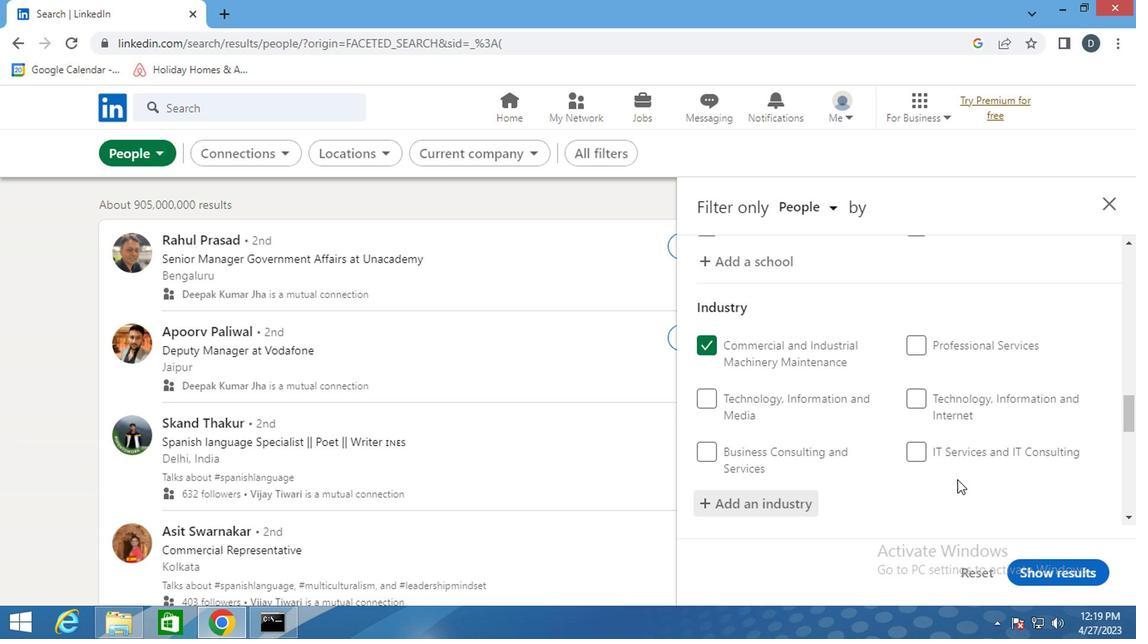 
Action: Mouse moved to (921, 445)
Screenshot: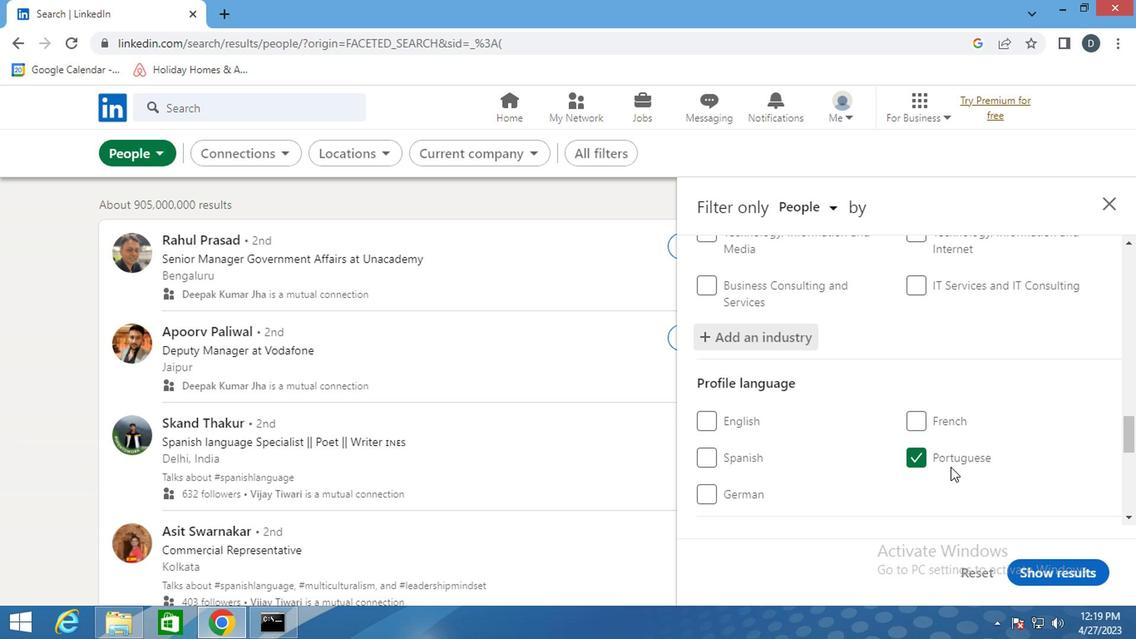 
Action: Mouse scrolled (921, 444) with delta (0, -1)
Screenshot: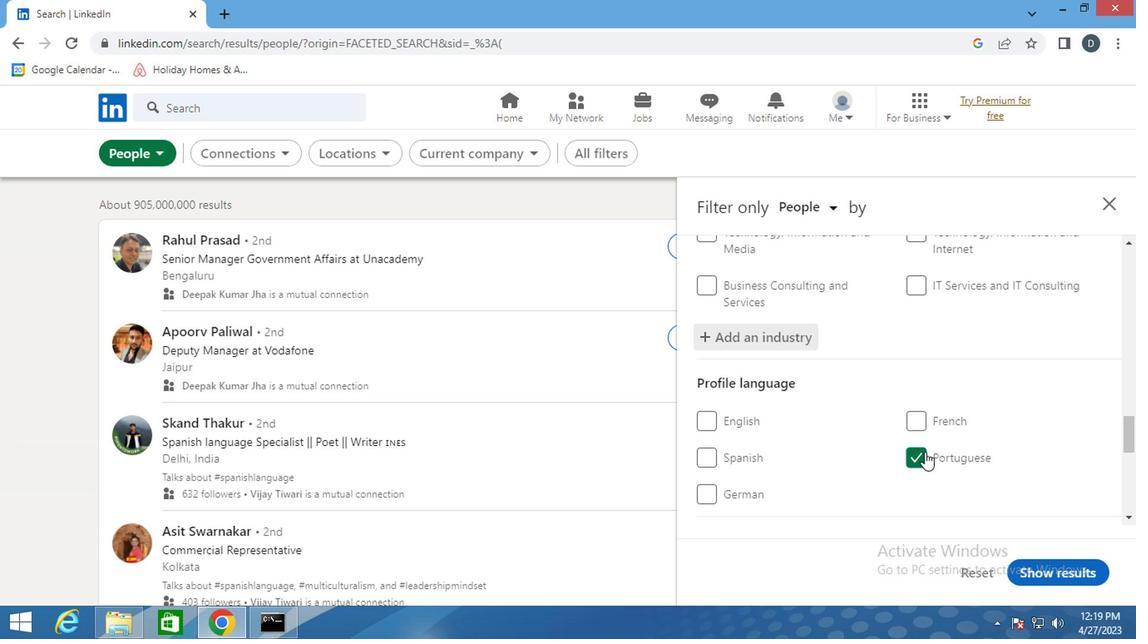 
Action: Mouse scrolled (921, 444) with delta (0, -1)
Screenshot: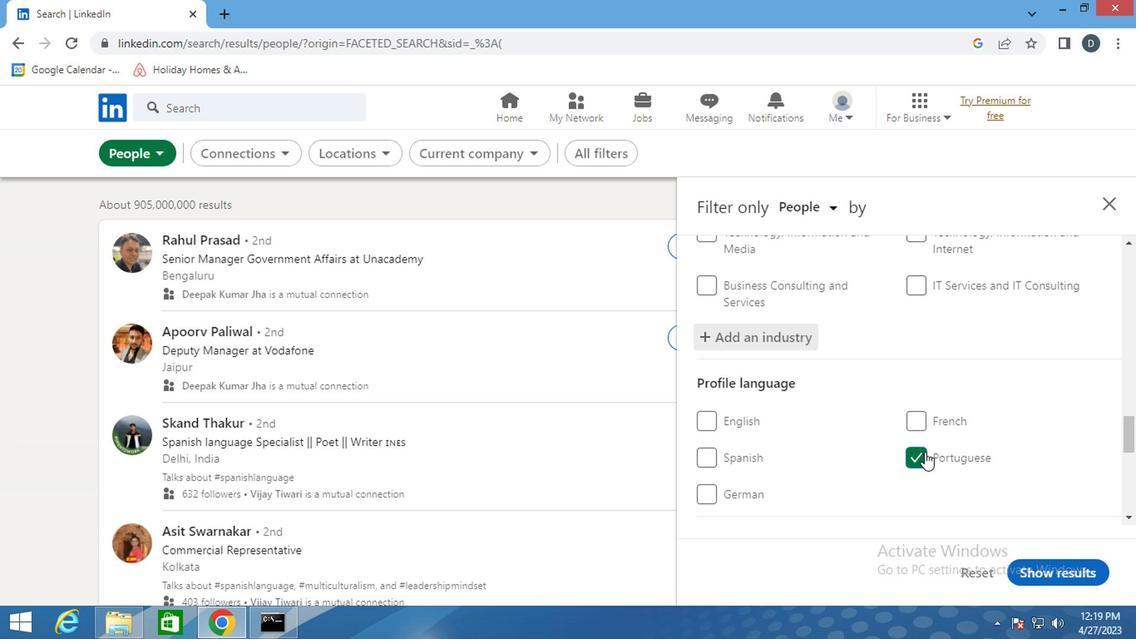 
Action: Mouse moved to (922, 442)
Screenshot: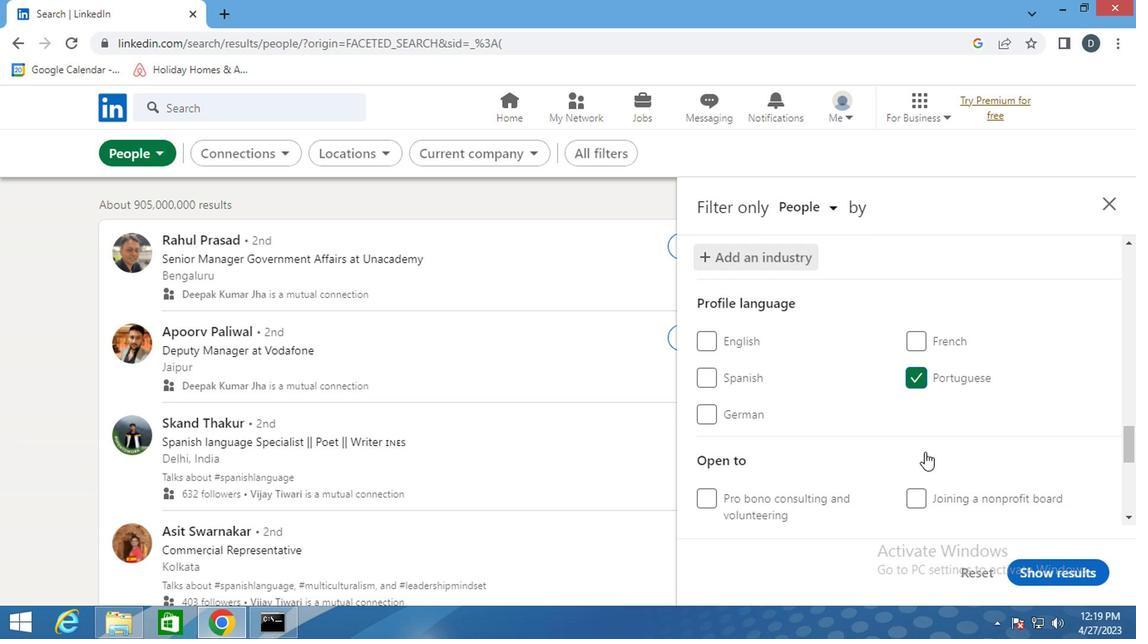 
Action: Mouse scrolled (922, 442) with delta (0, 0)
Screenshot: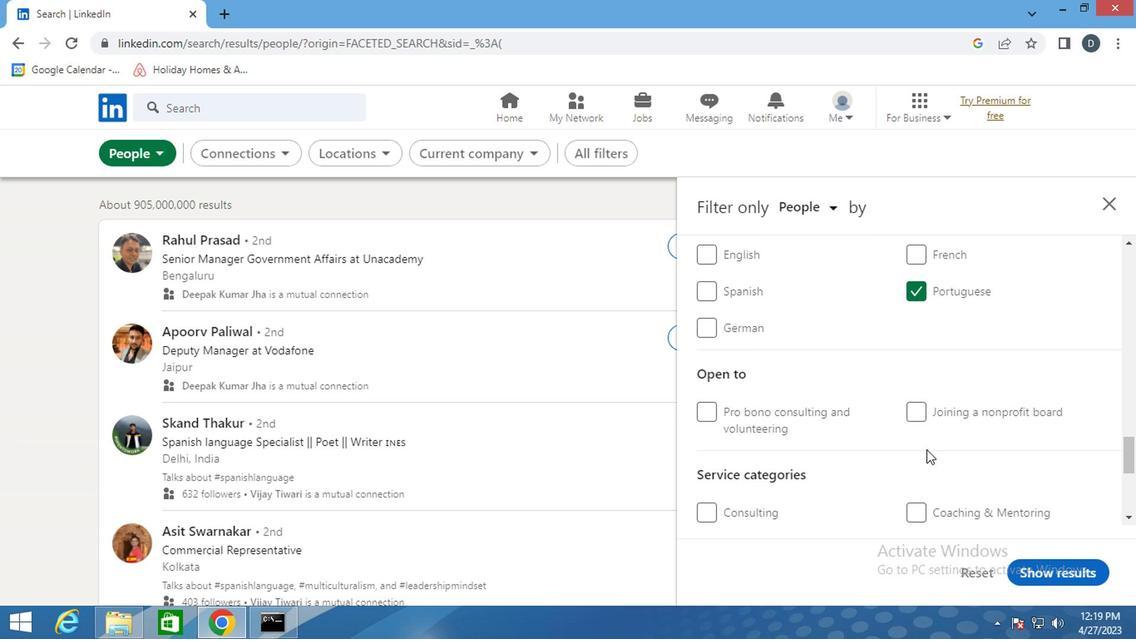 
Action: Mouse scrolled (922, 442) with delta (0, 0)
Screenshot: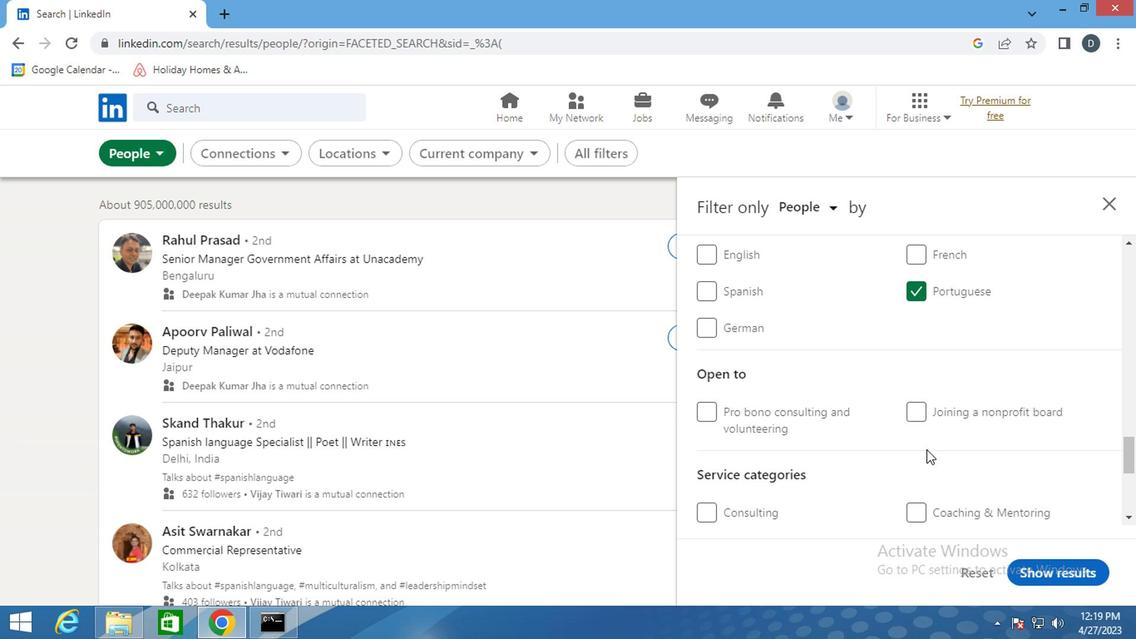 
Action: Mouse moved to (938, 410)
Screenshot: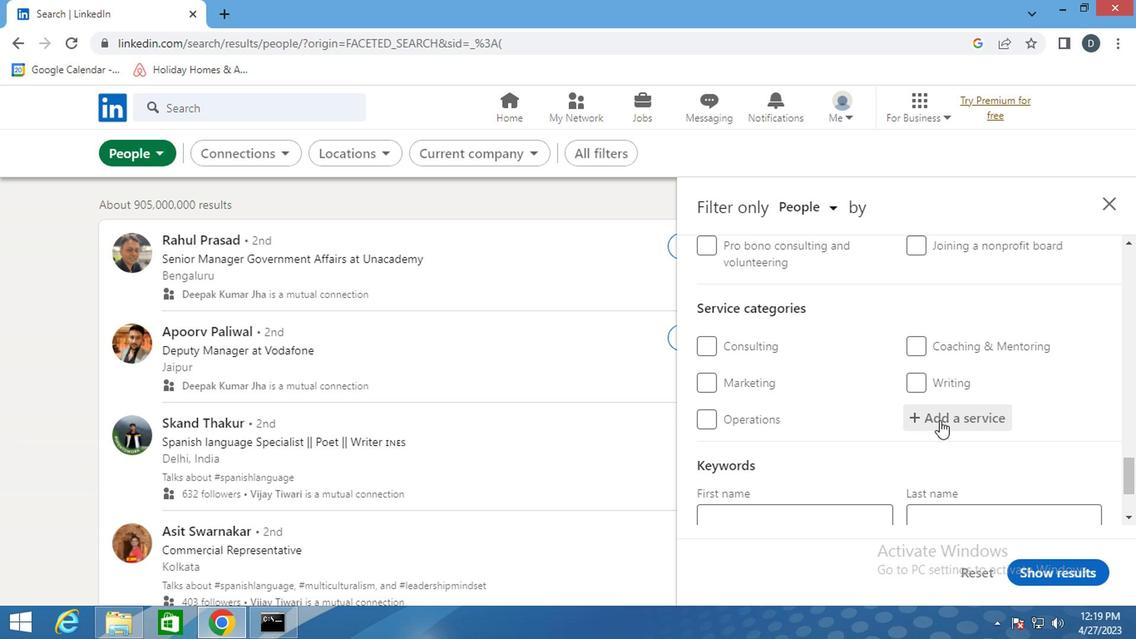 
Action: Mouse pressed left at (938, 410)
Screenshot: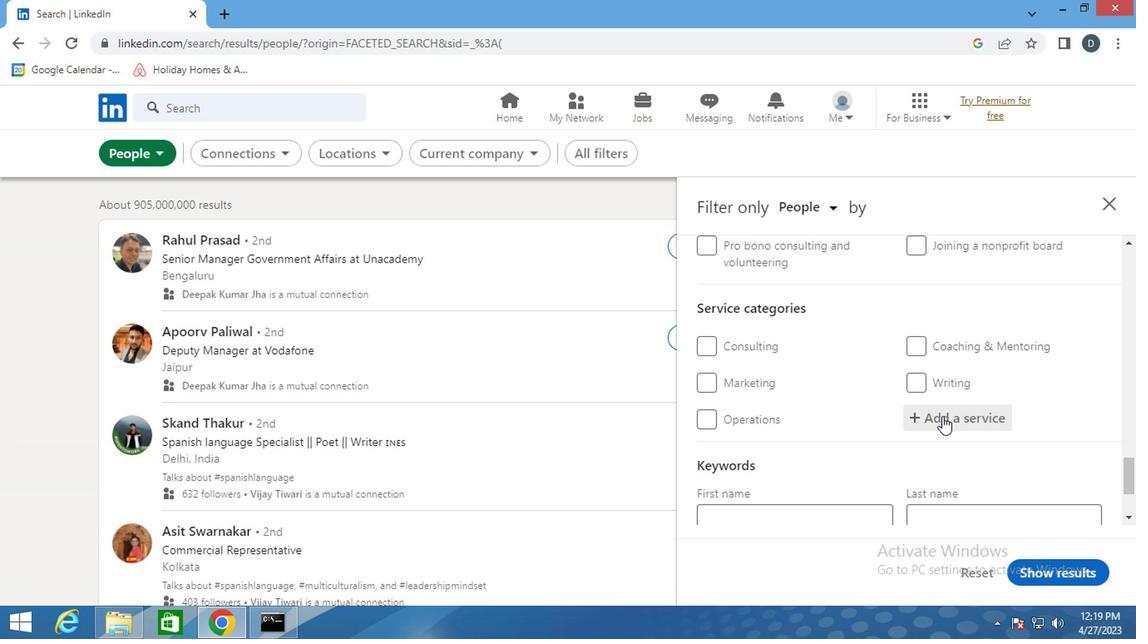
Action: Key pressed <Key.shift>FINANCIAL
Screenshot: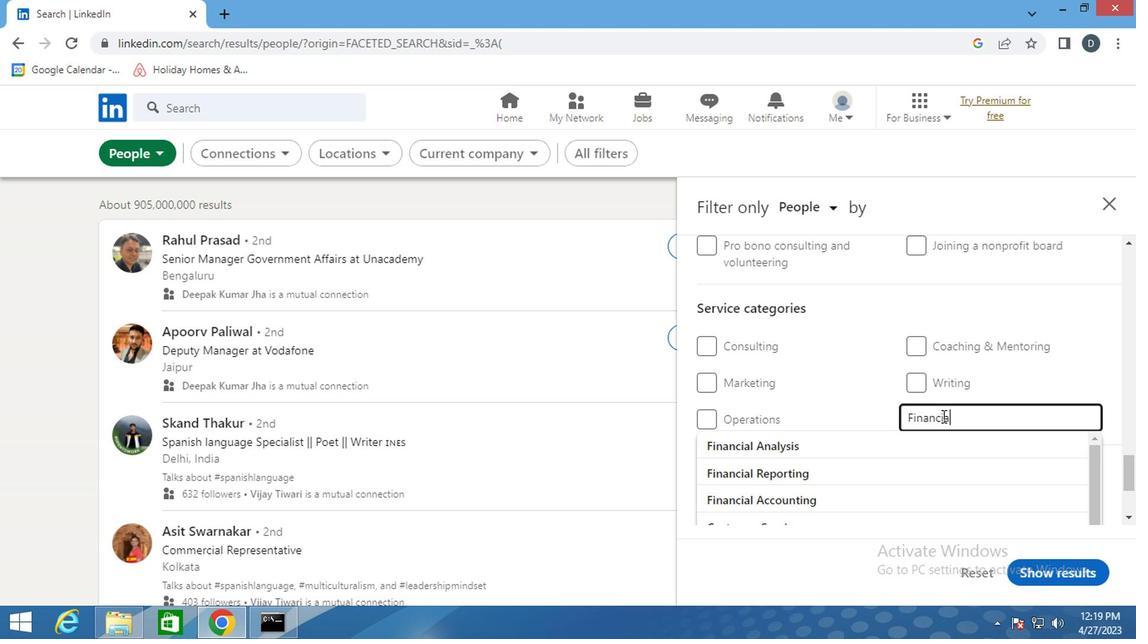 
Action: Mouse moved to (922, 430)
Screenshot: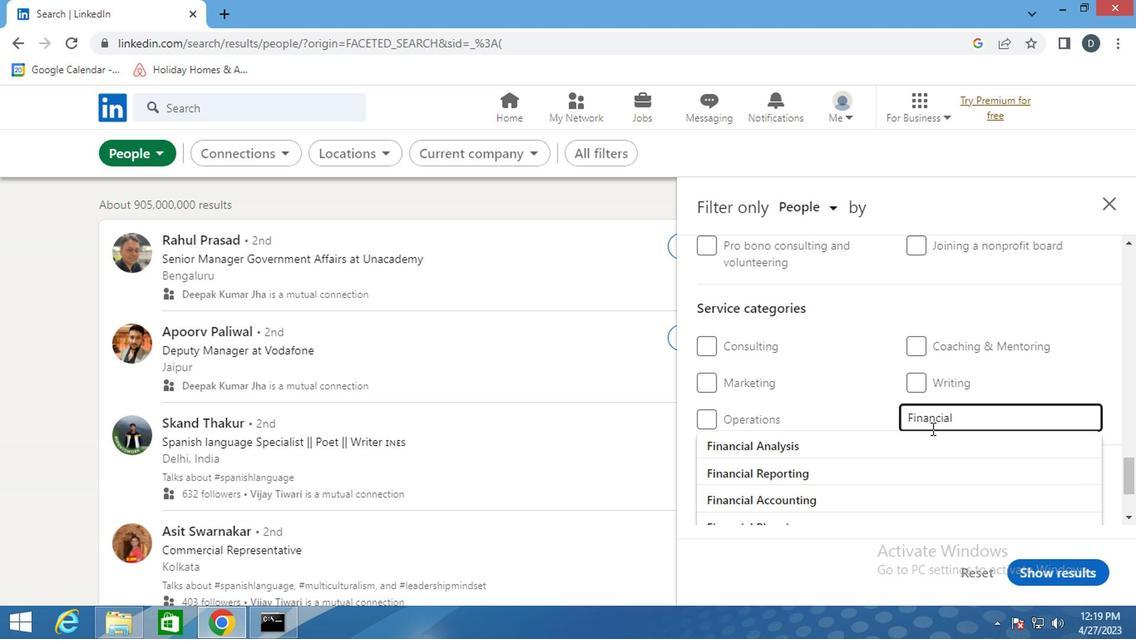 
Action: Mouse pressed left at (922, 430)
Screenshot: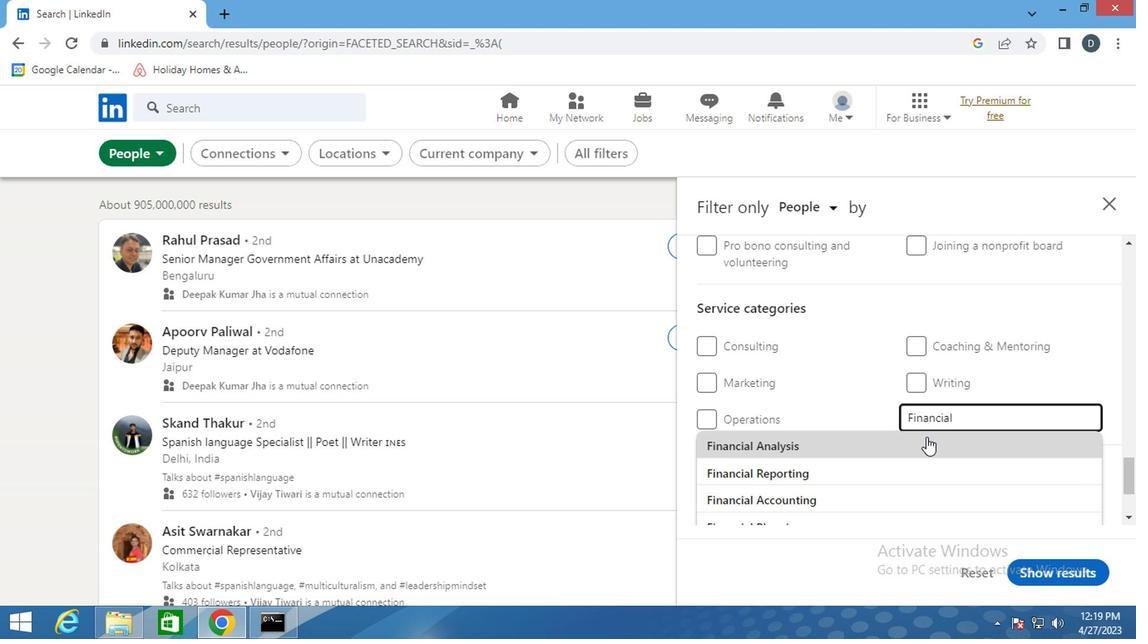 
Action: Mouse scrolled (922, 429) with delta (0, -1)
Screenshot: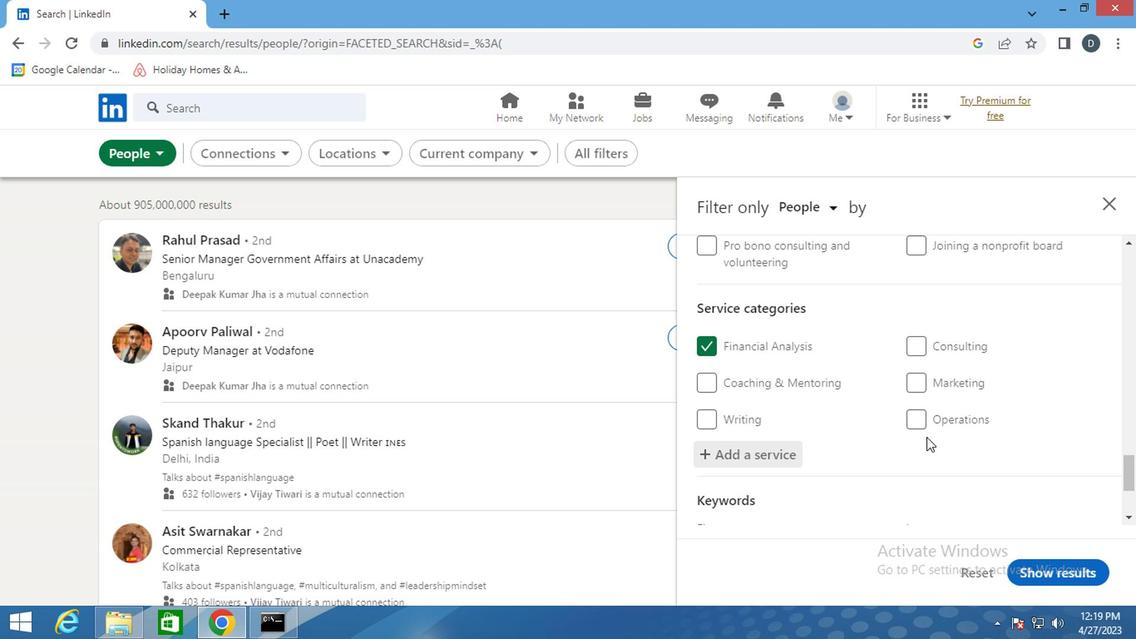 
Action: Mouse scrolled (922, 429) with delta (0, -1)
Screenshot: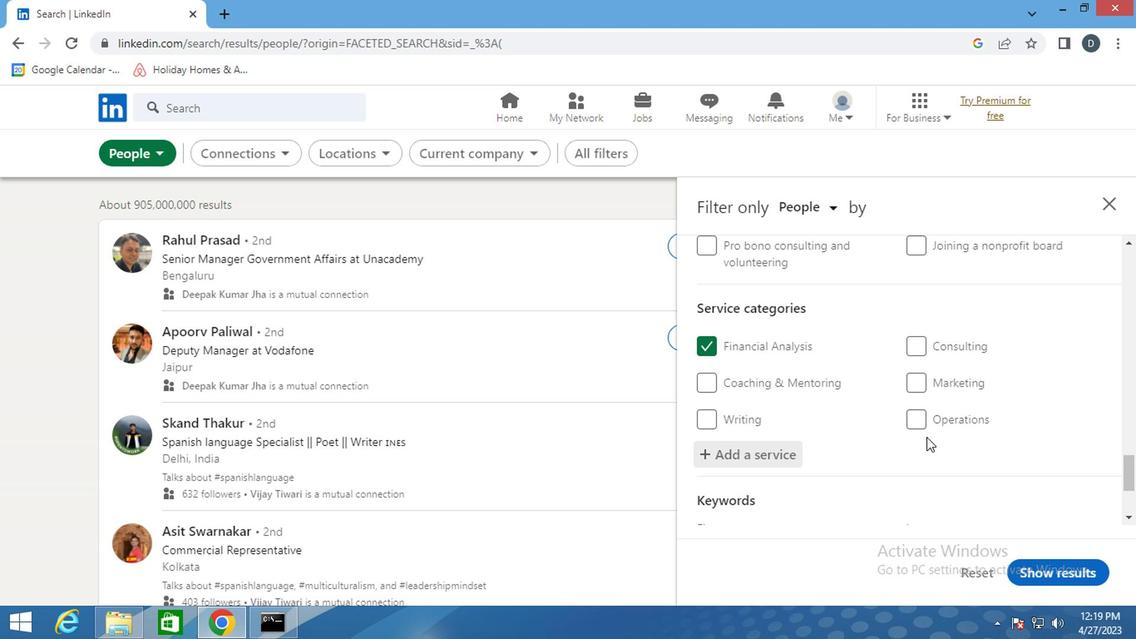 
Action: Mouse scrolled (922, 429) with delta (0, -1)
Screenshot: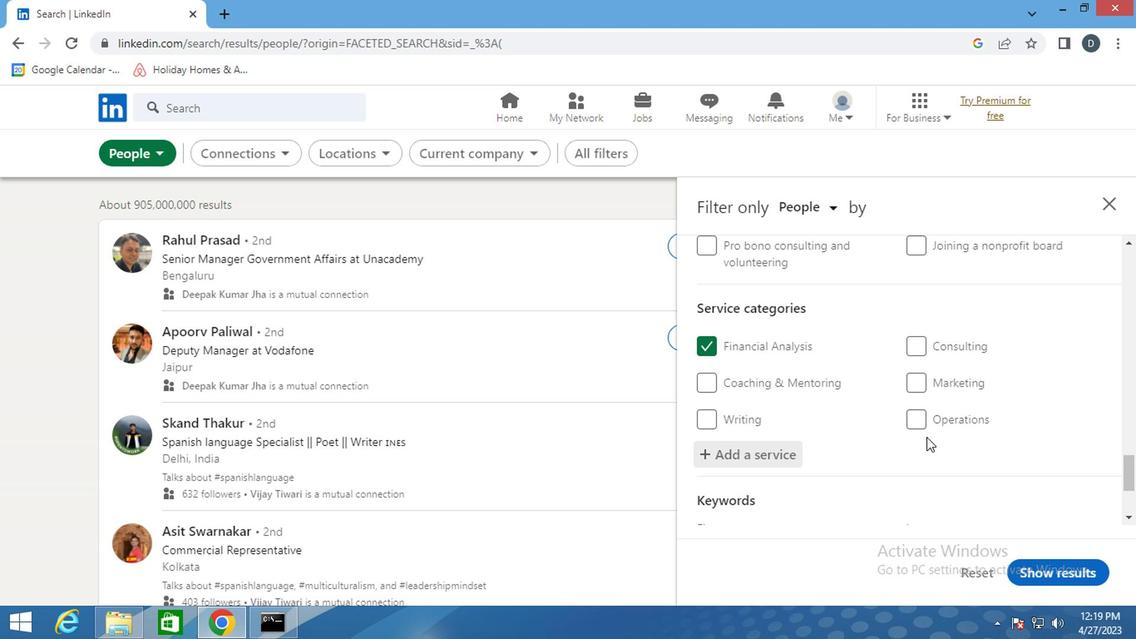 
Action: Mouse moved to (812, 454)
Screenshot: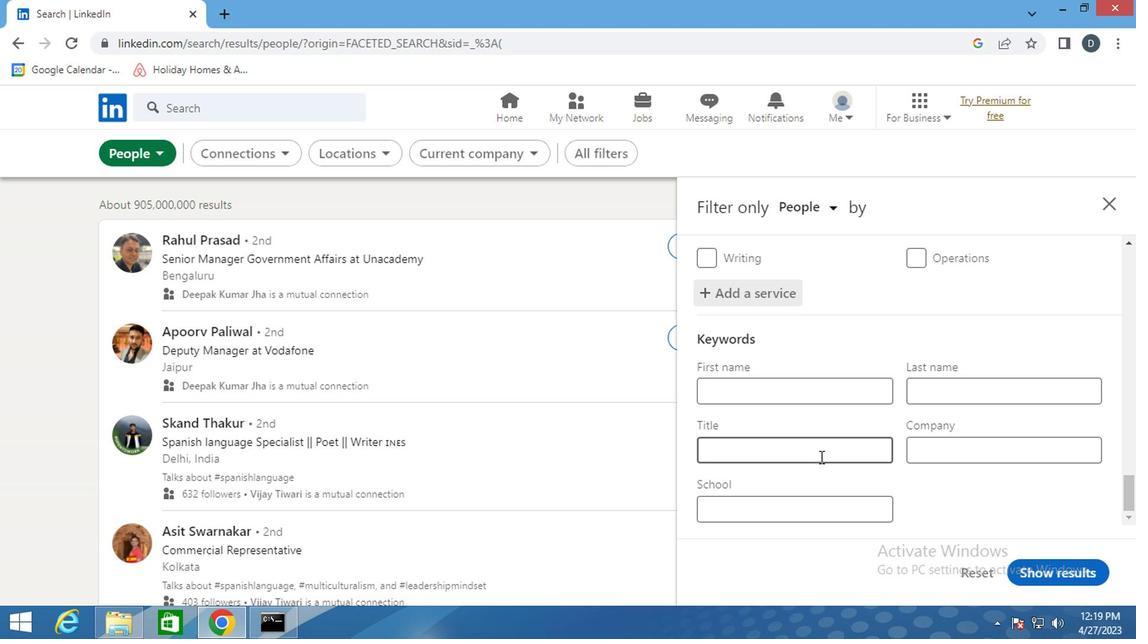 
Action: Mouse pressed left at (812, 454)
Screenshot: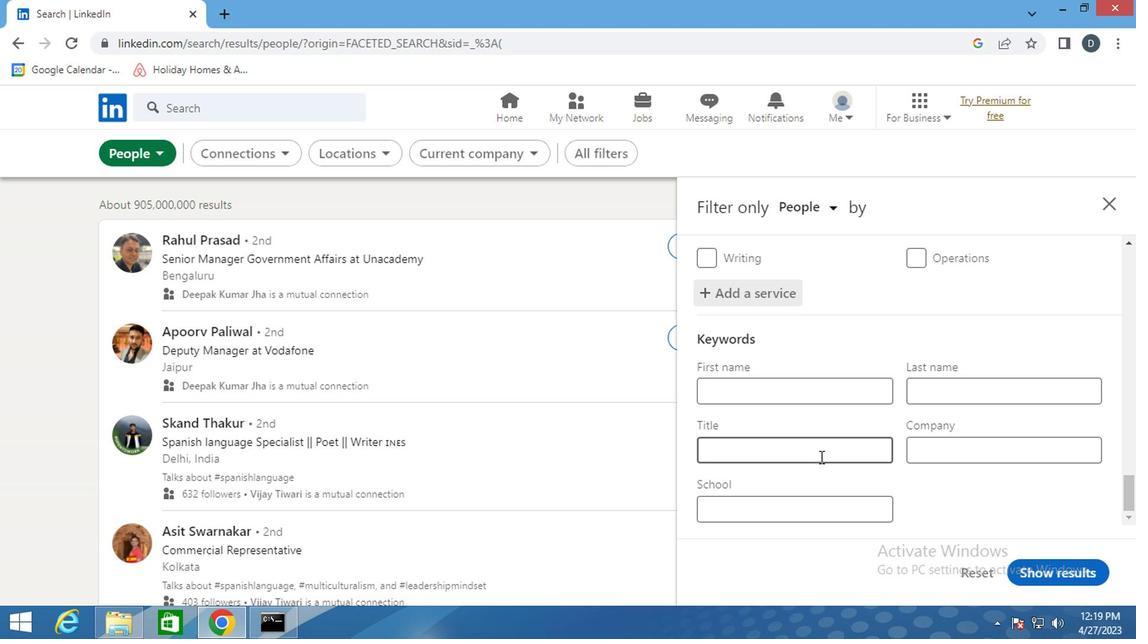 
Action: Mouse moved to (810, 454)
Screenshot: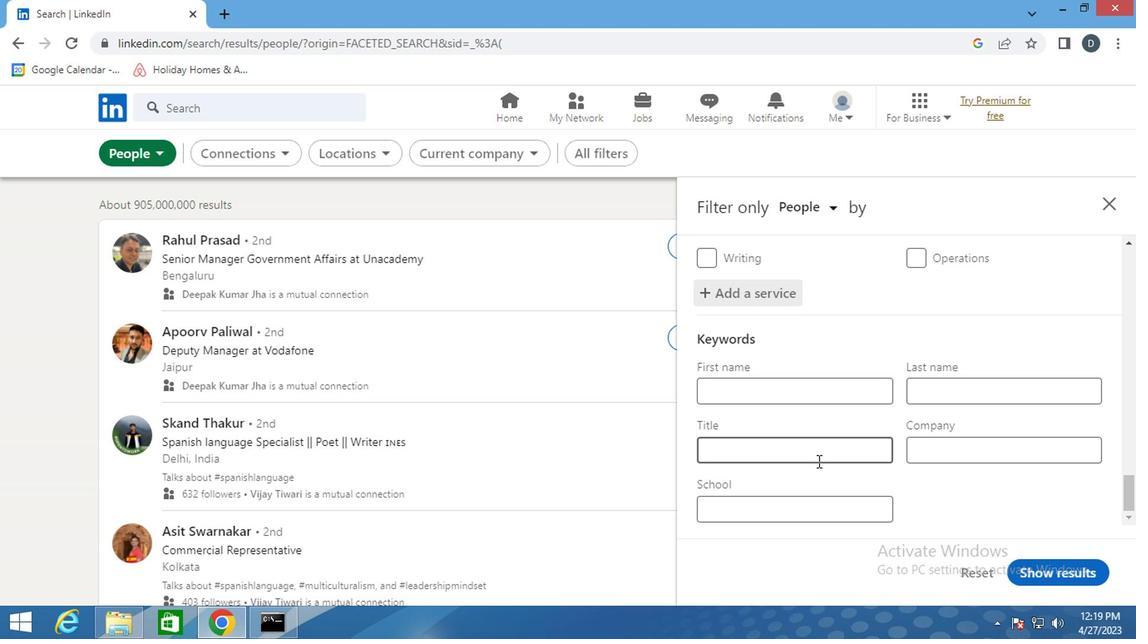 
Action: Key pressed <Key.shift><Key.shift><Key.shift><Key.shift><Key.shift><Key.shift><Key.shift><Key.shift><Key.shift><Key.shift><Key.shift><Key.shift><Key.shift><Key.shift><Key.shift><Key.shift><Key.shift><Key.shift><Key.shift><Key.shift><Key.shift><Key.shift><Key.shift><Key.shift><Key.shift><Key.shift><Key.shift><Key.shift><Key.shift><Key.shift><Key.shift><Key.shift><Key.shift><Key.shift><Key.shift><Key.shift><Key.shift><Key.shift><Key.shift><Key.shift><Key.shift><Key.shift><Key.shift><Key.shift><Key.shift><Key.shift><Key.shift><Key.shift><Key.shift><Key.shift><Key.shift><Key.shift><Key.shift><Key.shift><Key.shift>SCHOOL<Key.space><Key.shift>VOLUNTEER
Screenshot: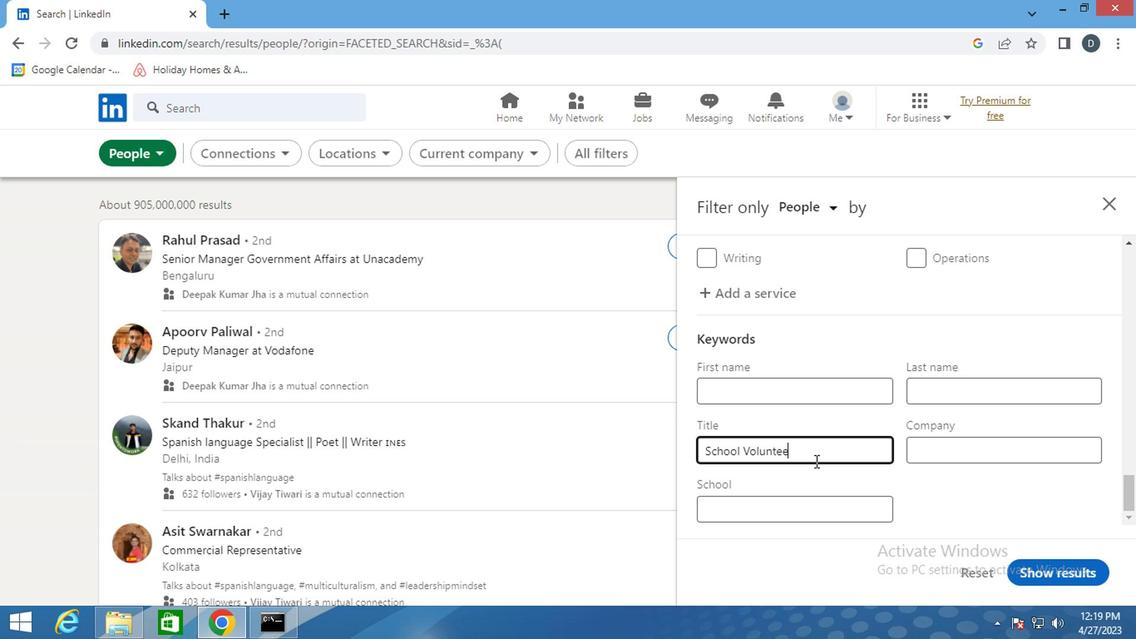
Action: Mouse moved to (1064, 553)
Screenshot: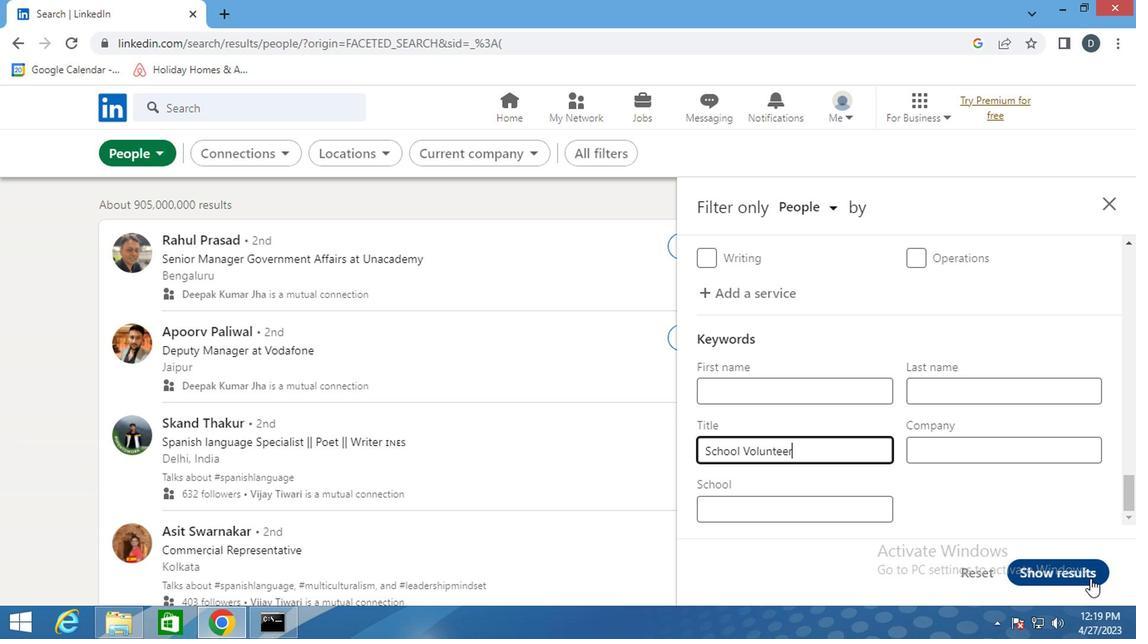 
Action: Mouse pressed left at (1064, 553)
Screenshot: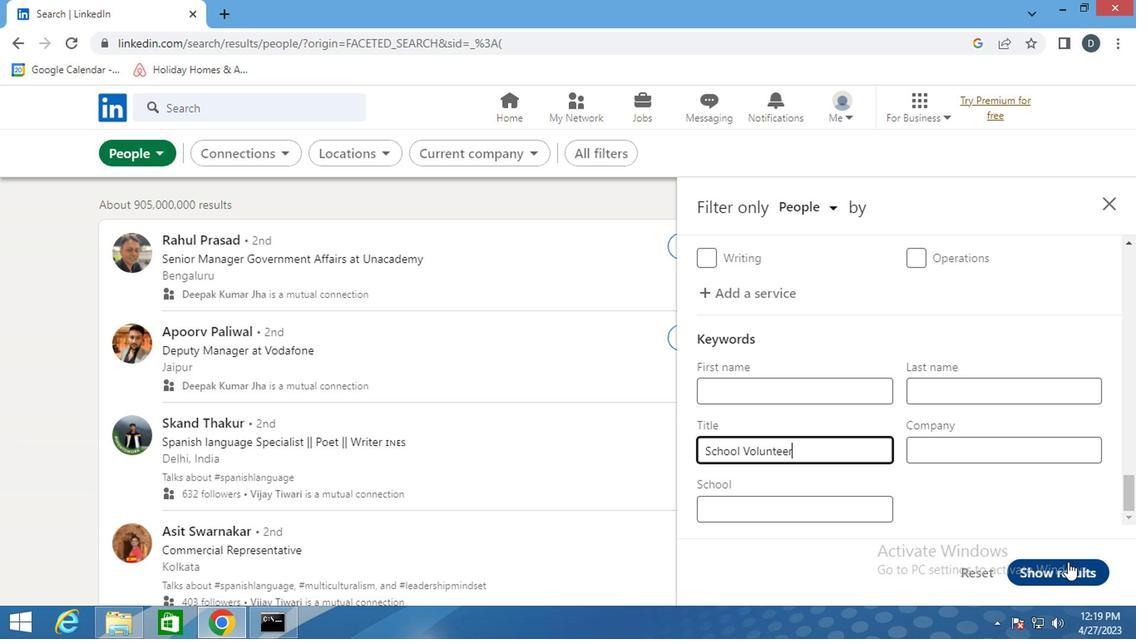 
